 Task: Slide 11 - Number of users.
Action: Mouse moved to (30, 81)
Screenshot: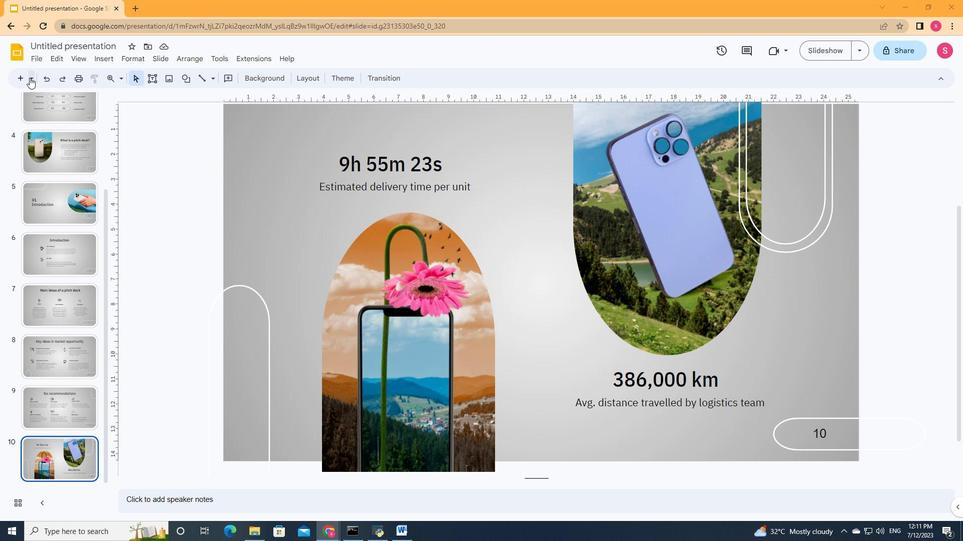 
Action: Mouse pressed left at (30, 81)
Screenshot: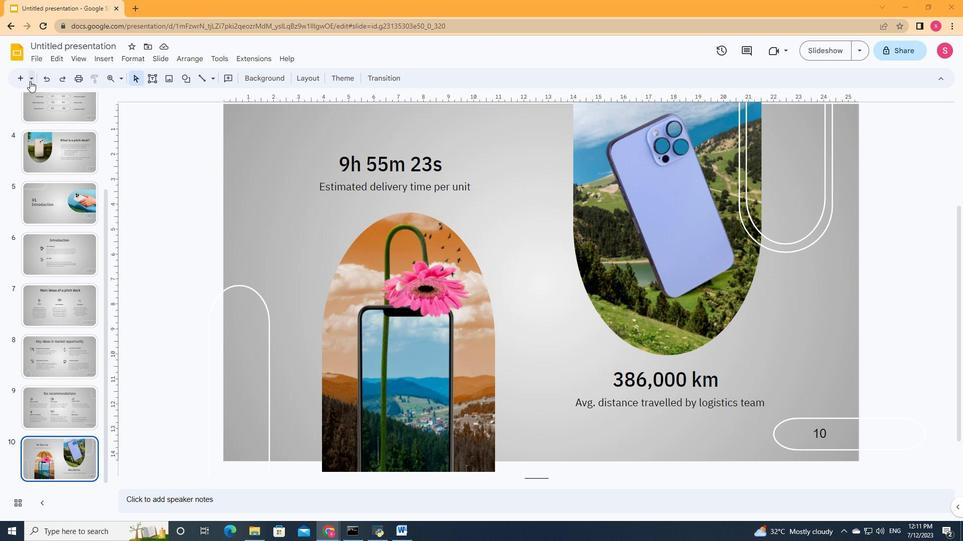 
Action: Mouse moved to (108, 262)
Screenshot: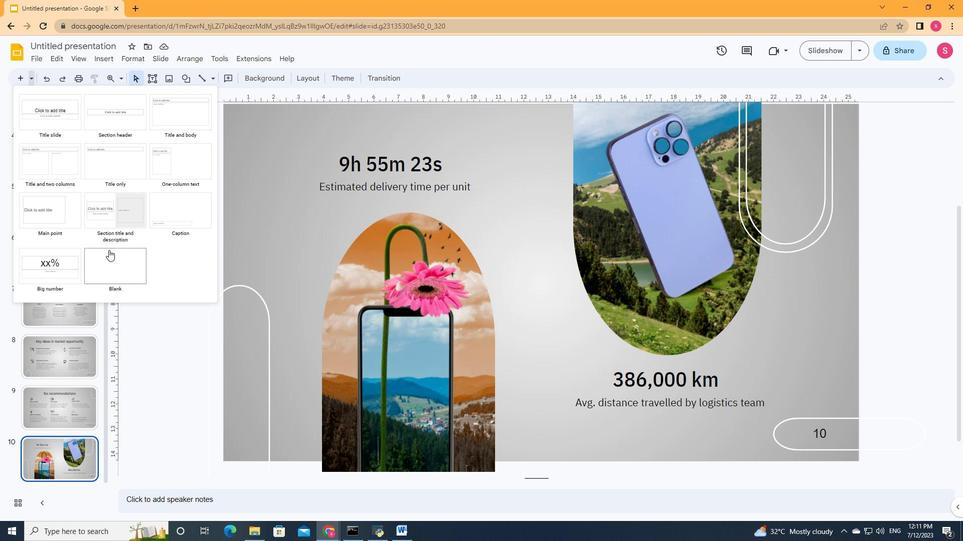 
Action: Mouse pressed left at (108, 262)
Screenshot: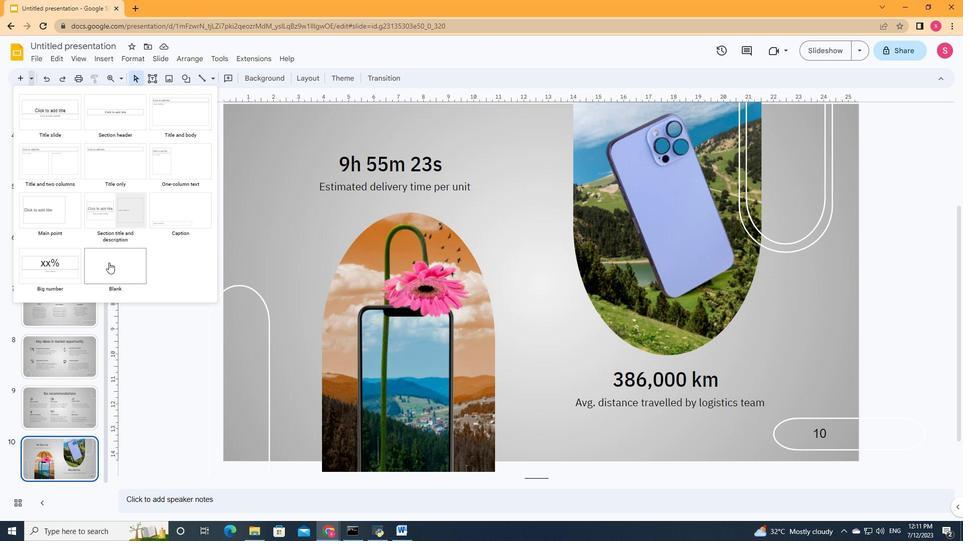
Action: Mouse moved to (152, 78)
Screenshot: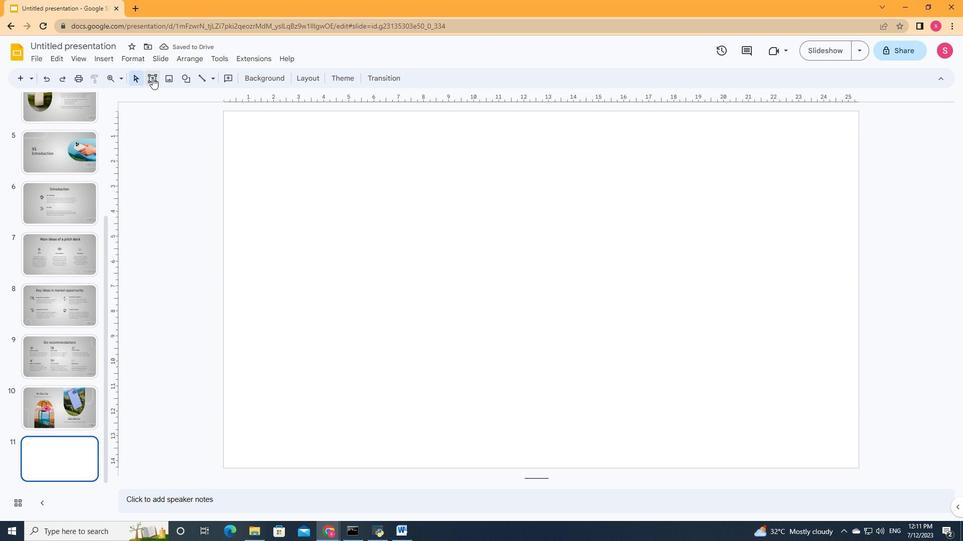 
Action: Mouse pressed left at (152, 78)
Screenshot: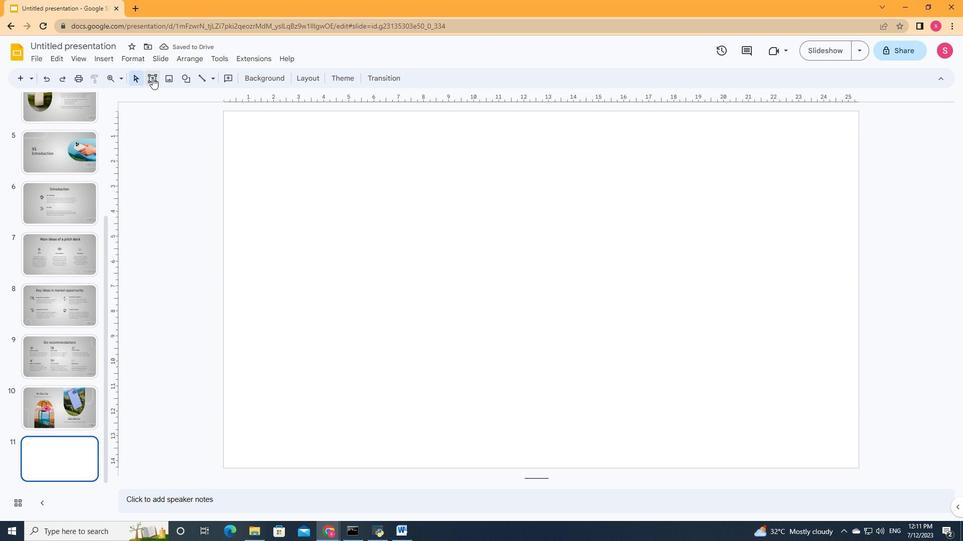 
Action: Mouse moved to (612, 235)
Screenshot: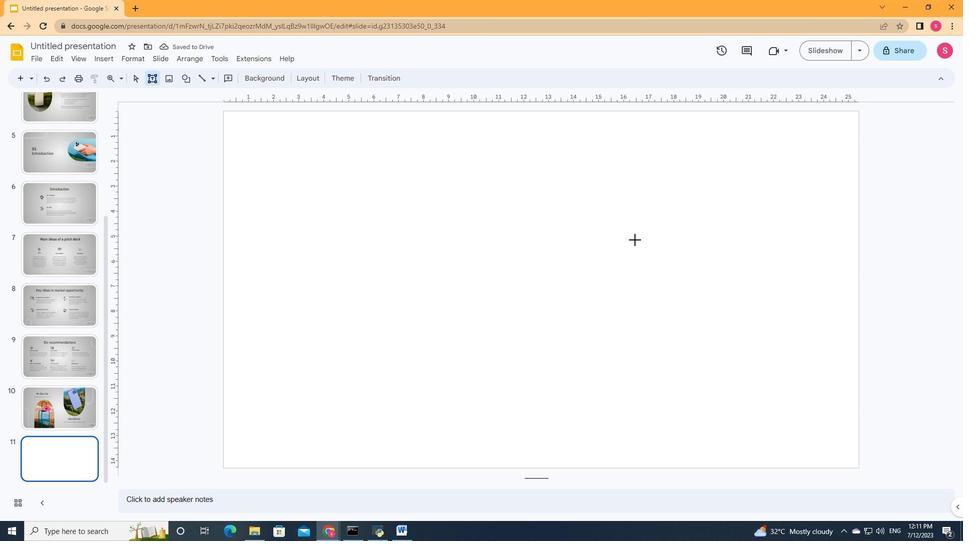 
Action: Mouse pressed left at (612, 235)
Screenshot: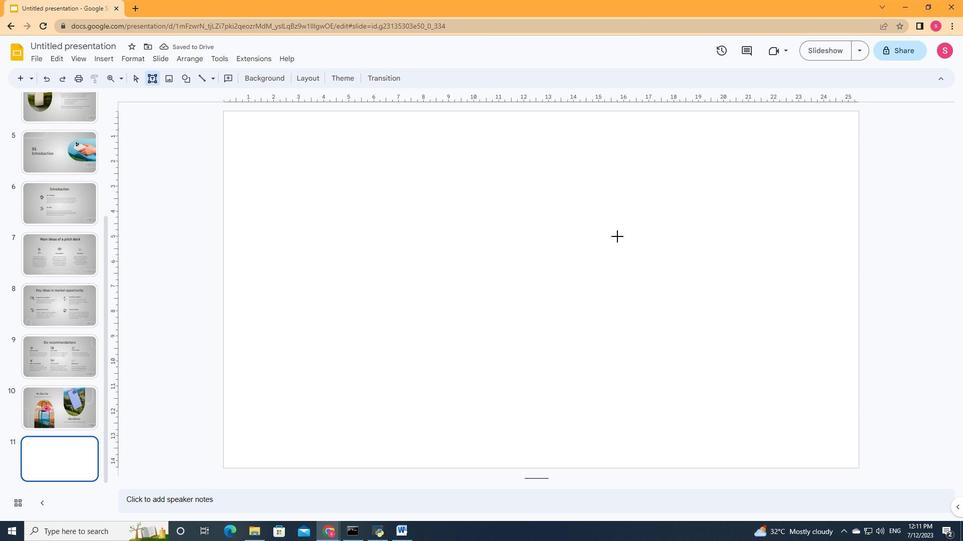 
Action: Mouse moved to (807, 322)
Screenshot: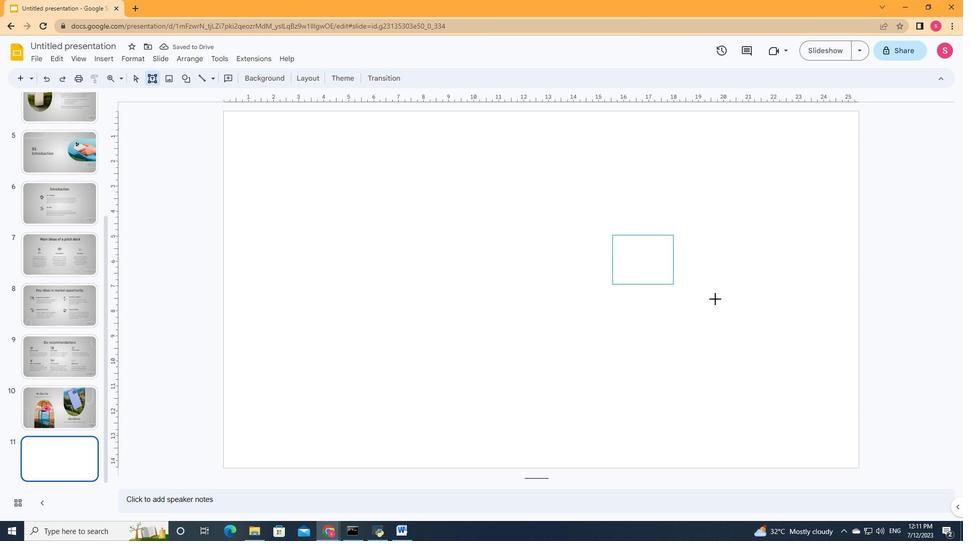 
Action: Key pressed 4,498,300ctrl+A
Screenshot: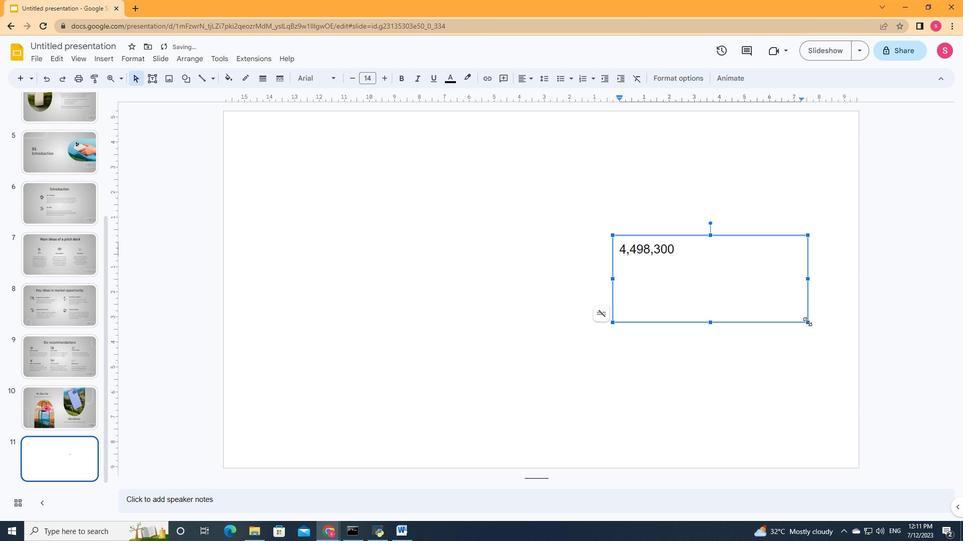 
Action: Mouse moved to (371, 80)
Screenshot: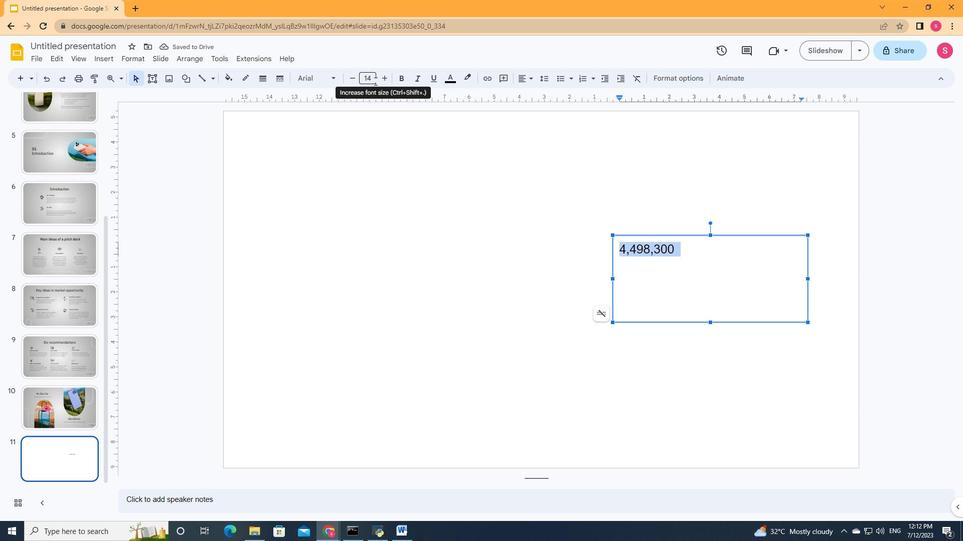 
Action: Mouse pressed left at (371, 80)
Screenshot: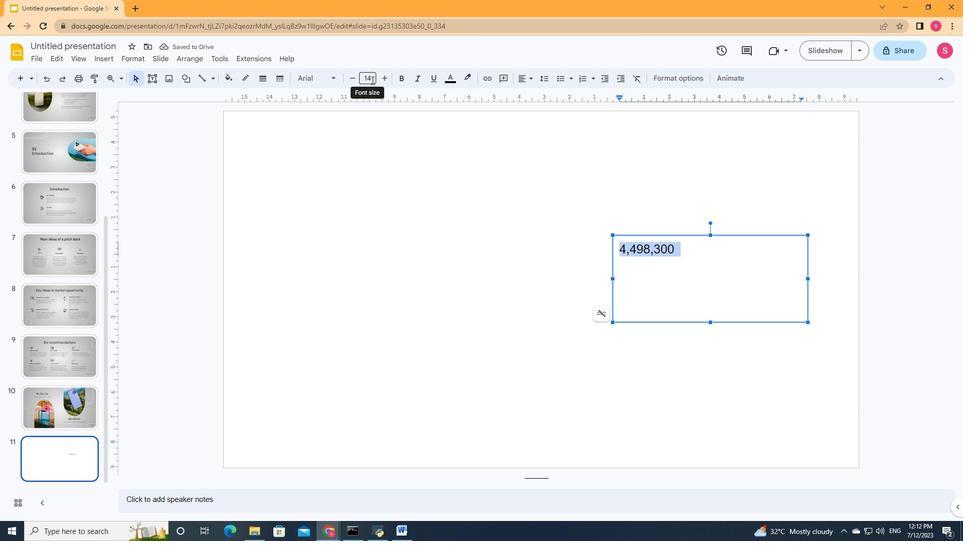 
Action: Mouse pressed left at (371, 80)
Screenshot: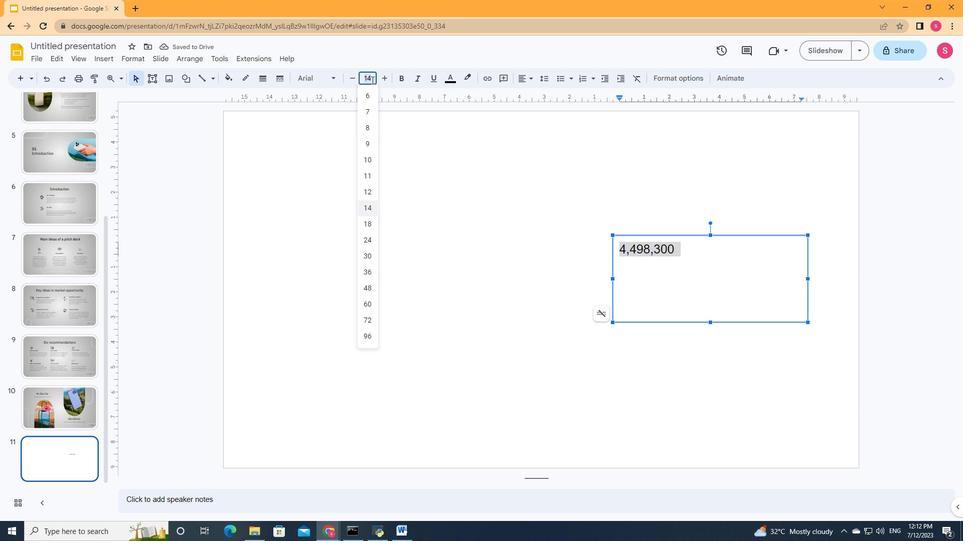 
Action: Mouse moved to (371, 79)
Screenshot: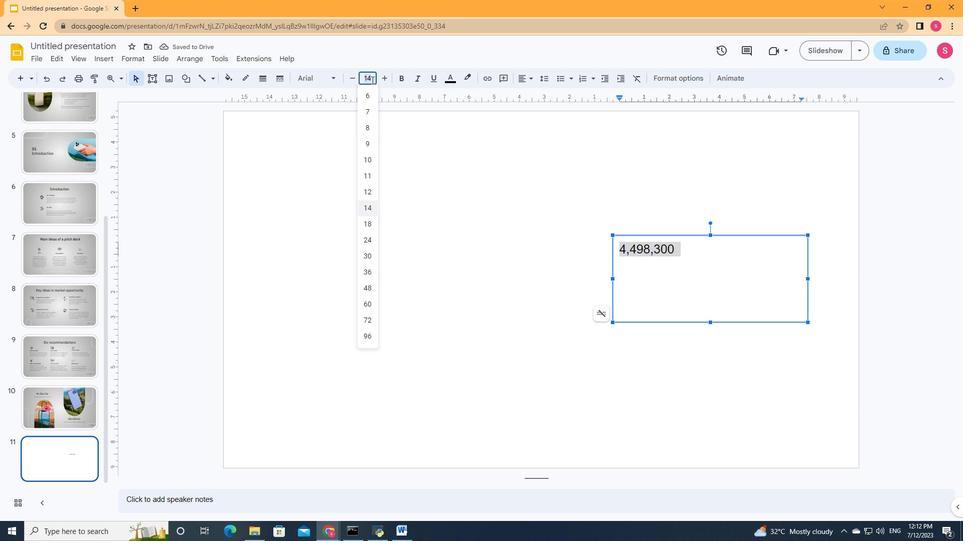 
Action: Key pressed 60<Key.enter>
Screenshot: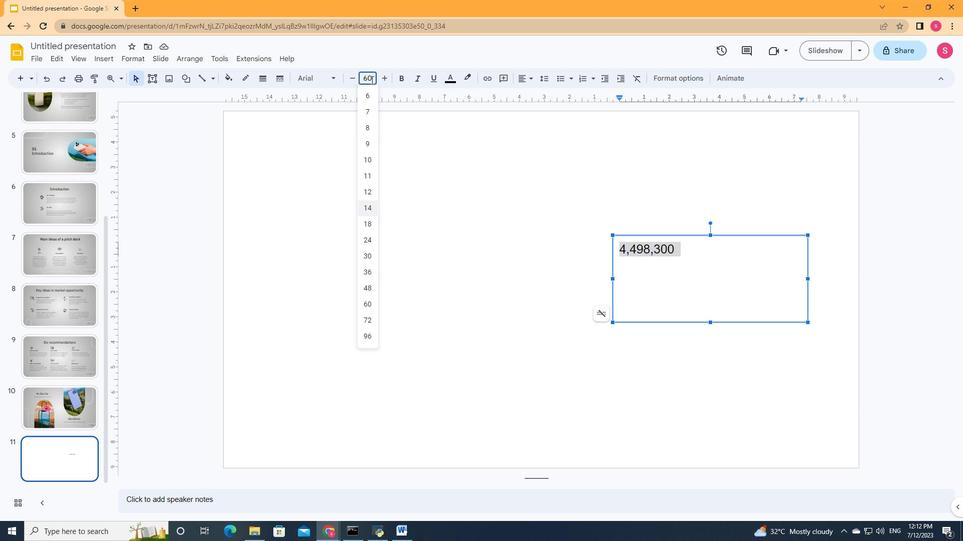 
Action: Mouse moved to (612, 279)
Screenshot: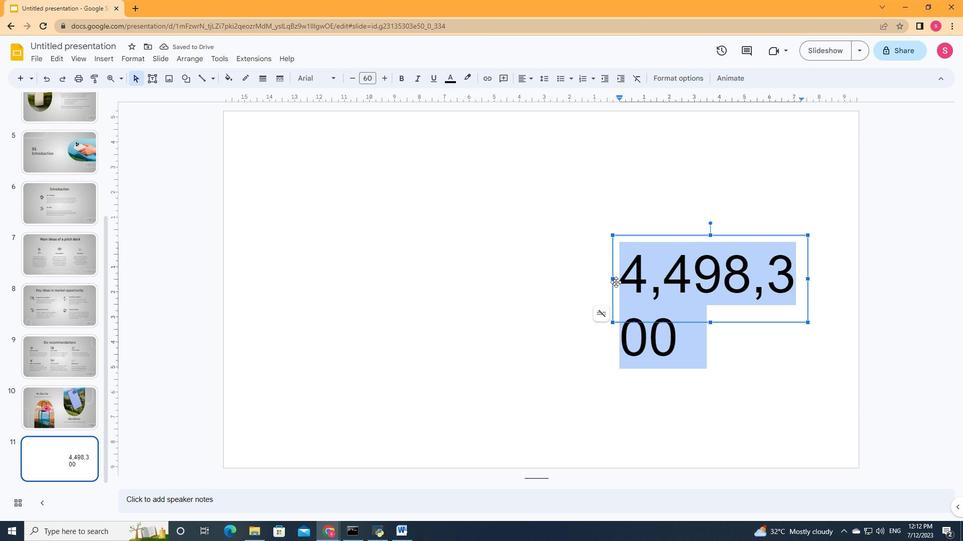 
Action: Mouse pressed left at (612, 279)
Screenshot: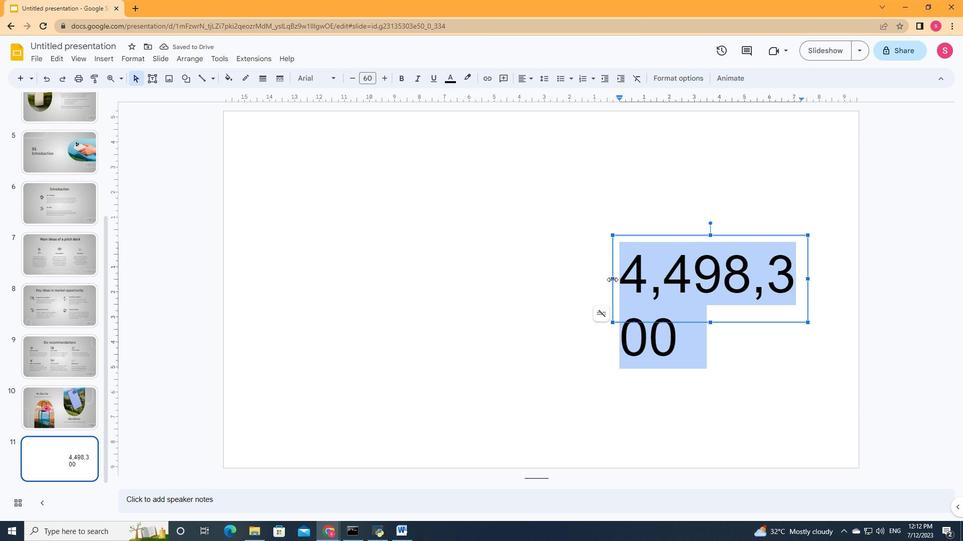 
Action: Mouse moved to (332, 81)
Screenshot: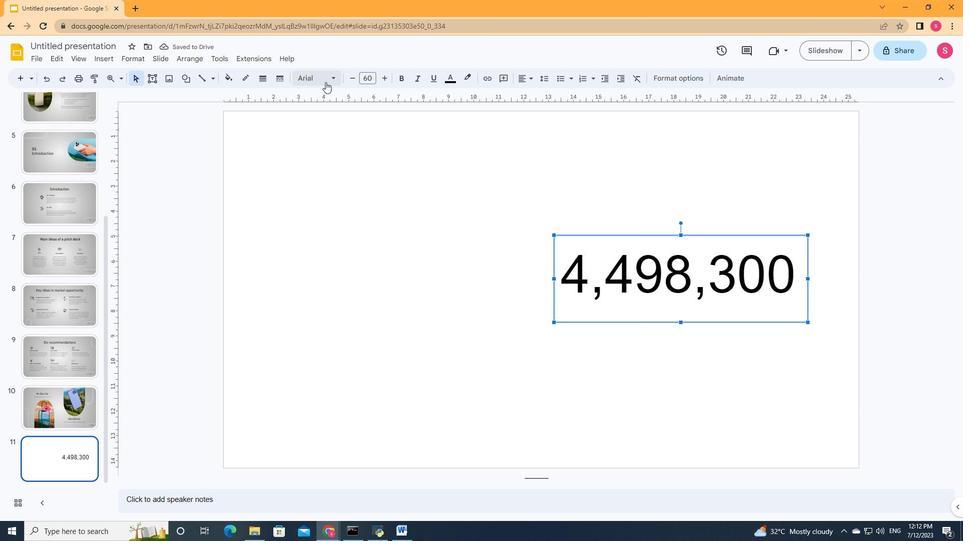 
Action: Mouse pressed left at (332, 81)
Screenshot: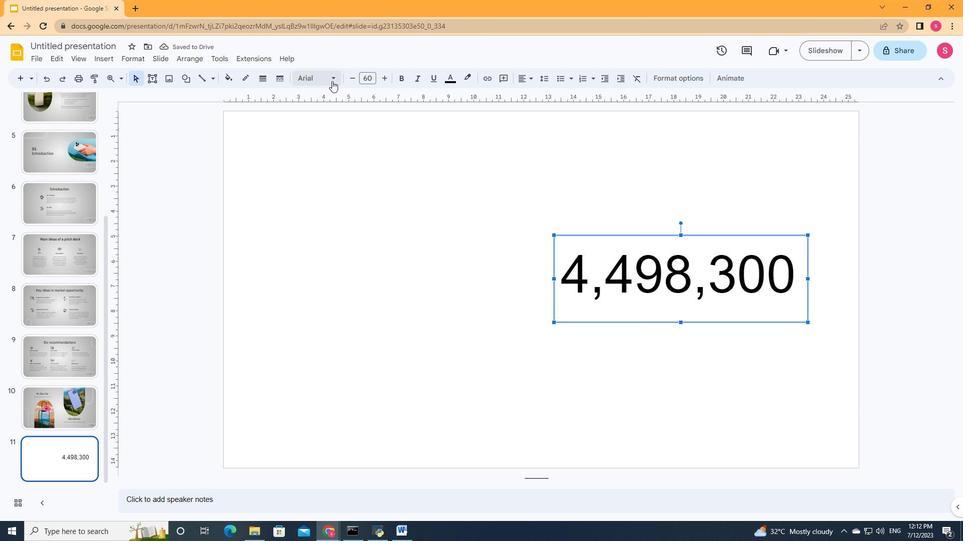 
Action: Mouse moved to (477, 263)
Screenshot: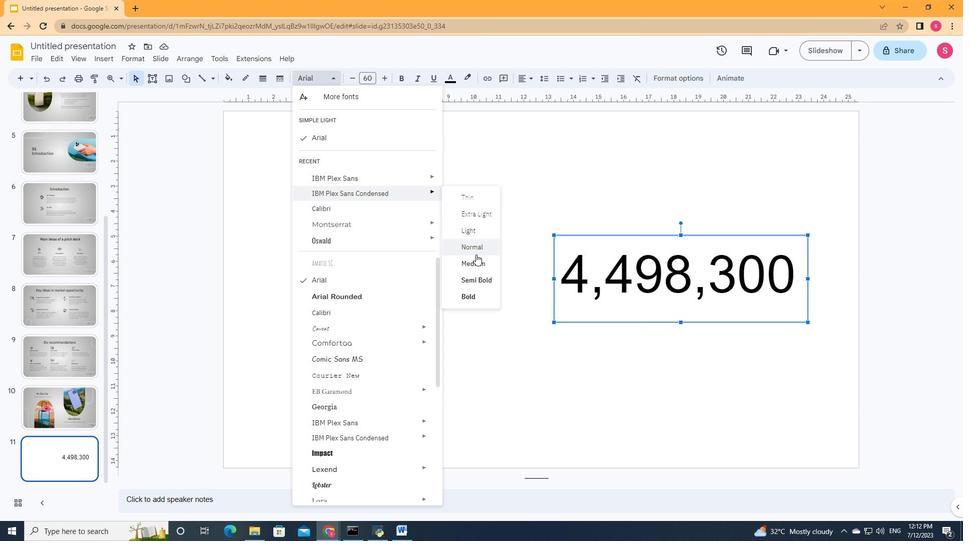 
Action: Mouse pressed left at (477, 263)
Screenshot: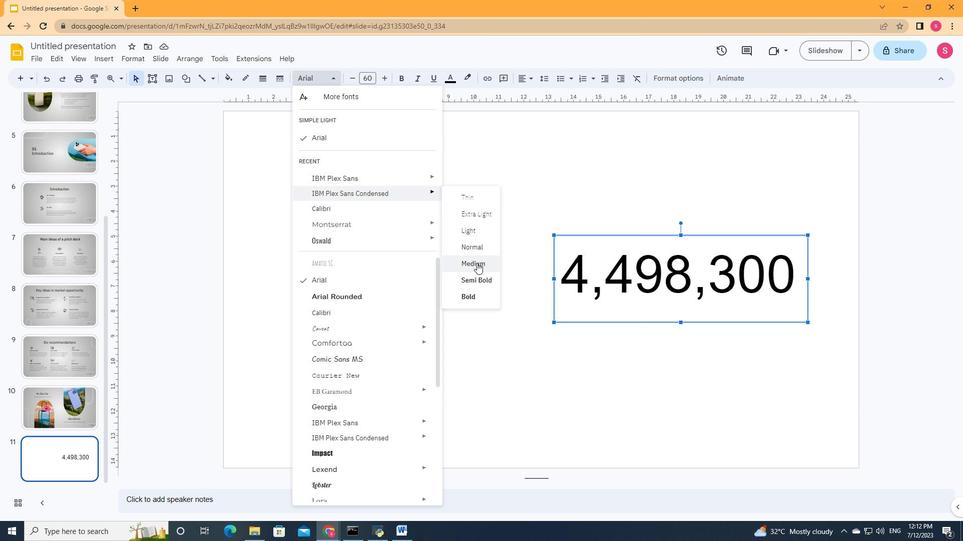 
Action: Mouse moved to (727, 305)
Screenshot: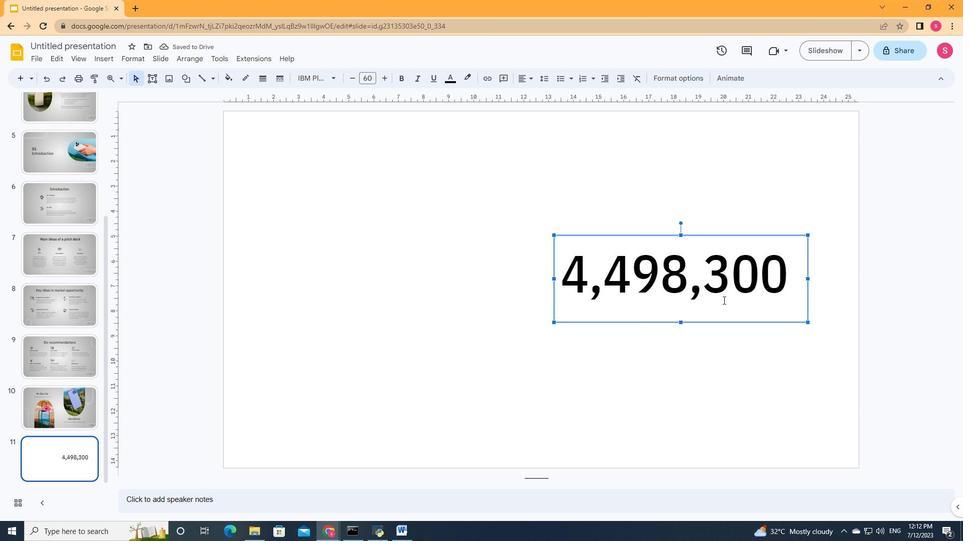 
Action: Mouse pressed left at (727, 305)
Screenshot: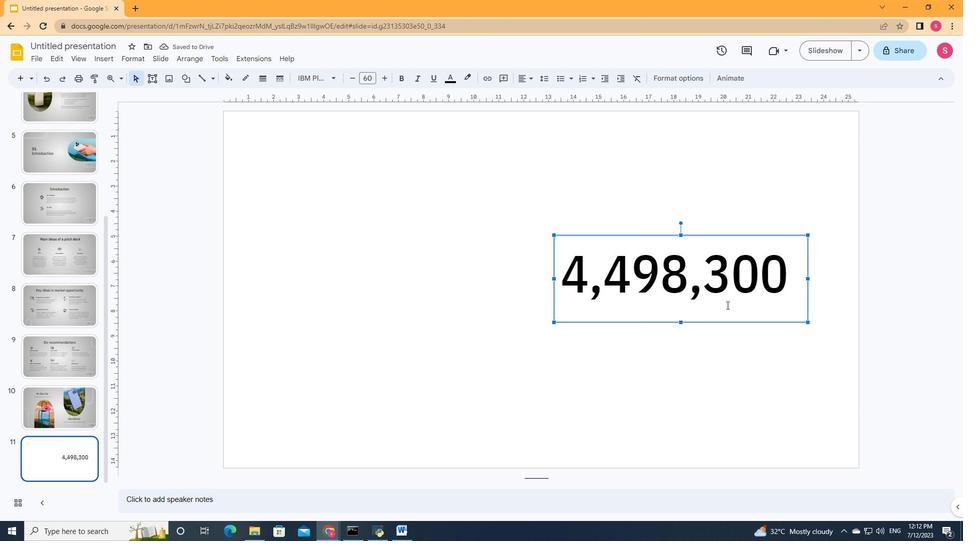 
Action: Mouse moved to (722, 337)
Screenshot: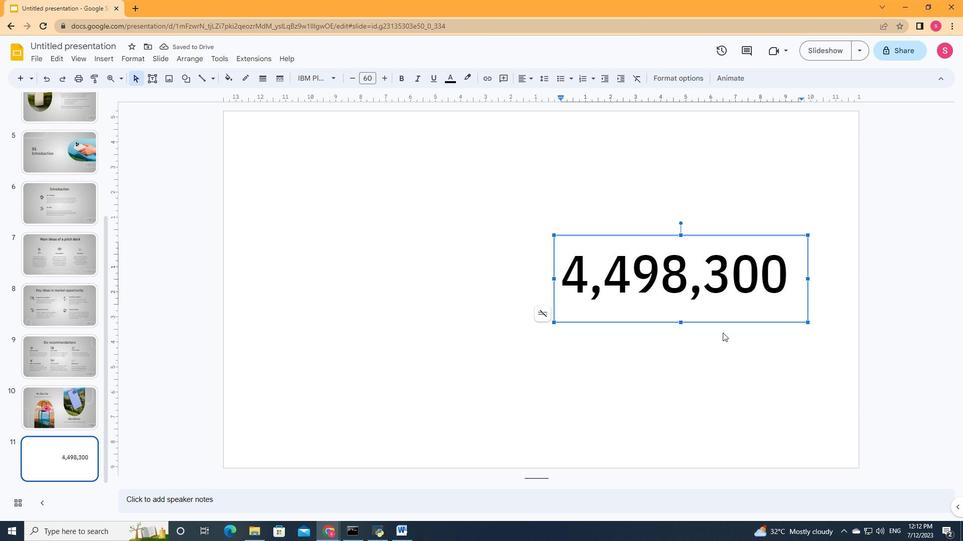 
Action: Mouse pressed left at (722, 337)
Screenshot: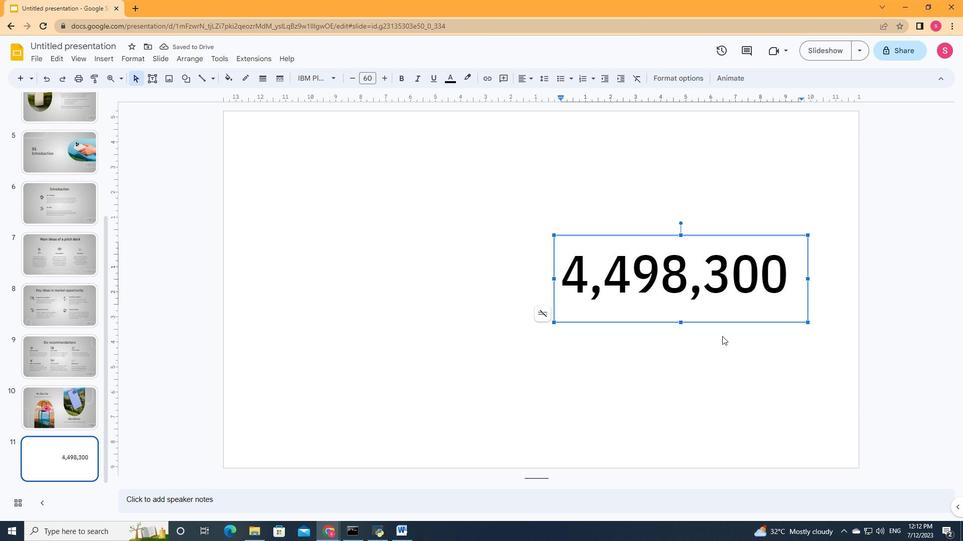 
Action: Mouse moved to (156, 77)
Screenshot: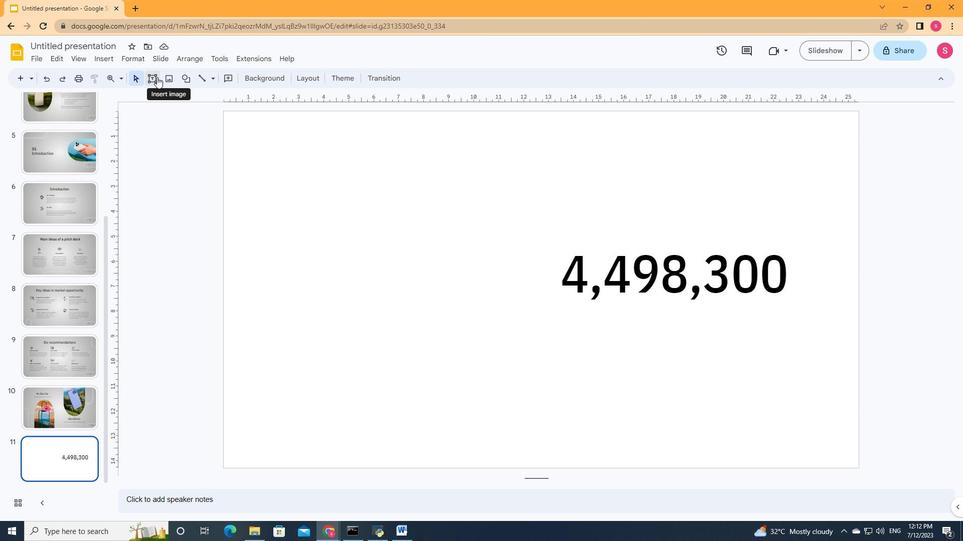 
Action: Mouse pressed left at (156, 77)
Screenshot: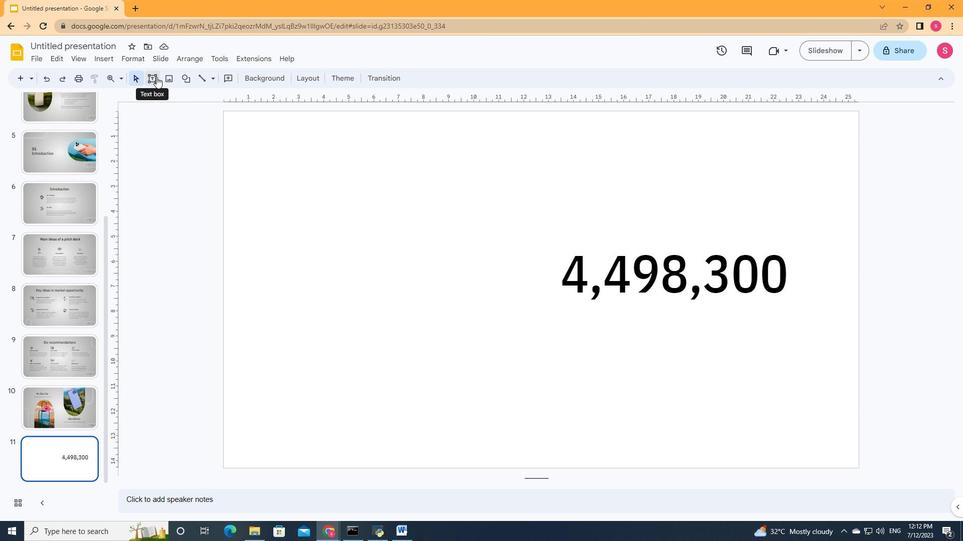 
Action: Mouse moved to (561, 322)
Screenshot: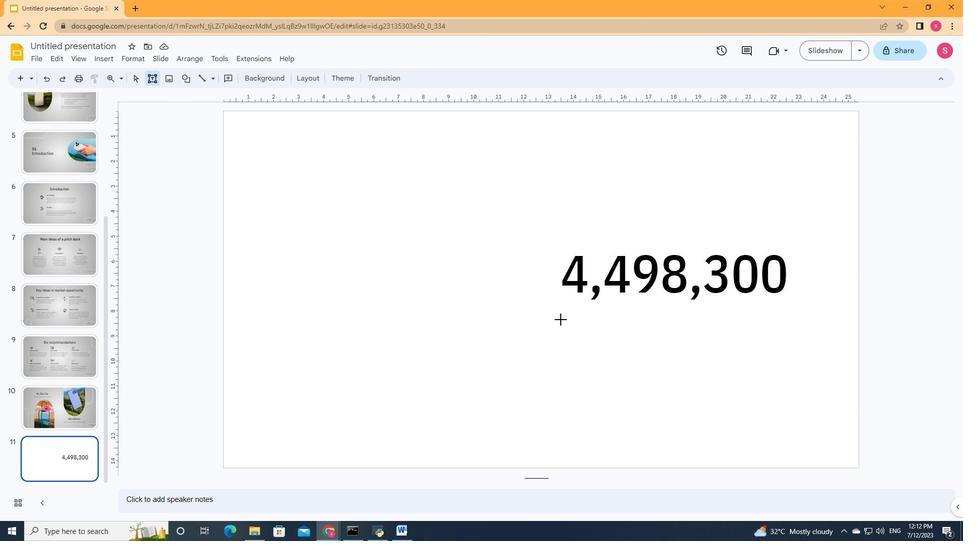 
Action: Mouse pressed left at (561, 322)
Screenshot: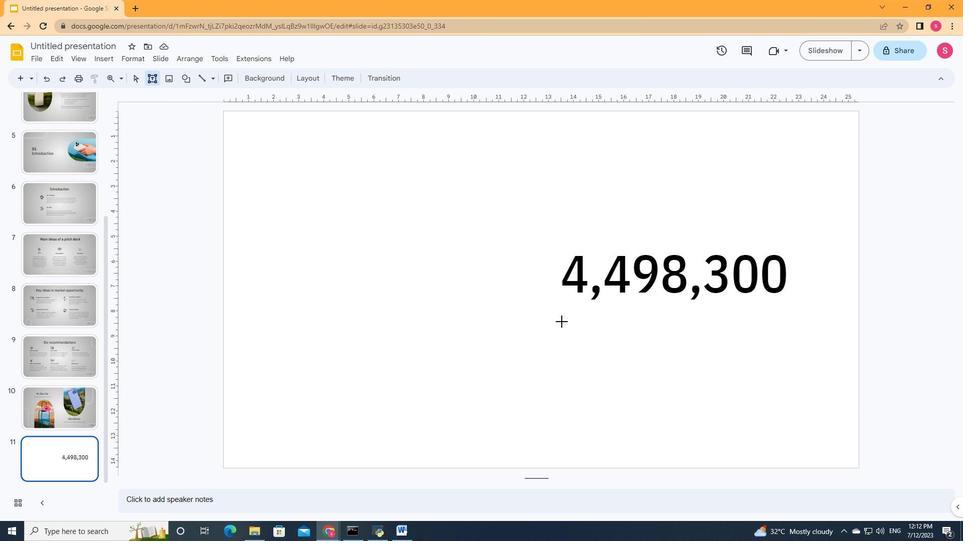 
Action: Mouse moved to (684, 364)
Screenshot: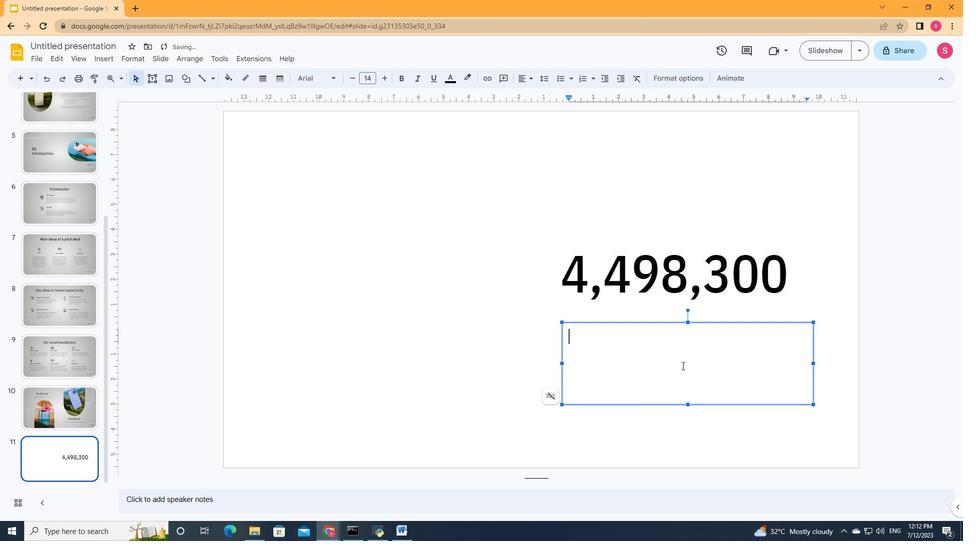 
Action: Key pressed <Key.shift><Key.shift><Key.shift><Key.shift><Key.shift><Key.shift><Key.shift><Key.shift><Key.shift><Key.shift><Key.shift><Key.shift><Key.shift><Key.shift>Number<Key.space>of<Key.space>users<Key.space>analyzed<Key.space>in<Key.space>our<Key.space>m<Key.backspace><Key.enter>market<Key.space><Key.backspace>research
Screenshot: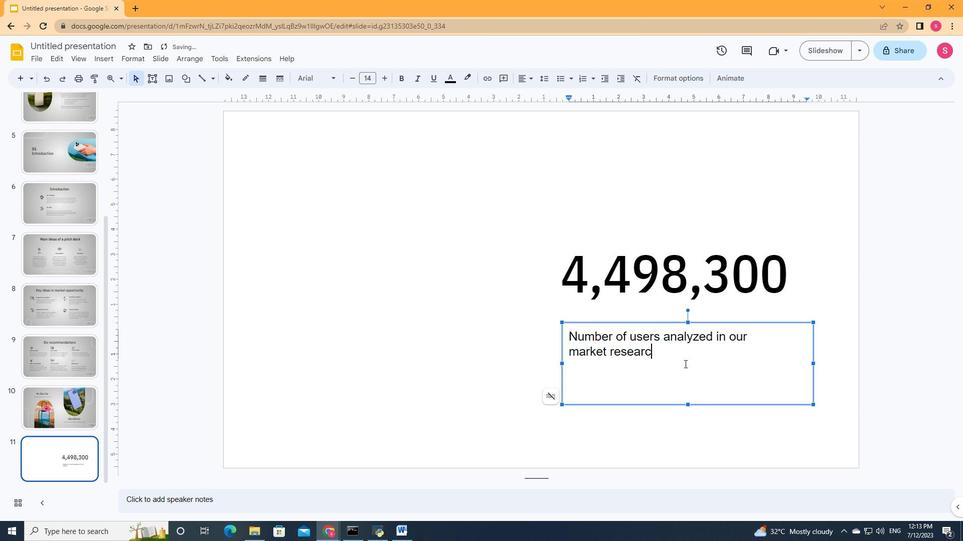 
Action: Mouse moved to (655, 385)
Screenshot: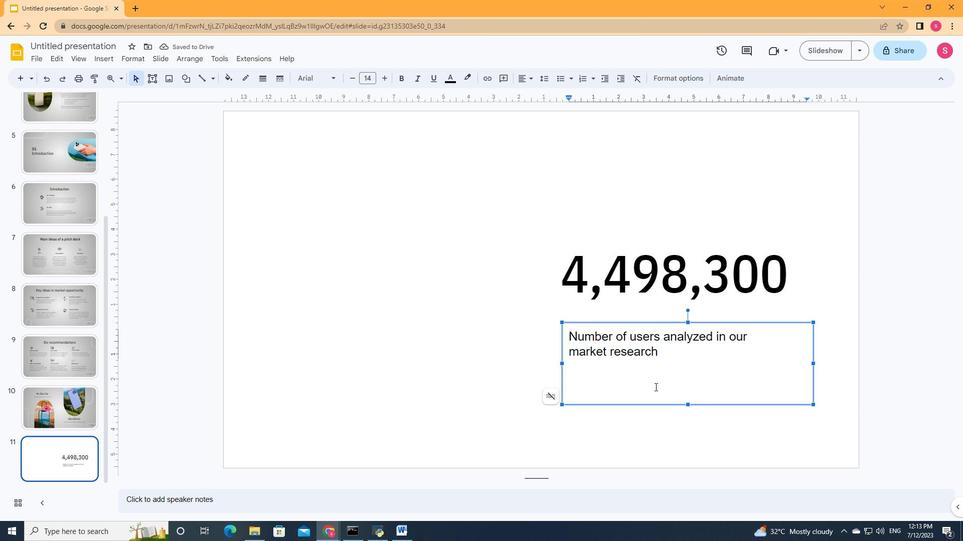 
Action: Key pressed ctrl+A
Screenshot: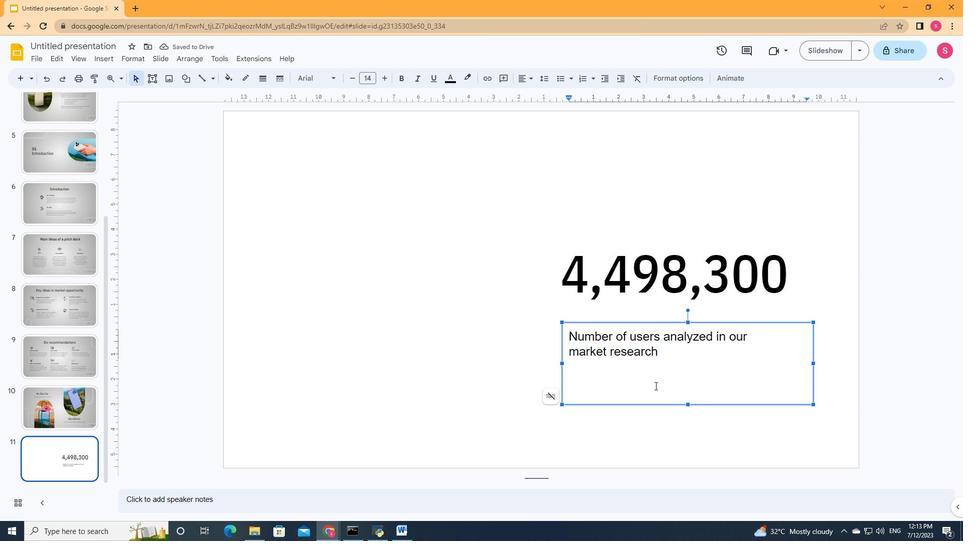 
Action: Mouse moved to (533, 80)
Screenshot: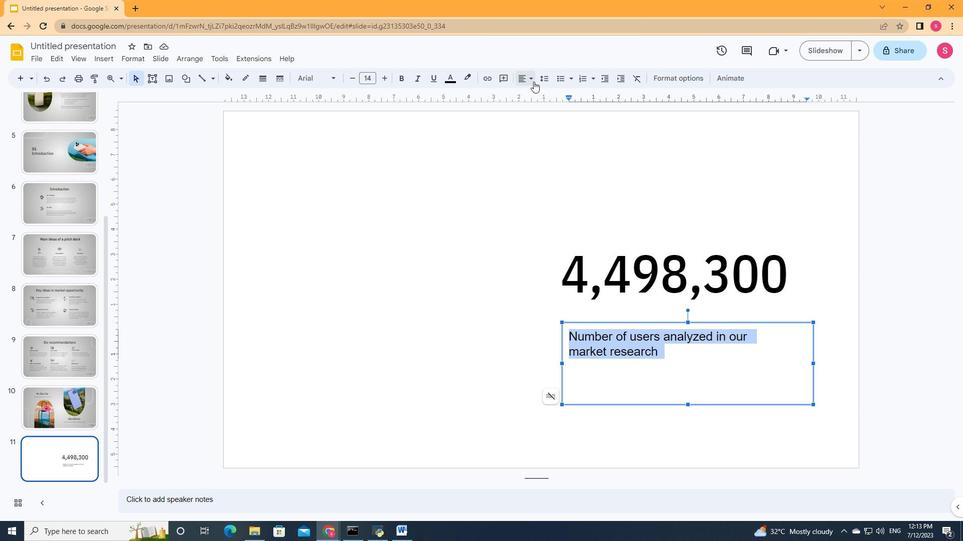 
Action: Mouse pressed left at (533, 80)
Screenshot: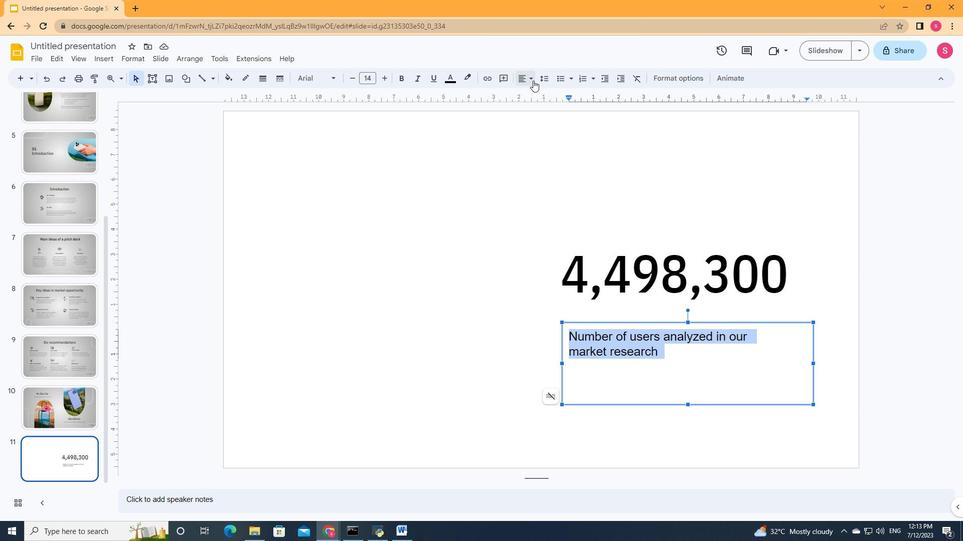 
Action: Mouse moved to (537, 97)
Screenshot: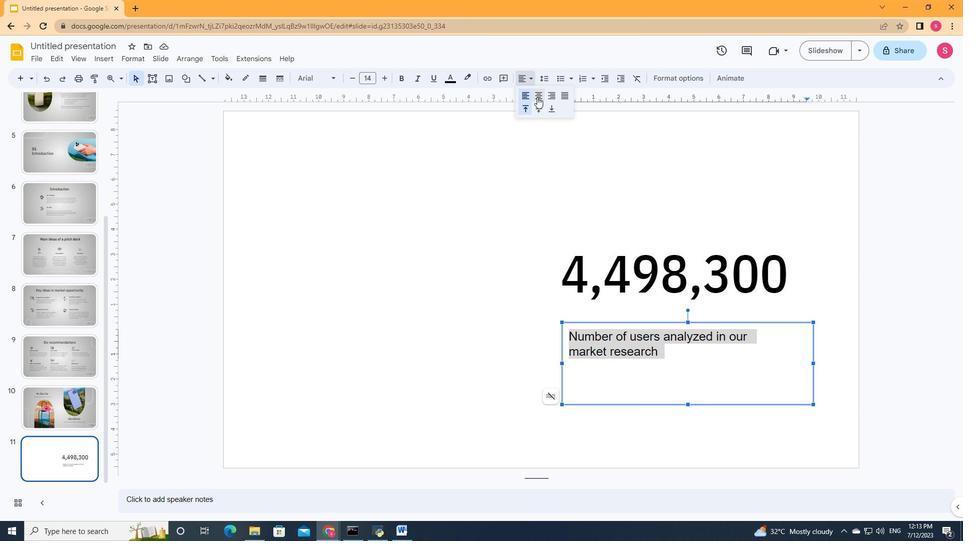 
Action: Mouse pressed left at (537, 97)
Screenshot: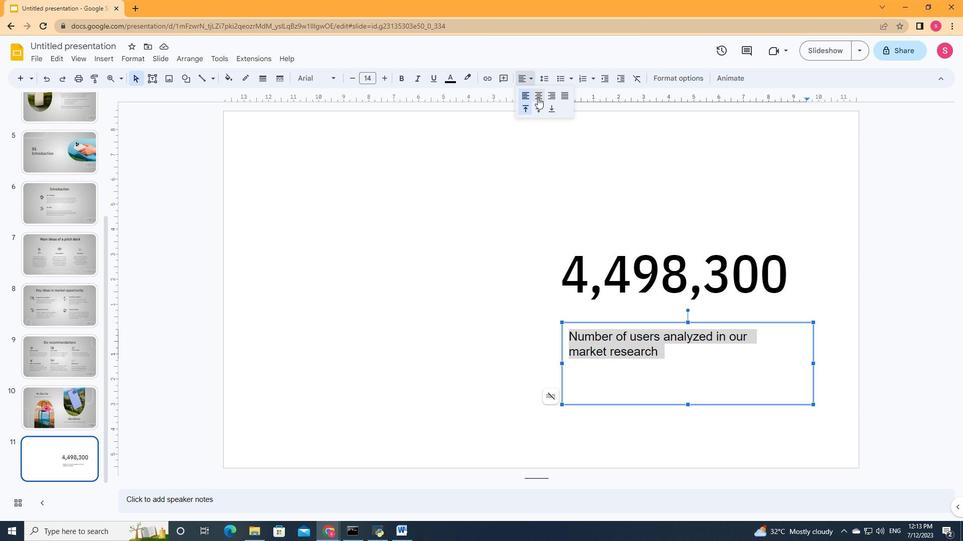 
Action: Mouse moved to (611, 322)
Screenshot: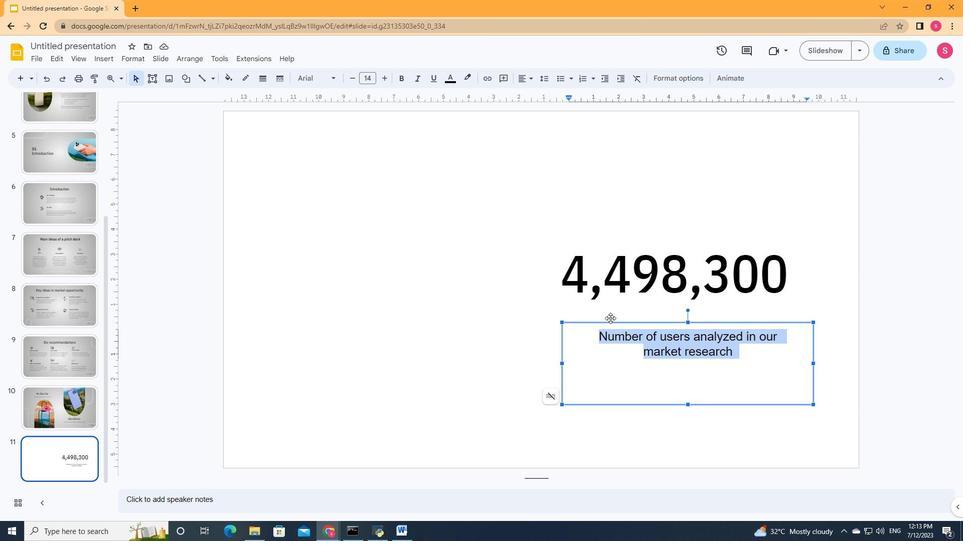 
Action: Mouse pressed left at (611, 322)
Screenshot: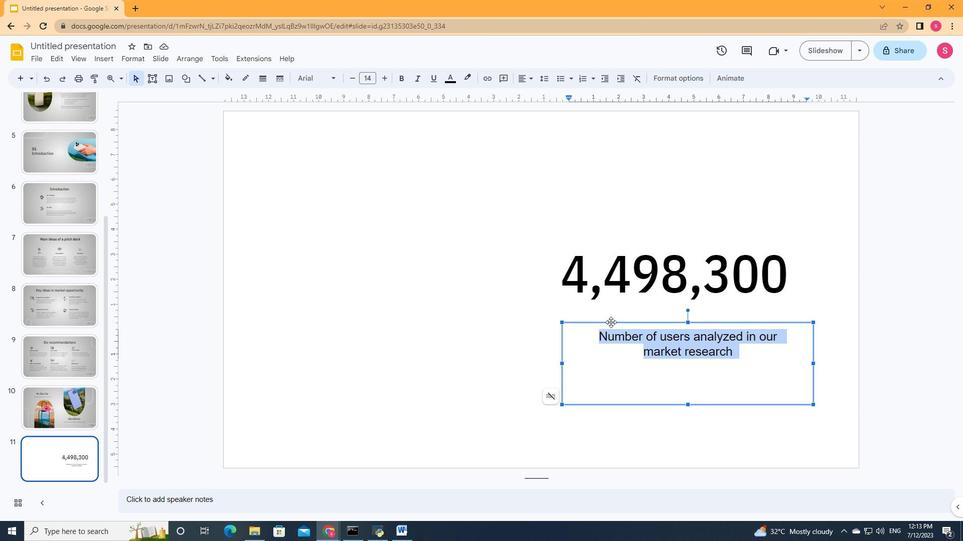 
Action: Key pressed <Key.up><Key.up><Key.up><Key.left><Key.down><Key.left><Key.left><Key.left><Key.right>
Screenshot: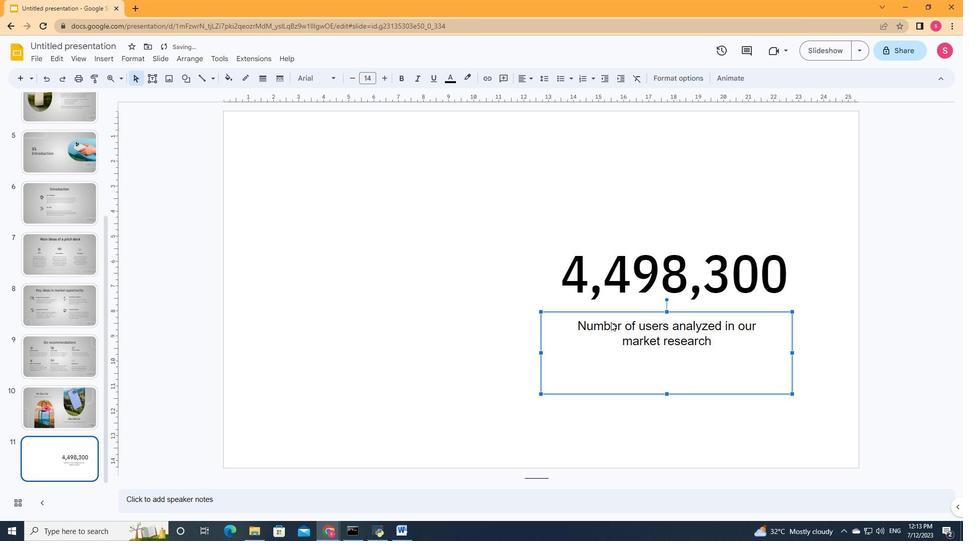 
Action: Mouse moved to (381, 76)
Screenshot: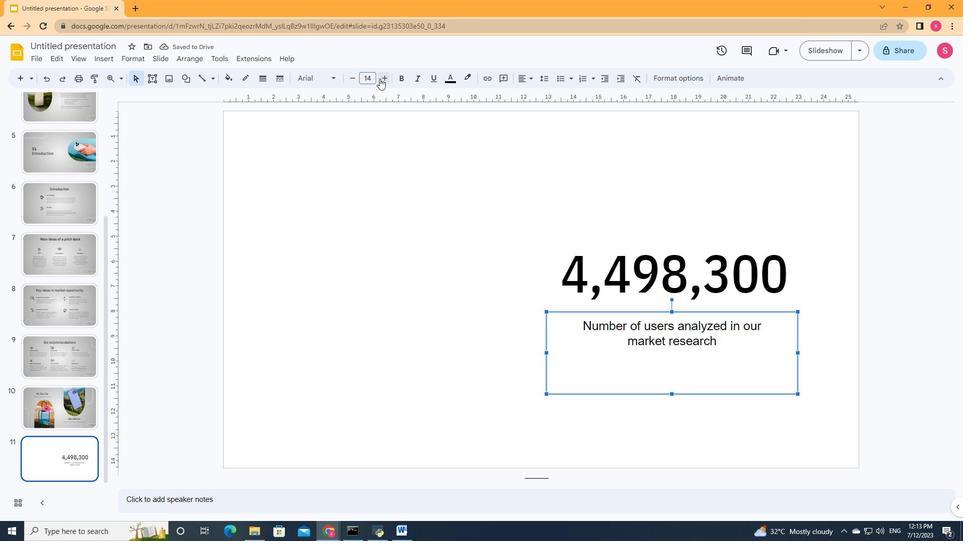 
Action: Mouse pressed left at (381, 76)
Screenshot: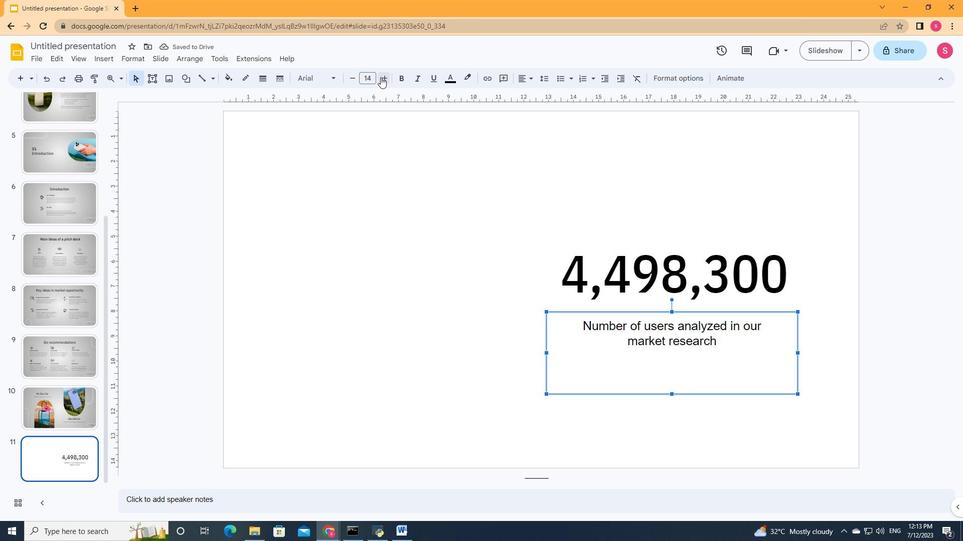 
Action: Mouse pressed left at (381, 76)
Screenshot: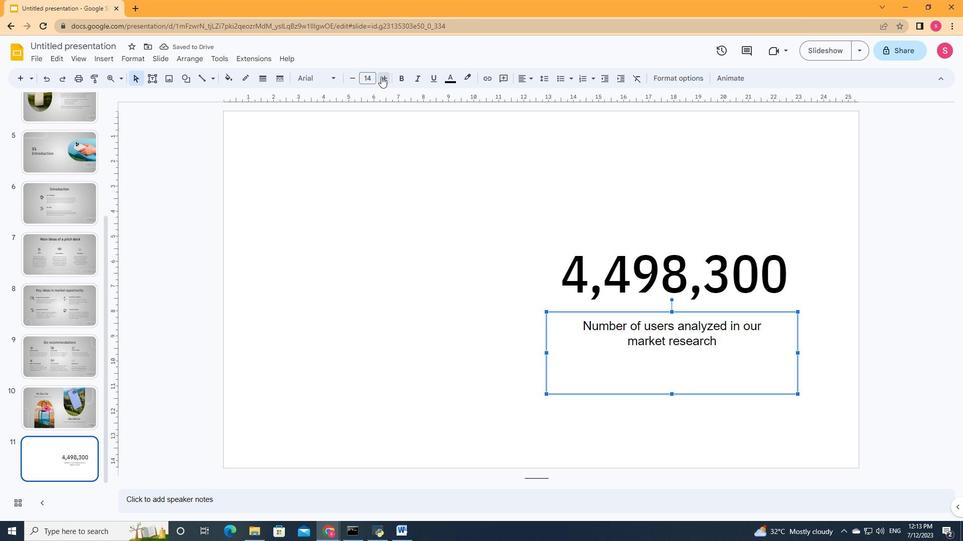 
Action: Mouse moved to (439, 214)
Screenshot: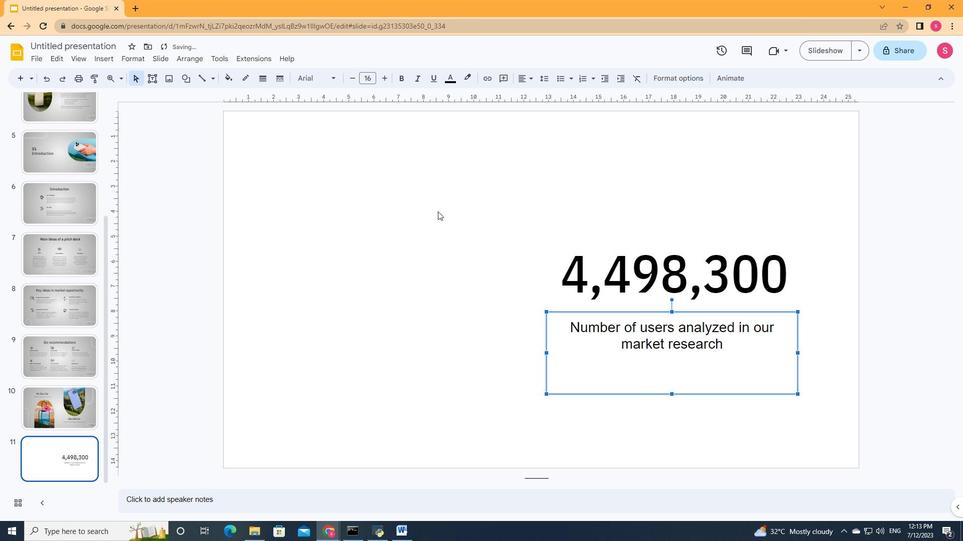 
Action: Key pressed <Key.right><Key.down>
Screenshot: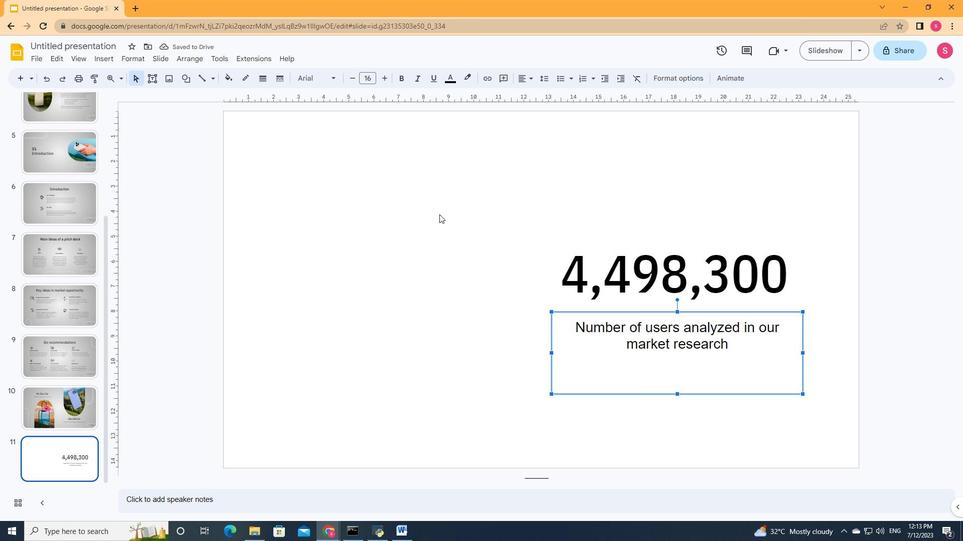 
Action: Mouse moved to (322, 238)
Screenshot: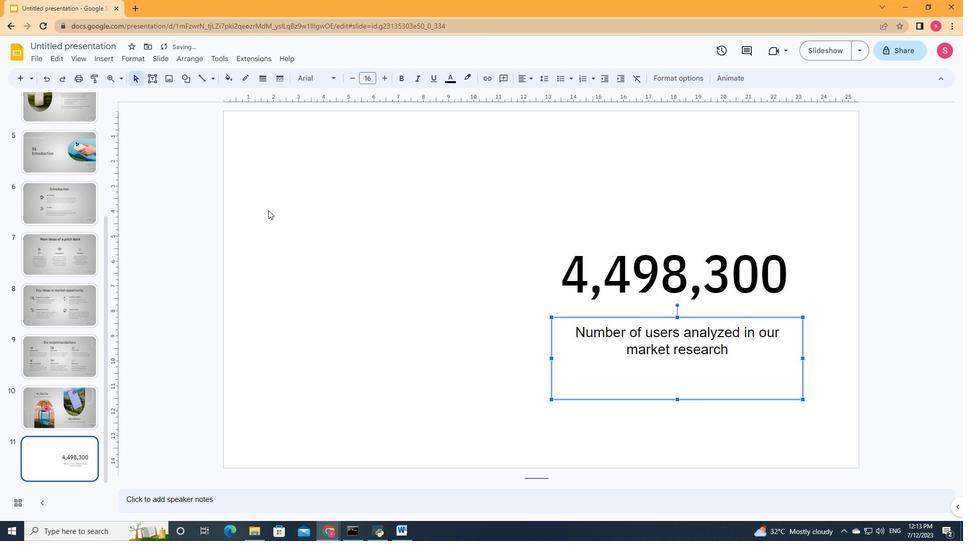 
Action: Mouse pressed left at (322, 238)
Screenshot: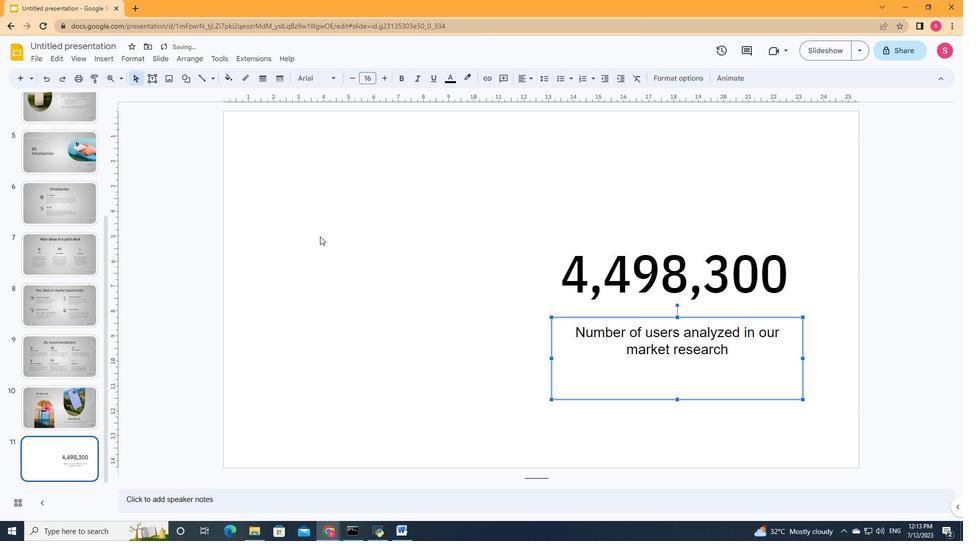 
Action: Mouse moved to (112, 56)
Screenshot: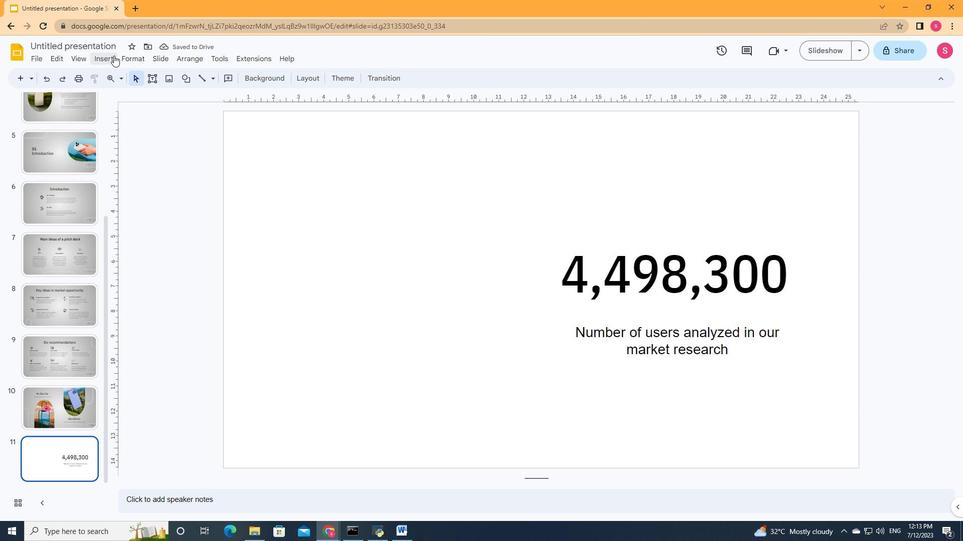 
Action: Mouse pressed left at (112, 56)
Screenshot: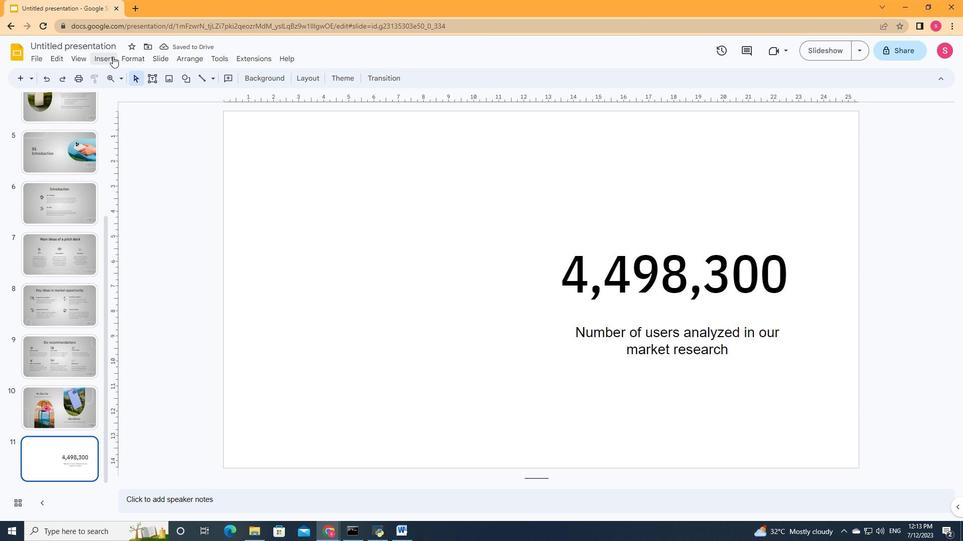 
Action: Mouse moved to (121, 76)
Screenshot: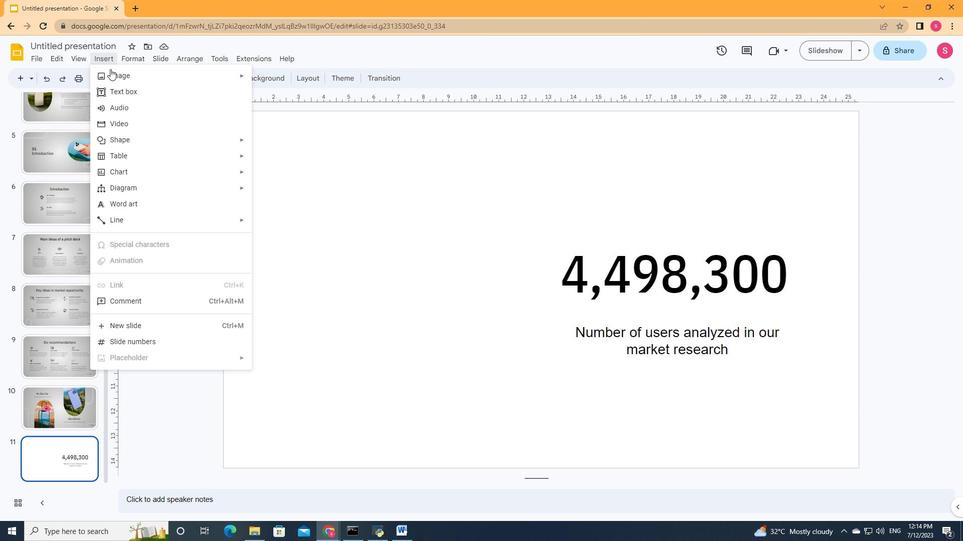 
Action: Mouse pressed left at (121, 76)
Screenshot: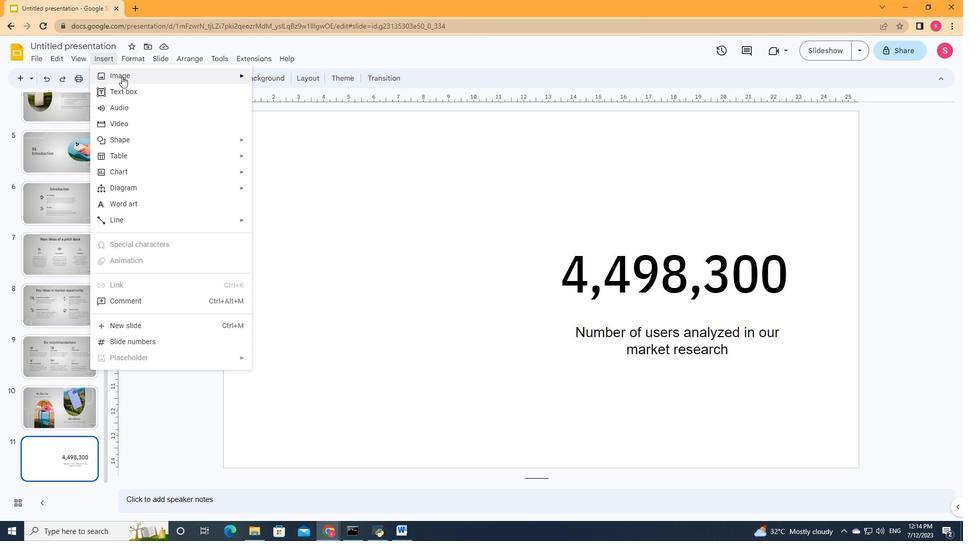 
Action: Mouse moved to (285, 82)
Screenshot: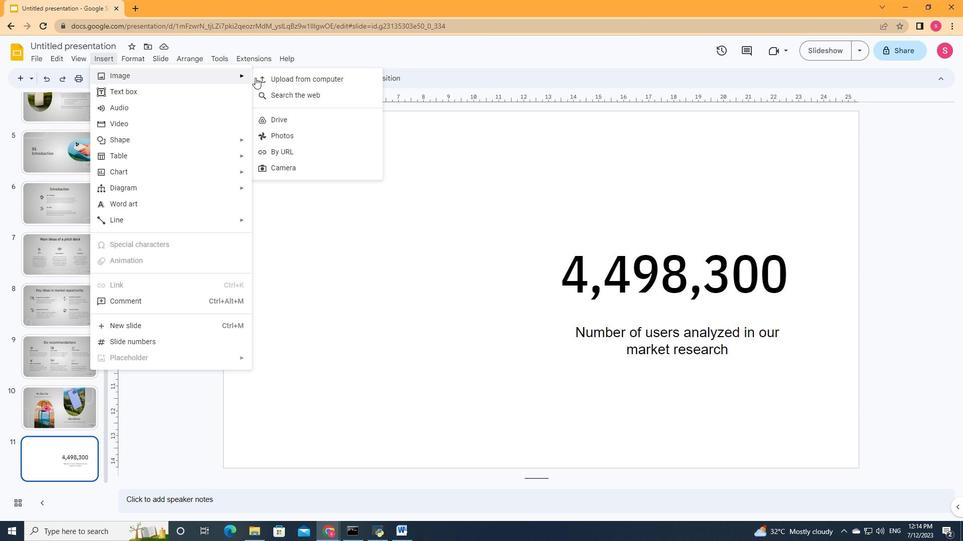 
Action: Mouse pressed left at (285, 82)
Screenshot: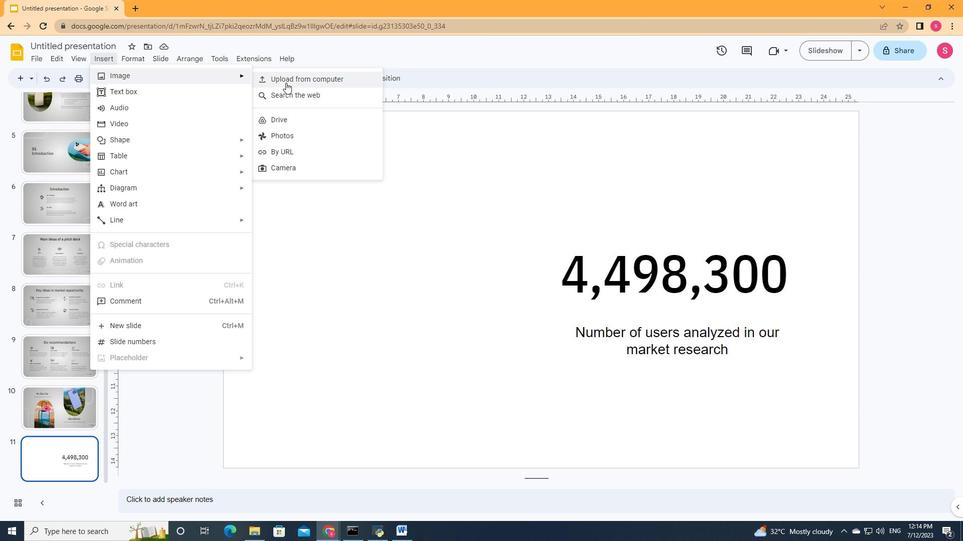 
Action: Mouse moved to (373, 269)
Screenshot: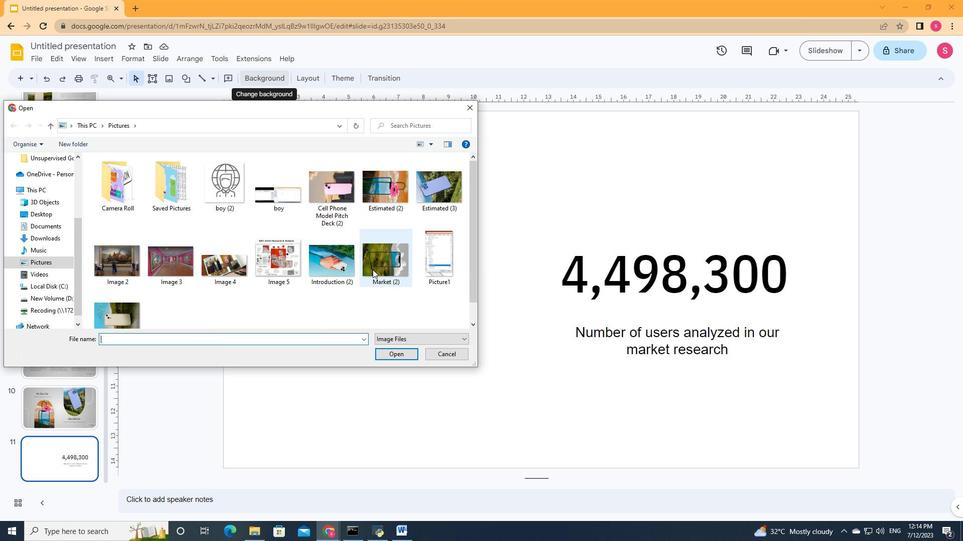 
Action: Mouse pressed left at (373, 269)
Screenshot: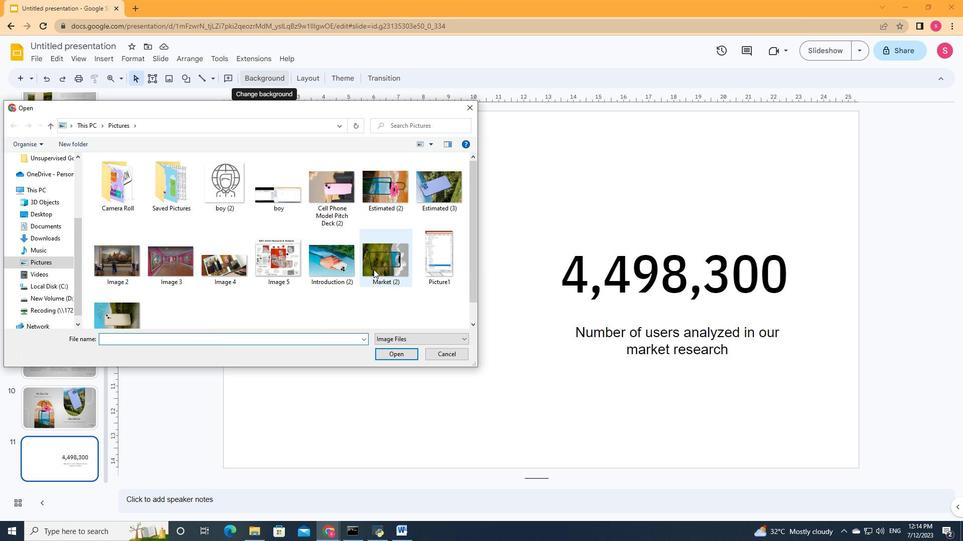 
Action: Mouse moved to (393, 358)
Screenshot: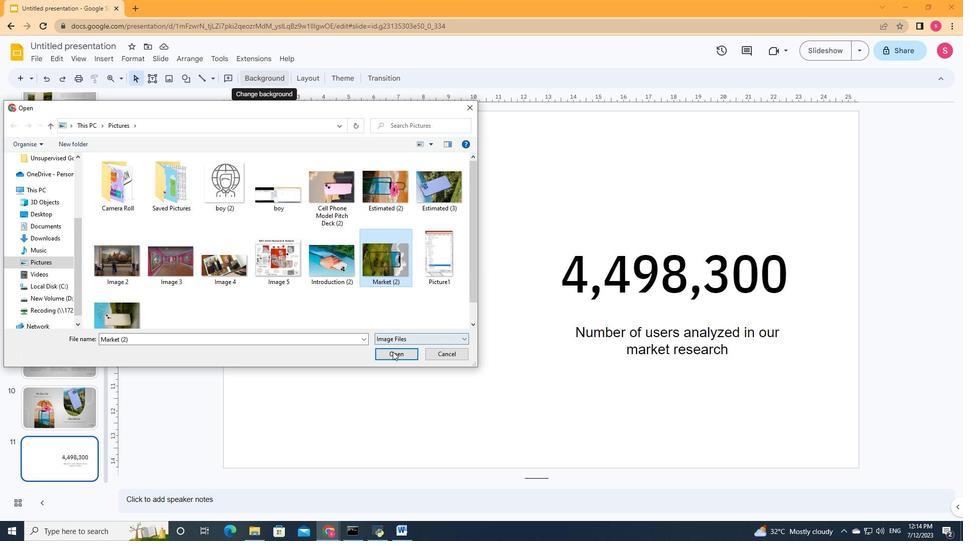 
Action: Mouse pressed left at (393, 358)
Screenshot: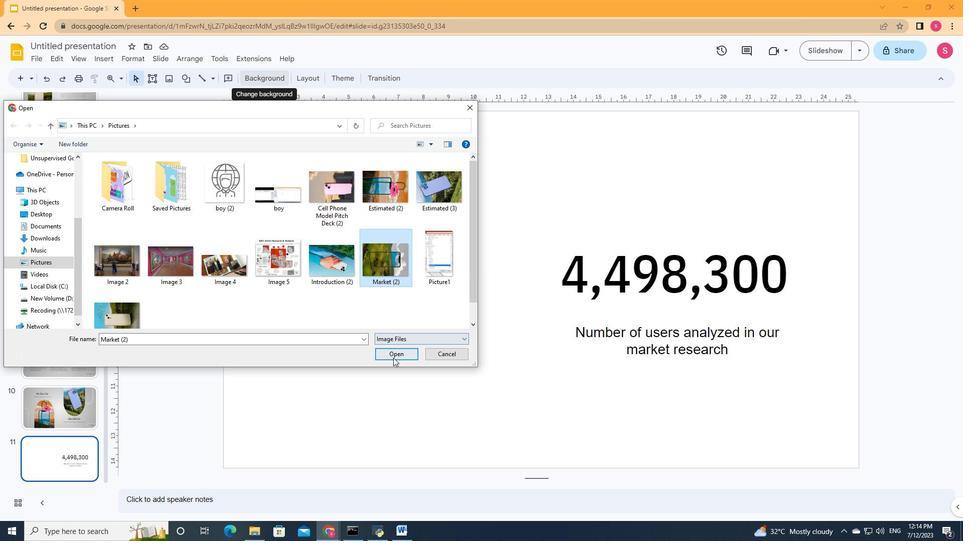
Action: Mouse moved to (330, 78)
Screenshot: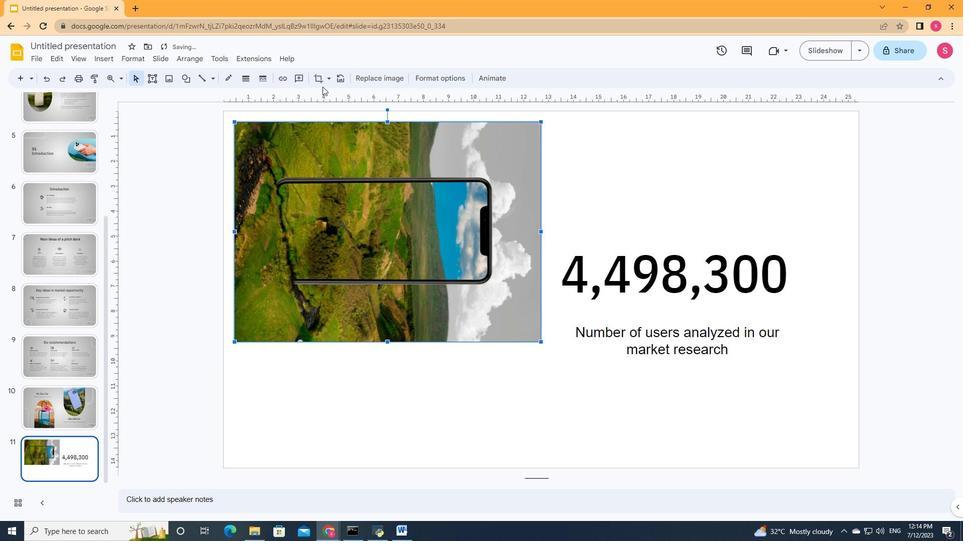 
Action: Mouse pressed left at (330, 78)
Screenshot: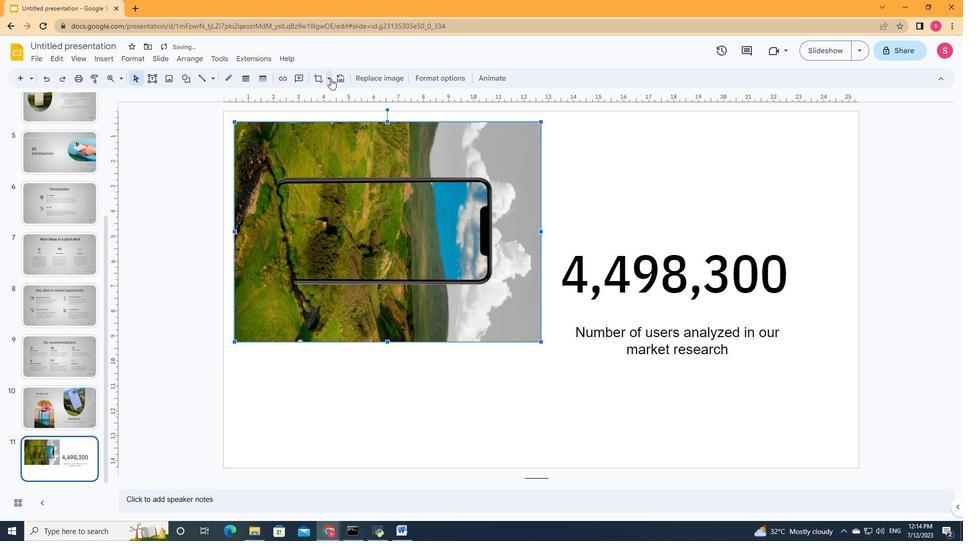 
Action: Mouse moved to (516, 173)
Screenshot: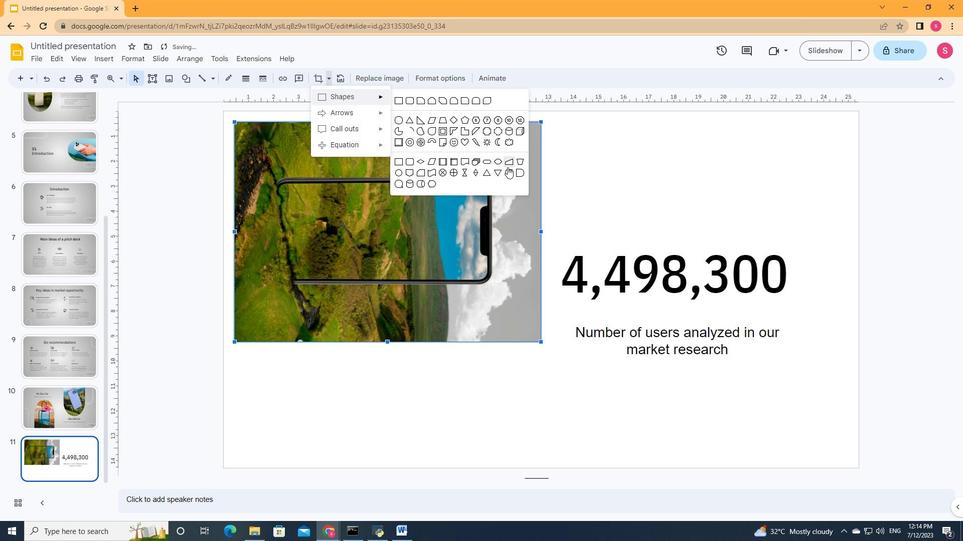 
Action: Mouse pressed left at (516, 173)
Screenshot: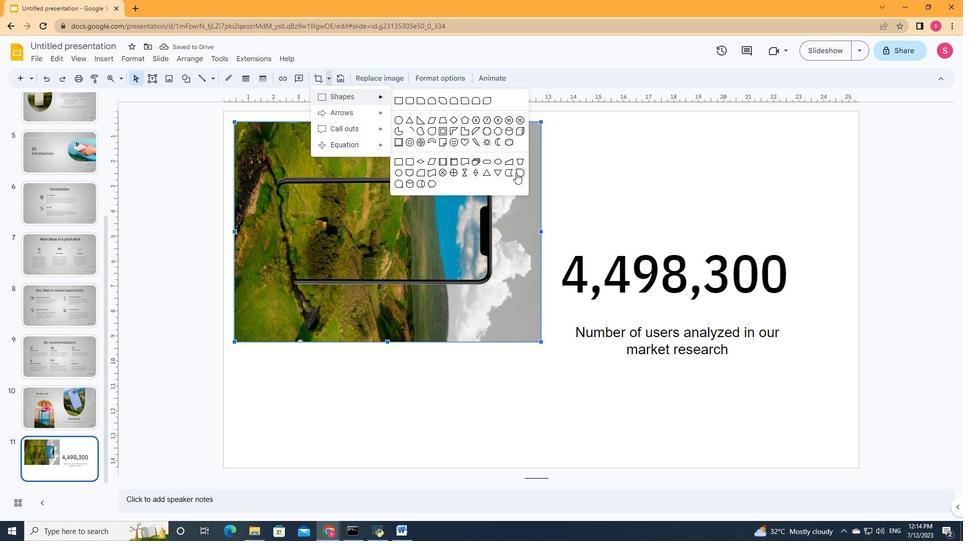 
Action: Mouse moved to (425, 77)
Screenshot: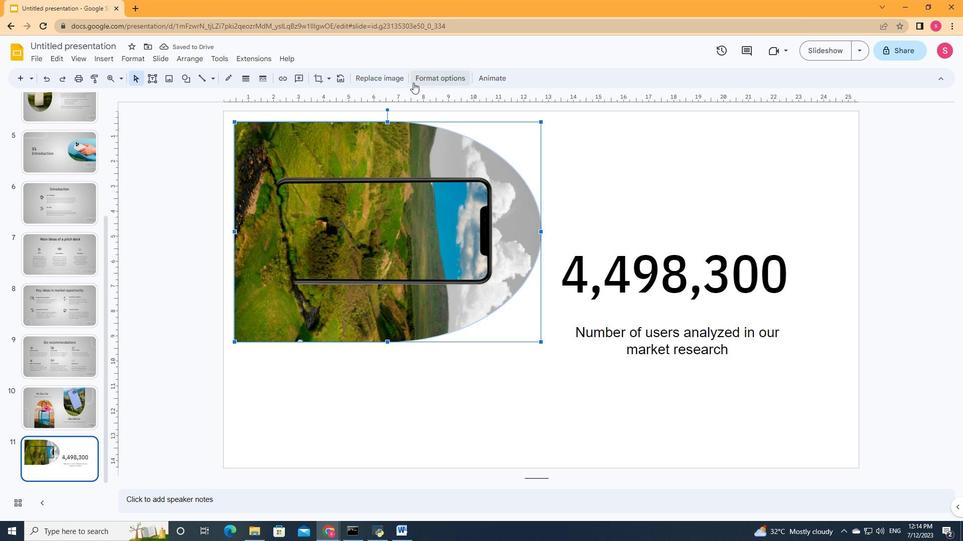 
Action: Mouse pressed left at (425, 77)
Screenshot: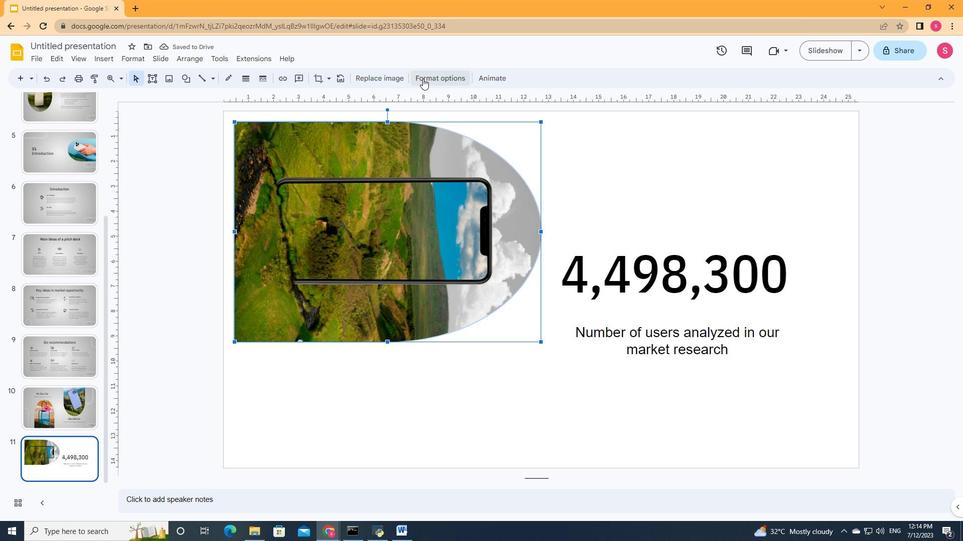 
Action: Mouse moved to (868, 274)
Screenshot: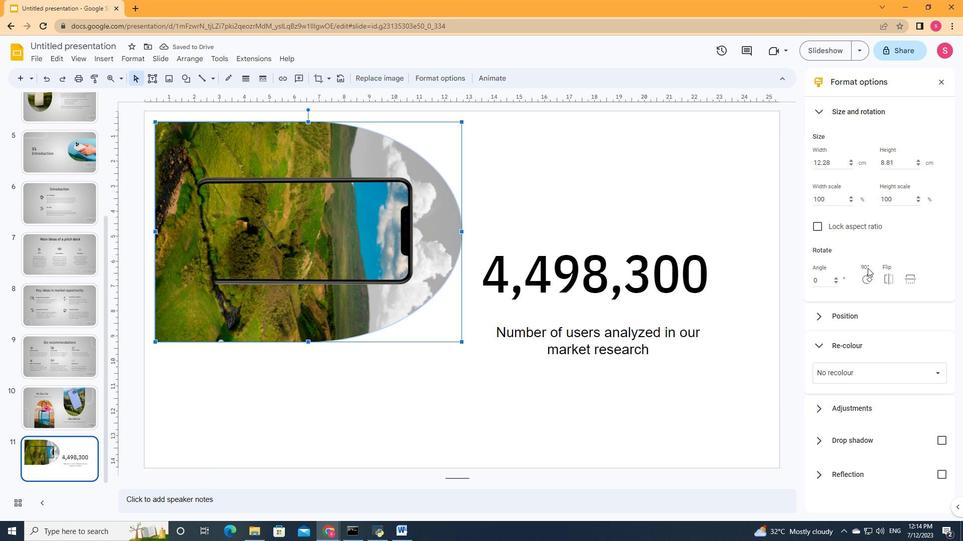 
Action: Mouse pressed left at (868, 274)
Screenshot: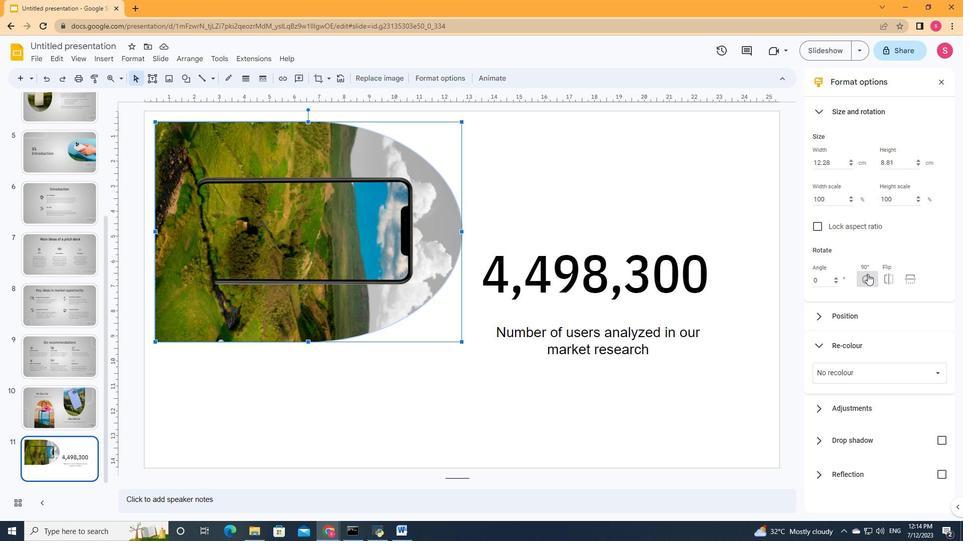 
Action: Mouse moved to (908, 279)
Screenshot: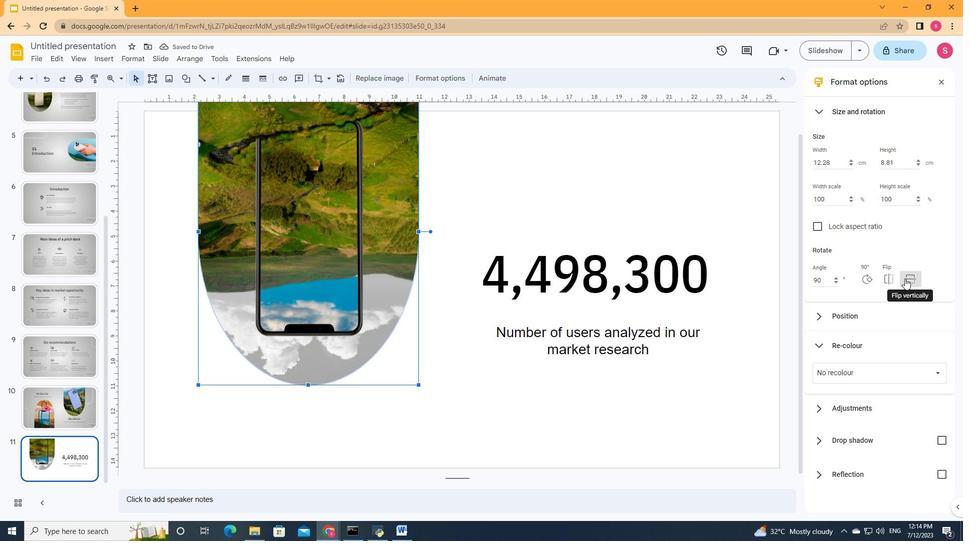 
Action: Mouse pressed left at (908, 279)
Screenshot: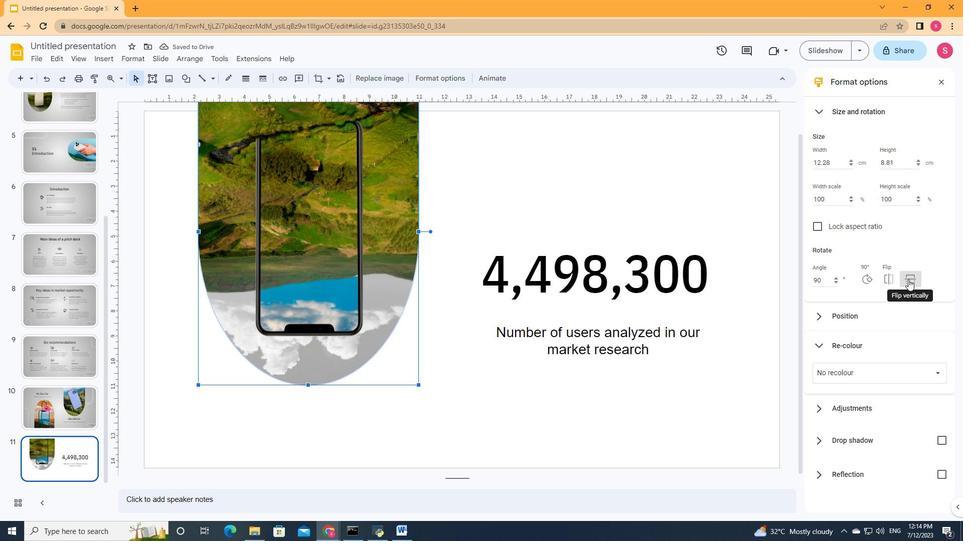 
Action: Mouse moved to (339, 268)
Screenshot: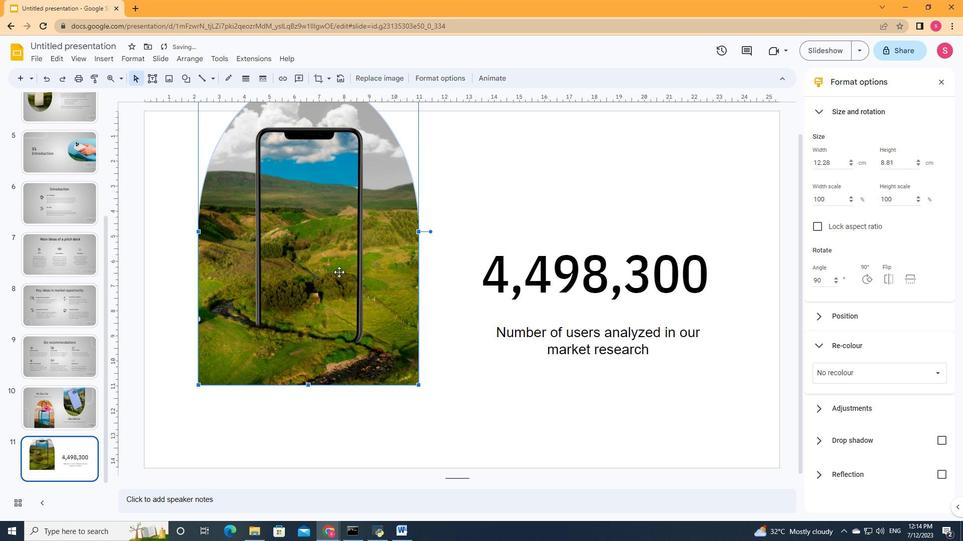 
Action: Mouse pressed left at (339, 268)
Screenshot: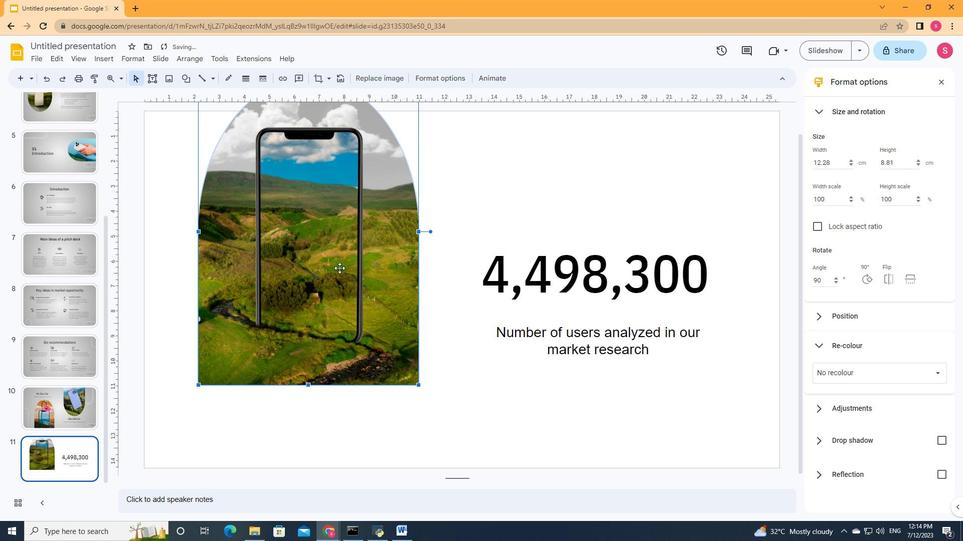 
Action: Mouse moved to (422, 316)
Screenshot: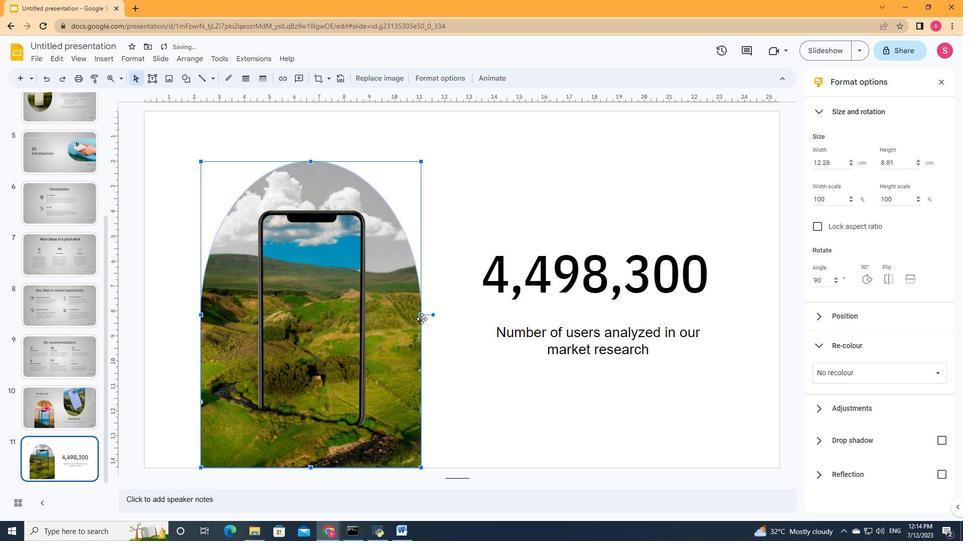 
Action: Mouse pressed left at (422, 316)
Screenshot: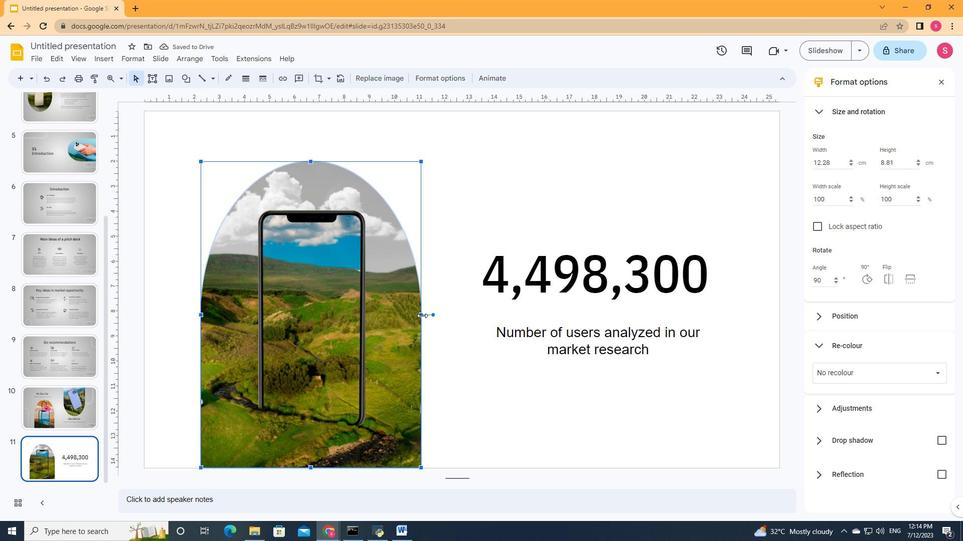 
Action: Mouse moved to (421, 315)
Screenshot: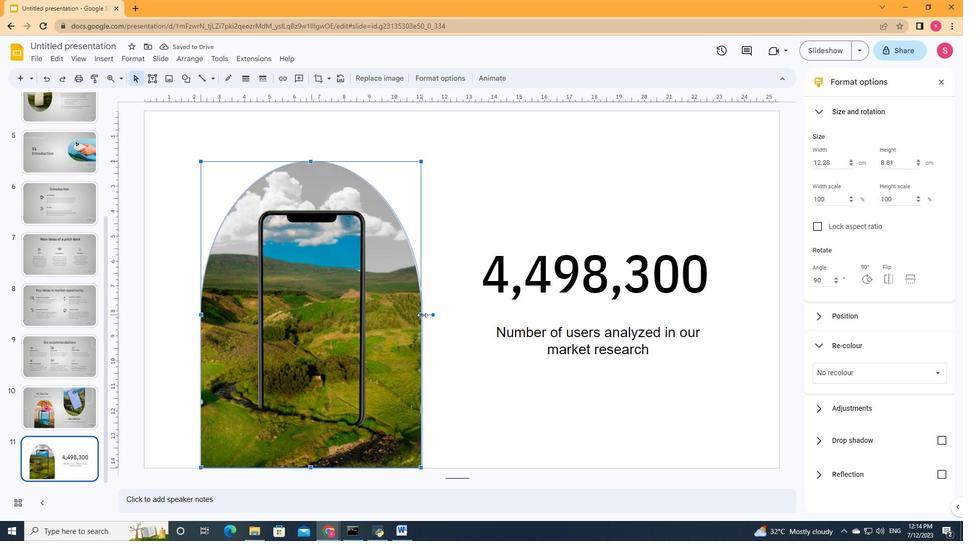 
Action: Mouse pressed left at (421, 315)
Screenshot: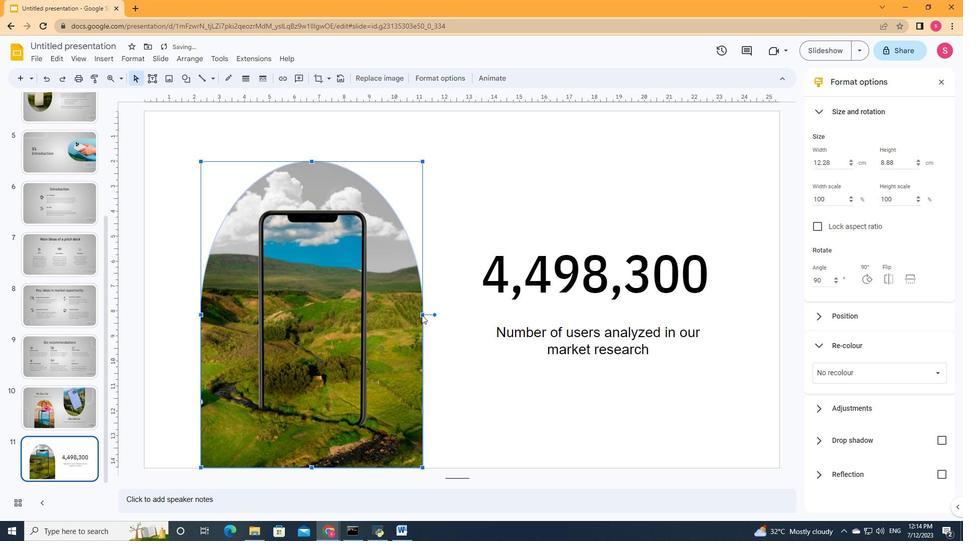 
Action: Mouse moved to (420, 315)
Screenshot: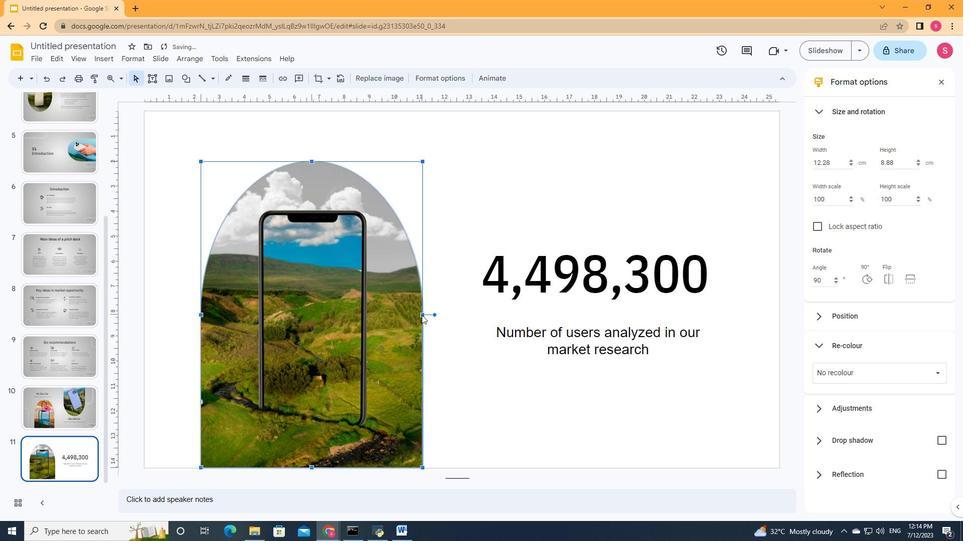 
Action: Mouse pressed left at (420, 315)
Screenshot: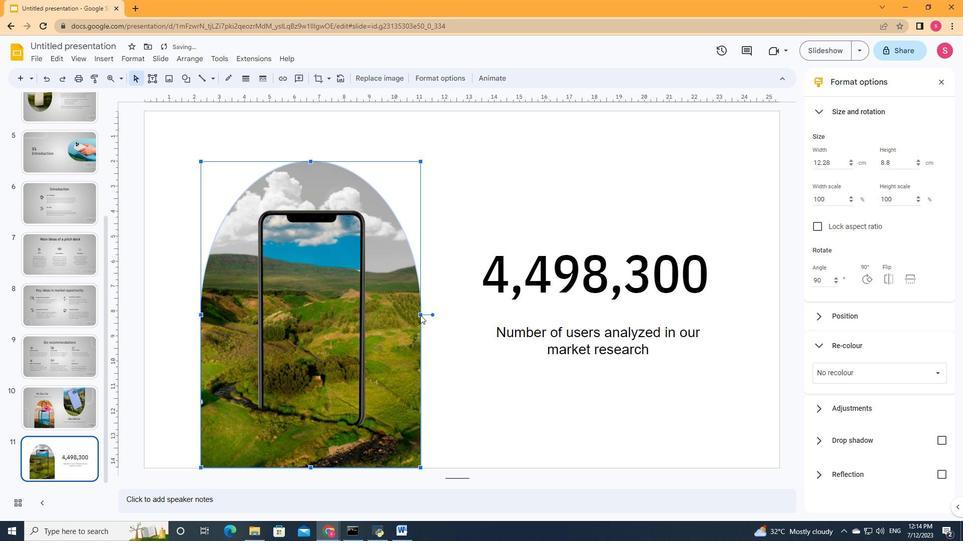 
Action: Mouse moved to (397, 318)
Screenshot: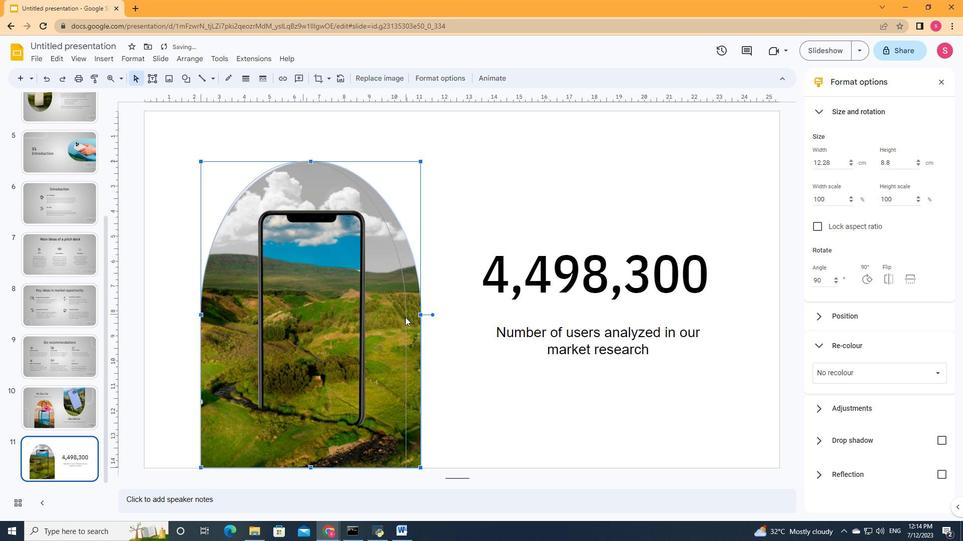
Action: Mouse pressed left at (397, 318)
Screenshot: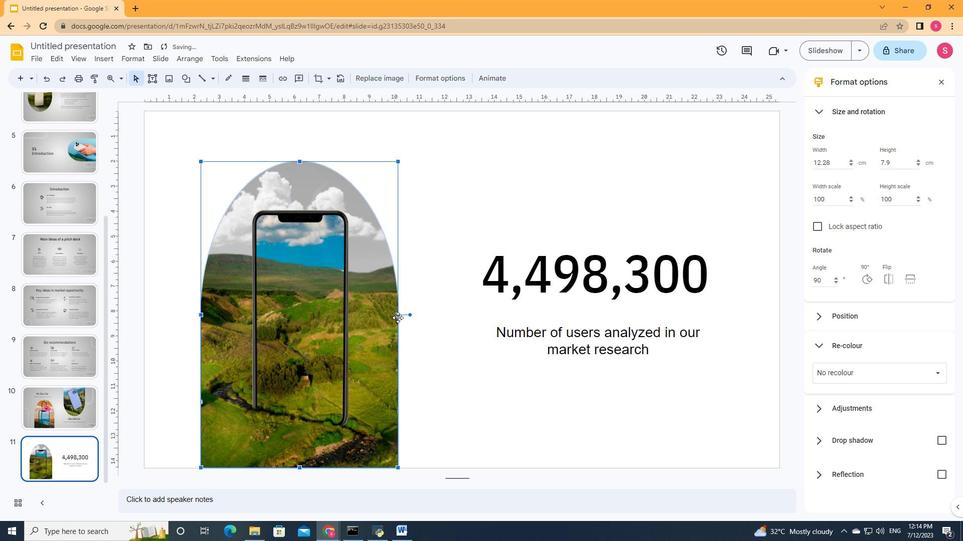 
Action: Mouse moved to (238, 324)
Screenshot: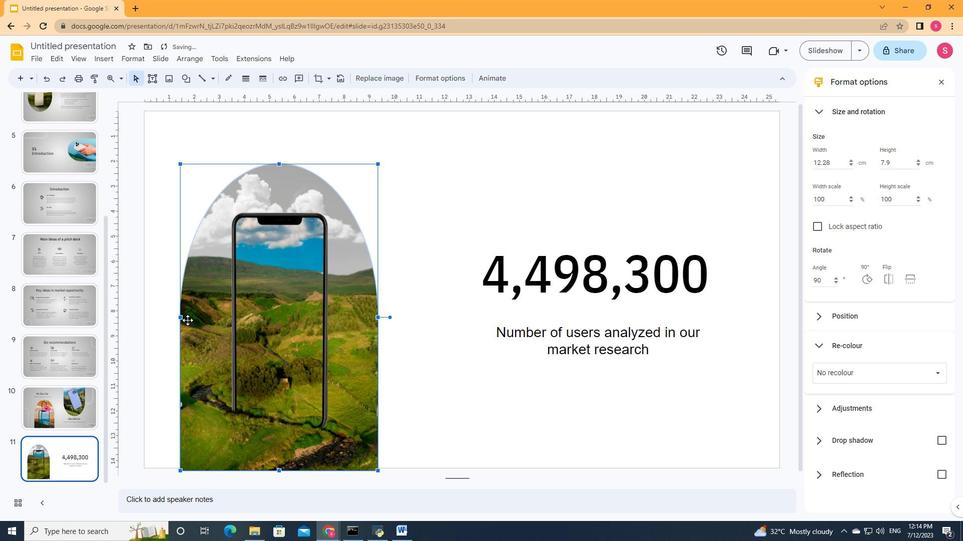 
Action: Mouse pressed left at (238, 324)
Screenshot: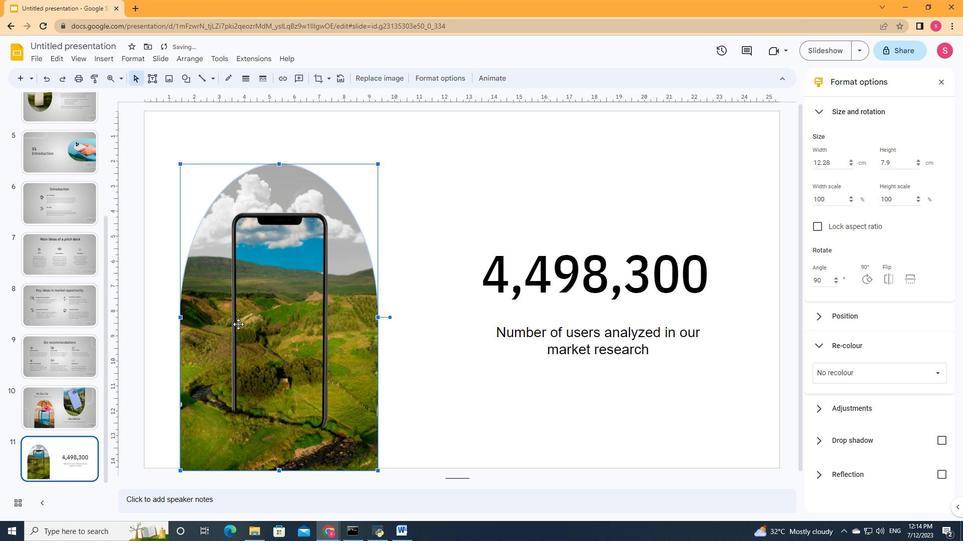 
Action: Mouse moved to (282, 312)
Screenshot: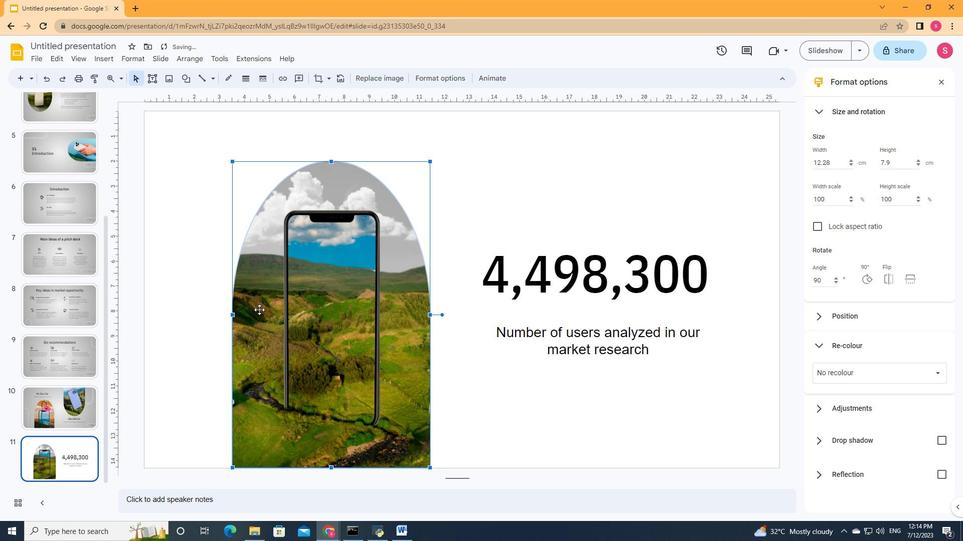 
Action: Mouse pressed left at (282, 312)
Screenshot: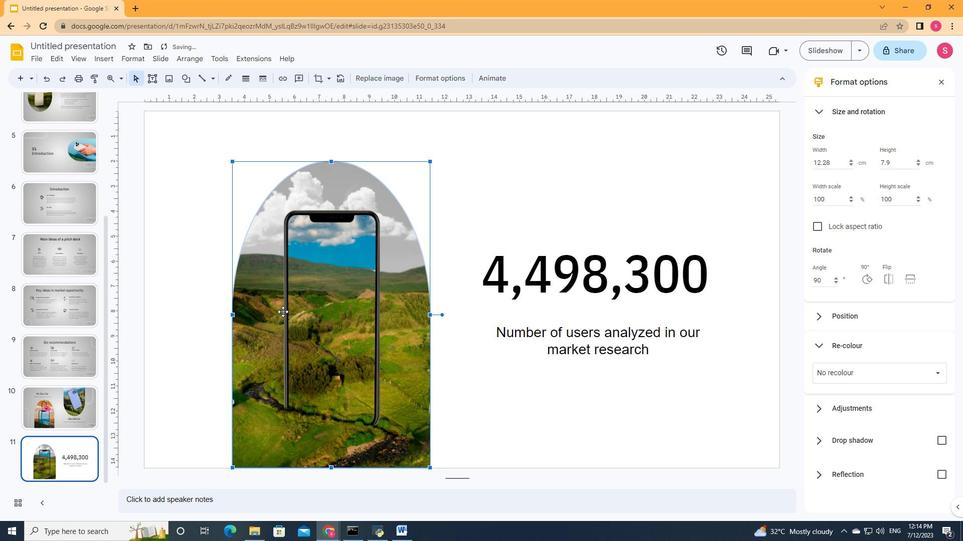 
Action: Mouse moved to (271, 312)
Screenshot: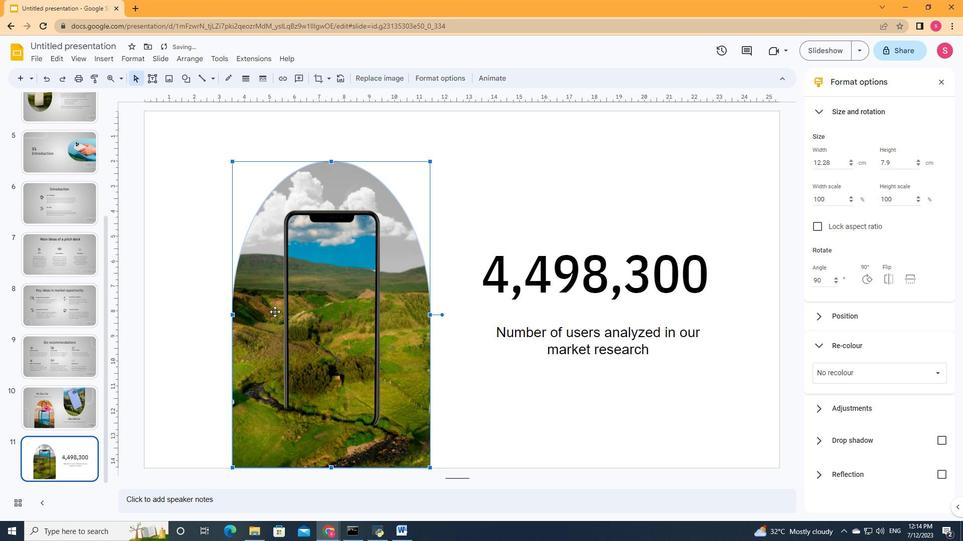 
Action: Mouse pressed left at (271, 312)
Screenshot: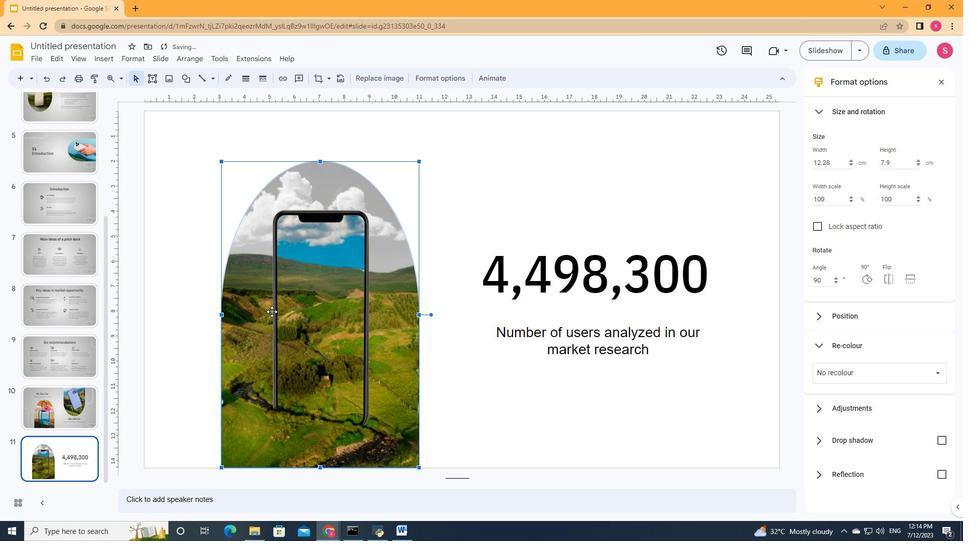 
Action: Mouse moved to (267, 311)
Screenshot: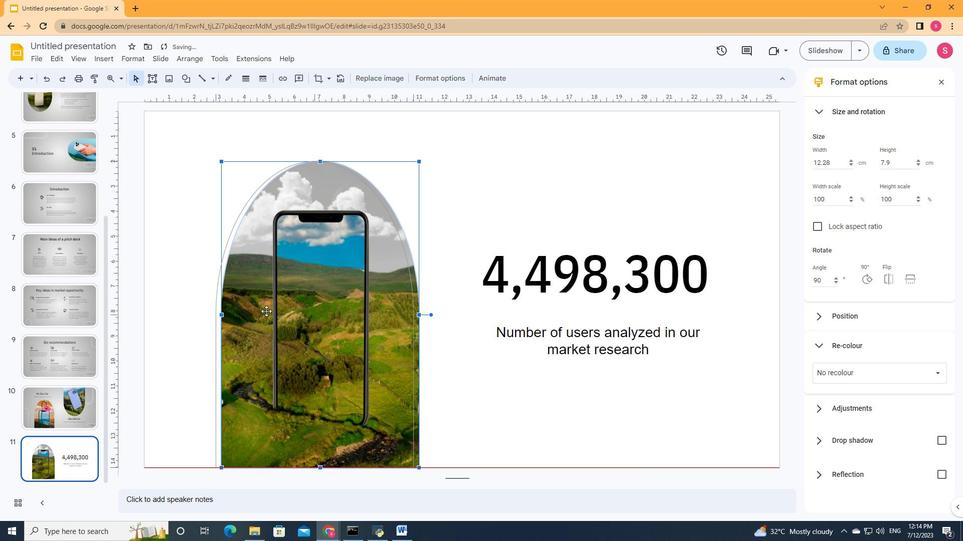 
Action: Mouse pressed left at (267, 311)
Screenshot: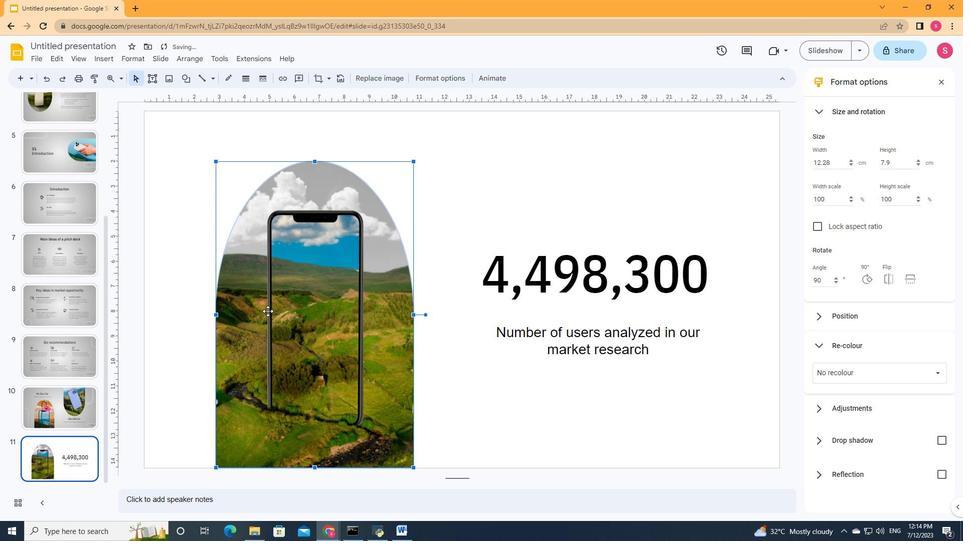 
Action: Mouse moved to (455, 331)
Screenshot: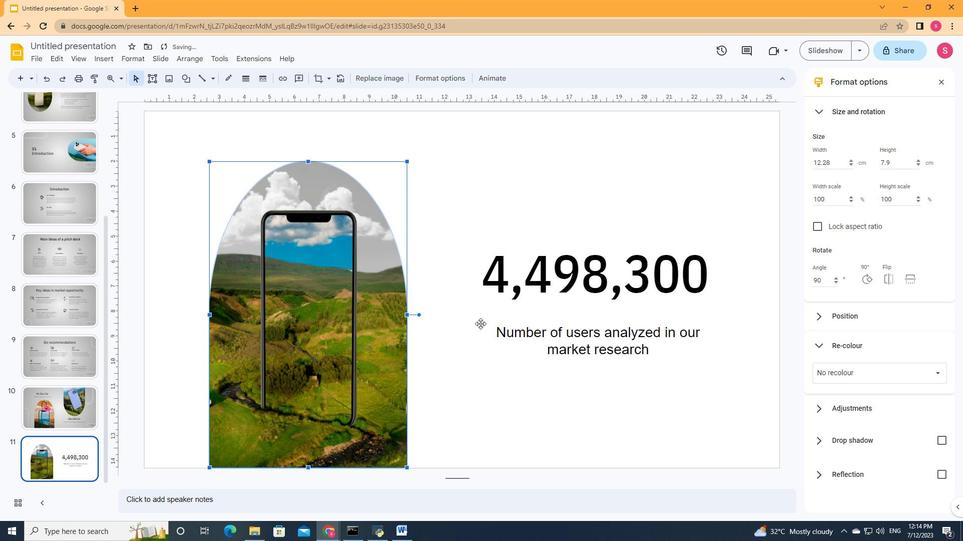 
Action: Mouse pressed left at (455, 331)
Screenshot: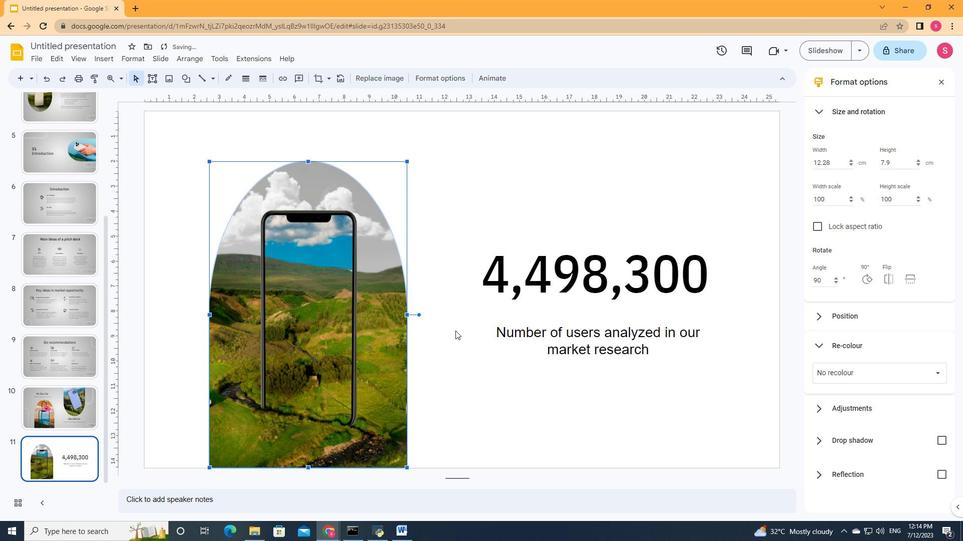 
Action: Mouse moved to (342, 226)
Screenshot: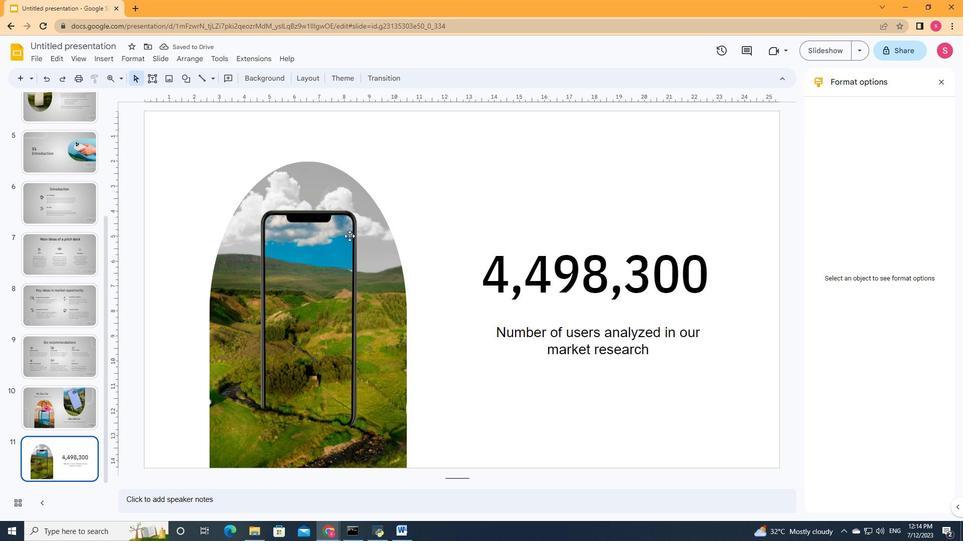 
Action: Mouse pressed left at (342, 226)
Screenshot: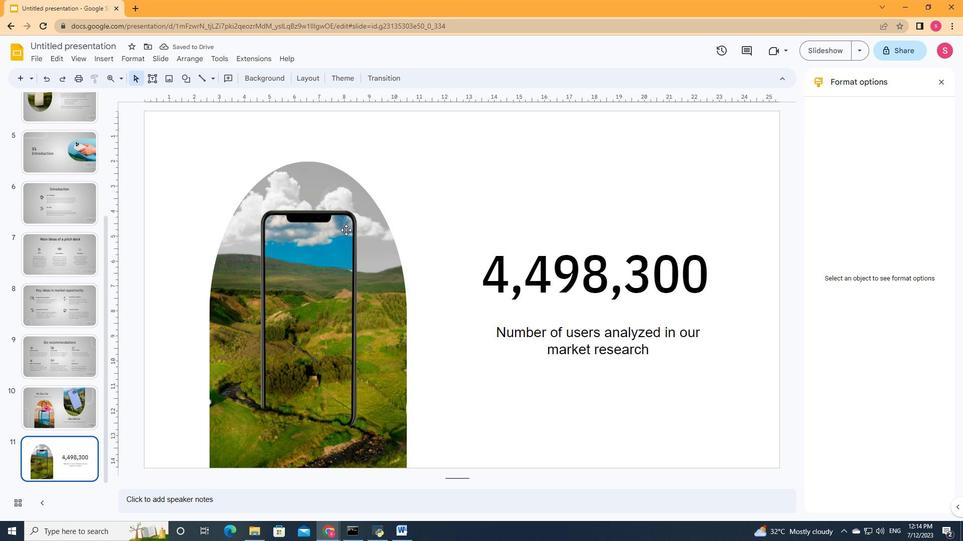 
Action: Mouse moved to (307, 161)
Screenshot: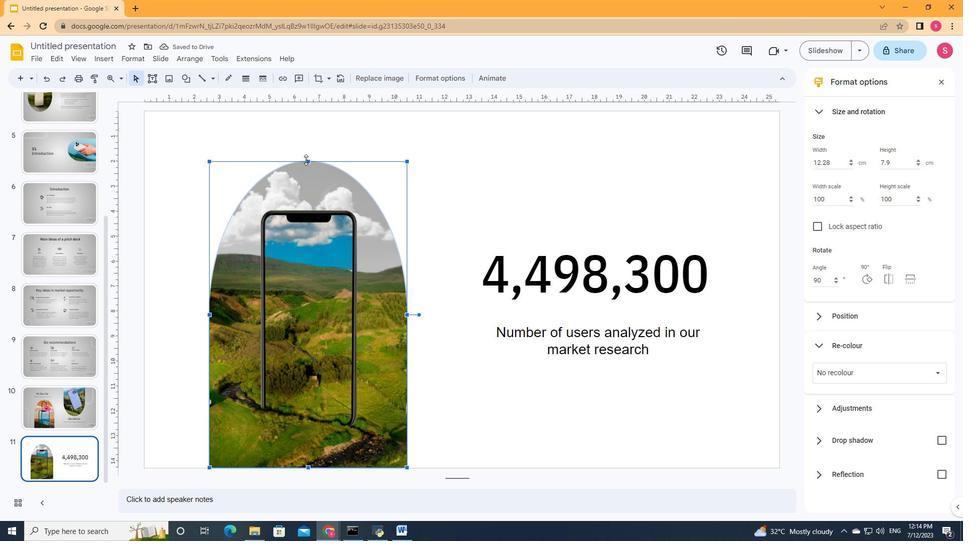 
Action: Mouse pressed left at (307, 161)
Screenshot: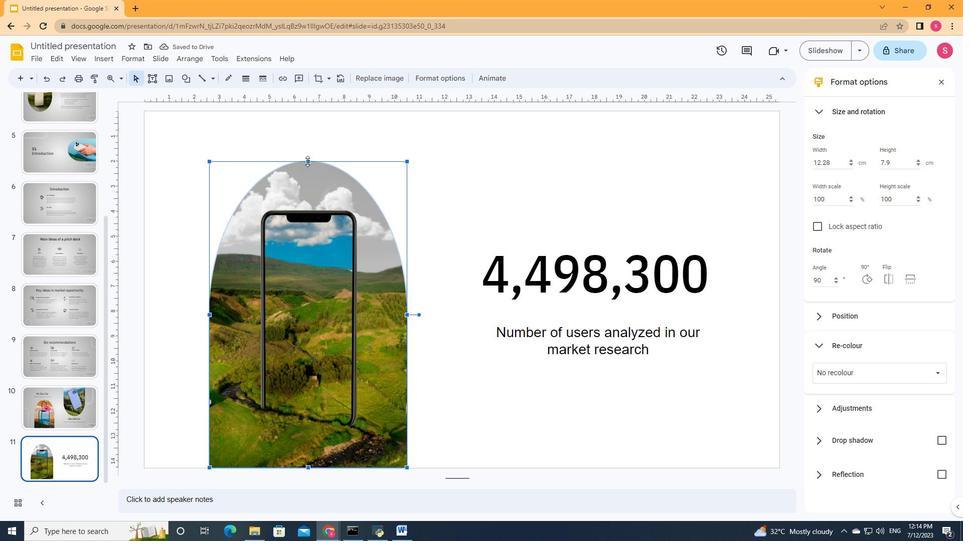 
Action: Mouse moved to (305, 176)
Screenshot: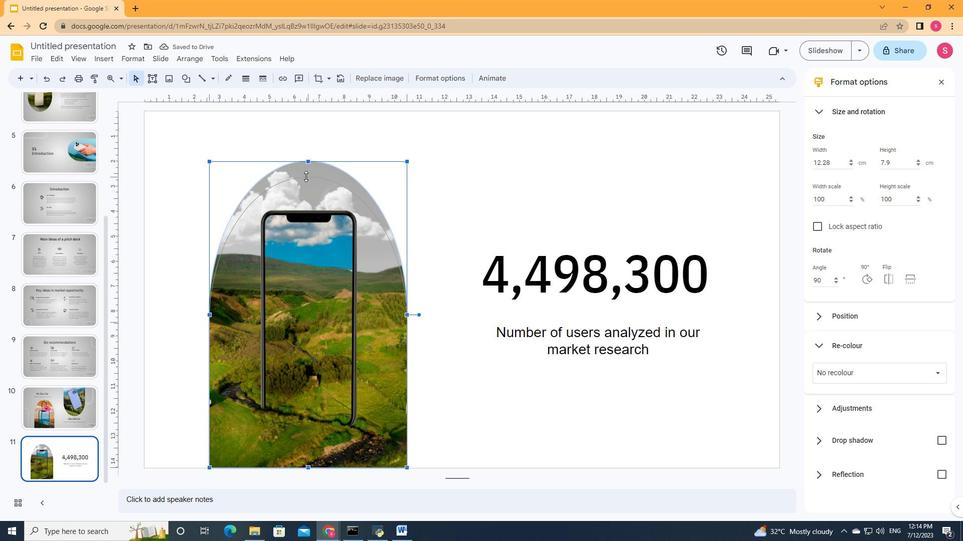
Action: Mouse pressed left at (305, 176)
Screenshot: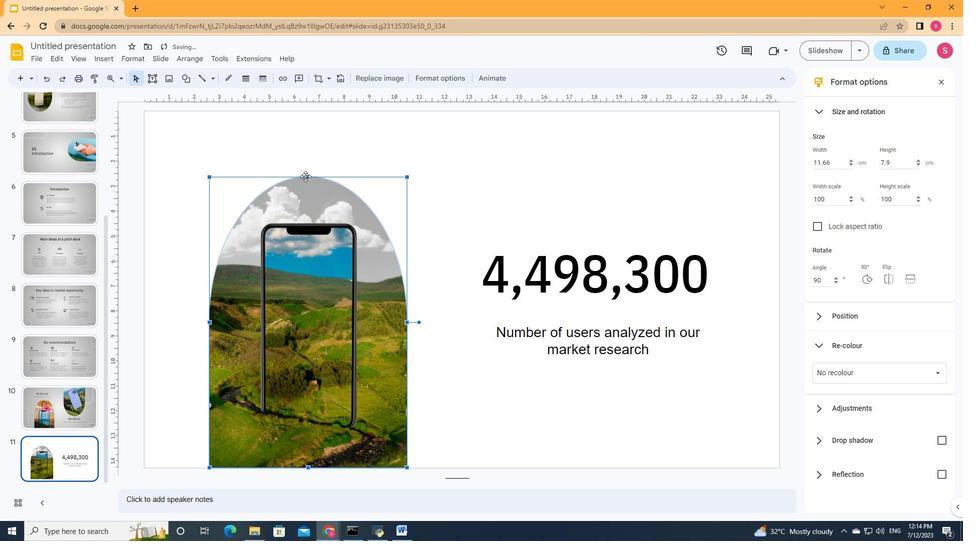 
Action: Mouse moved to (303, 229)
Screenshot: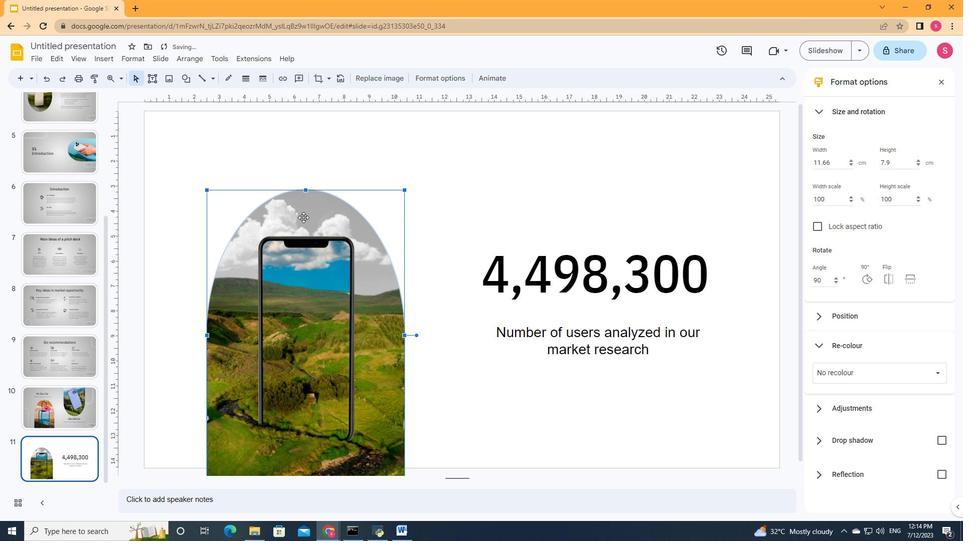 
Action: Mouse pressed left at (303, 229)
Screenshot: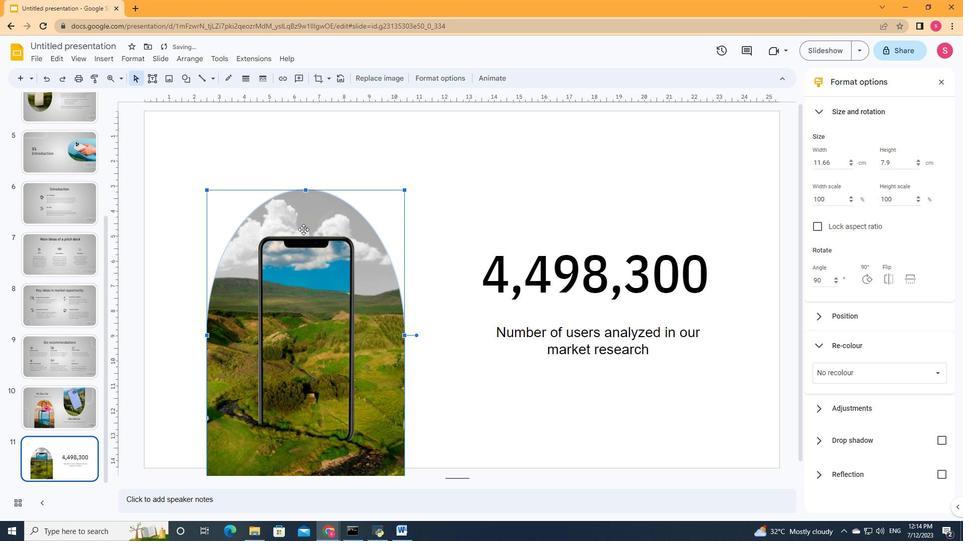 
Action: Mouse moved to (307, 214)
Screenshot: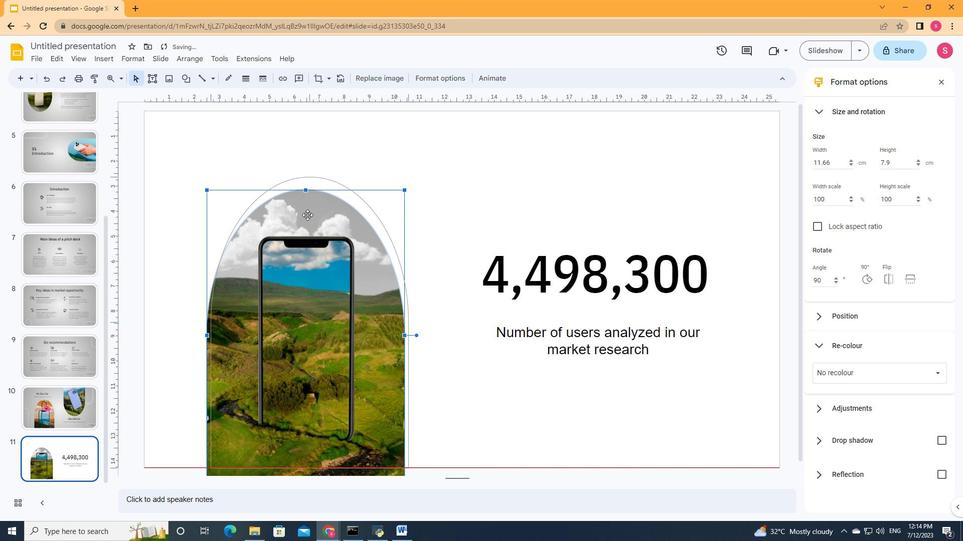 
Action: Mouse pressed left at (307, 214)
Screenshot: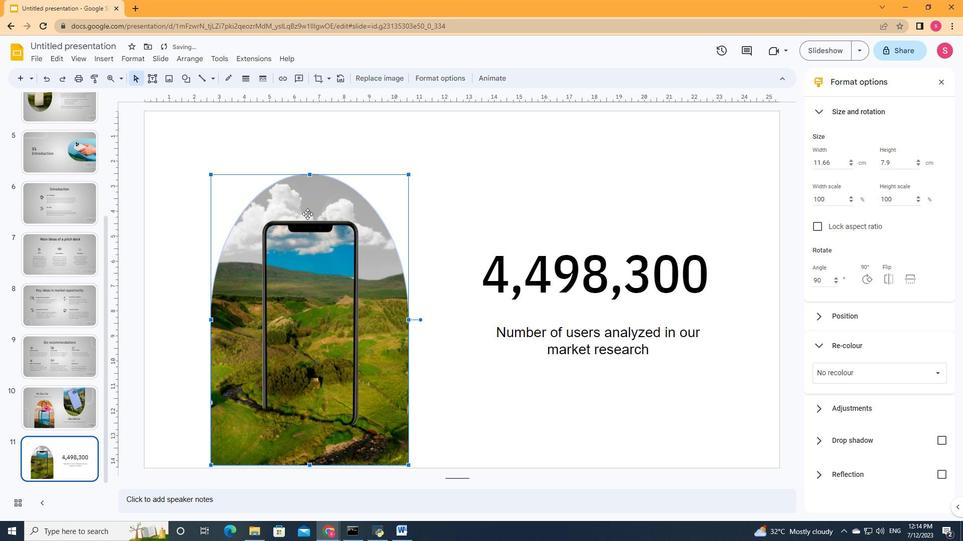 
Action: Mouse moved to (307, 213)
Screenshot: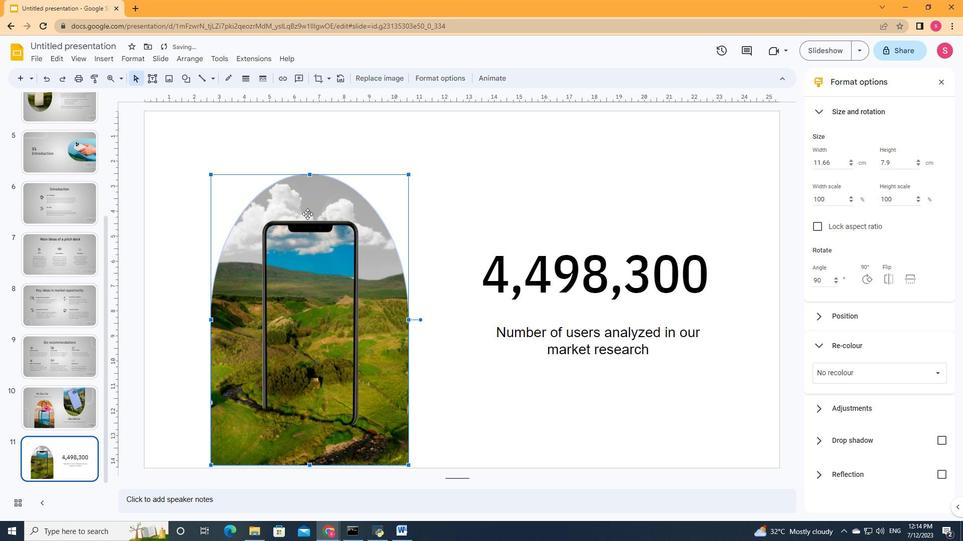 
Action: Key pressed <Key.down>
Screenshot: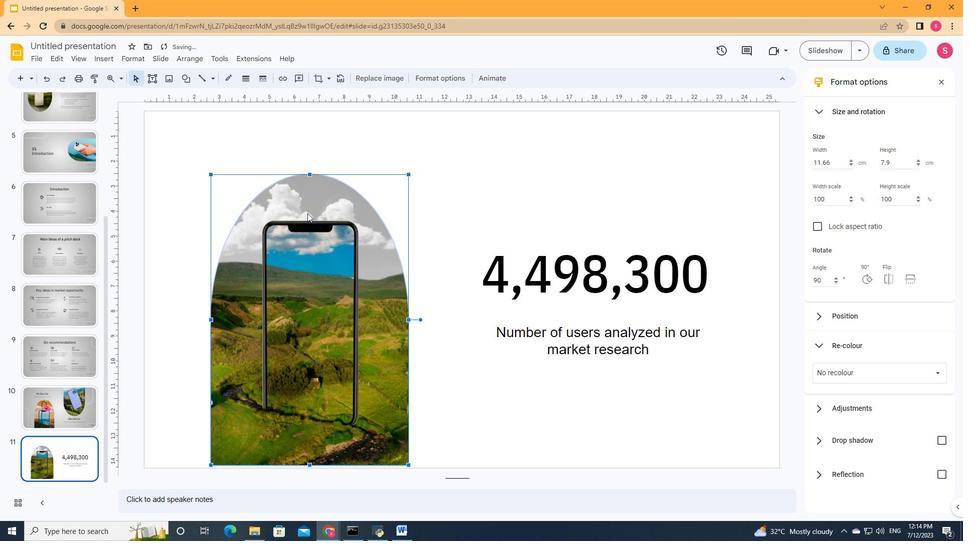 
Action: Mouse pressed left at (307, 213)
Screenshot: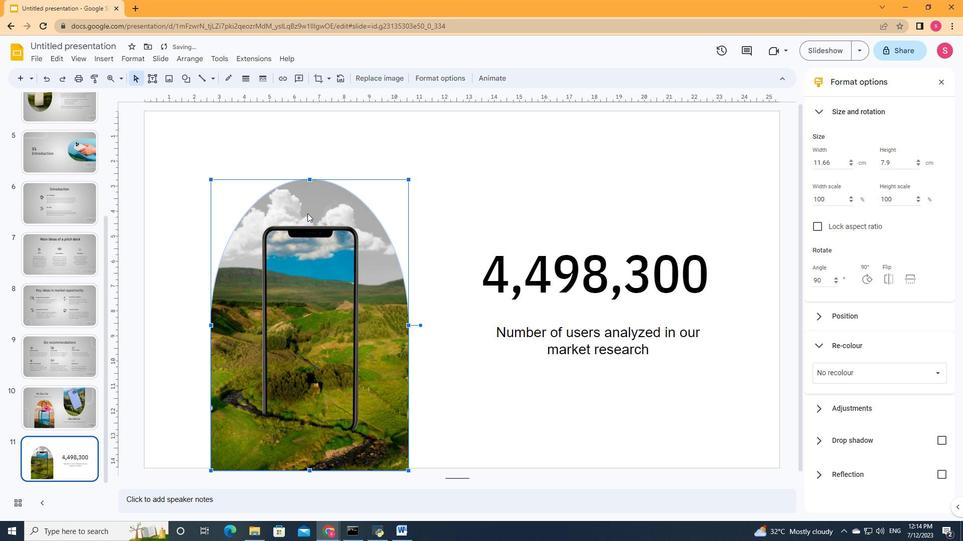 
Action: Mouse moved to (426, 218)
Screenshot: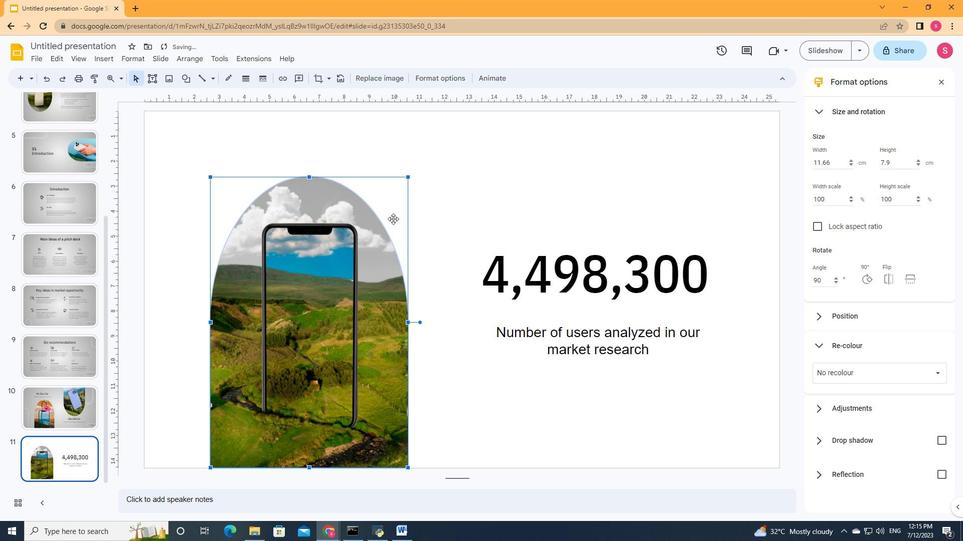 
Action: Mouse pressed left at (426, 218)
Screenshot: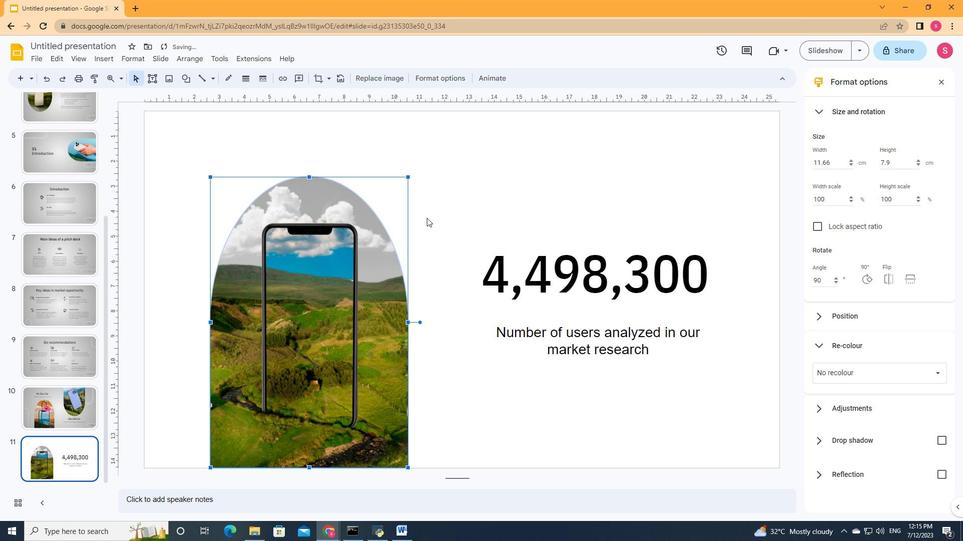 
Action: Mouse moved to (181, 83)
Screenshot: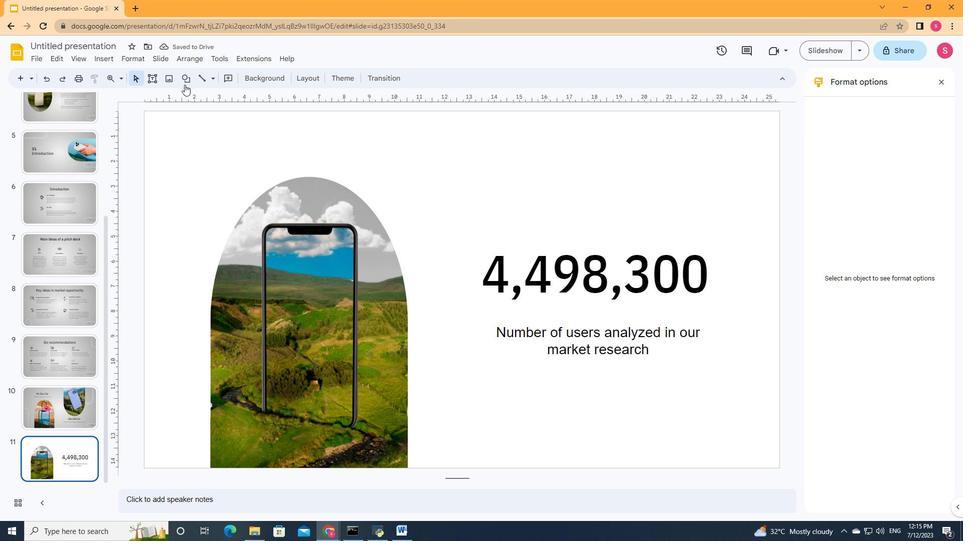 
Action: Mouse pressed left at (181, 83)
Screenshot: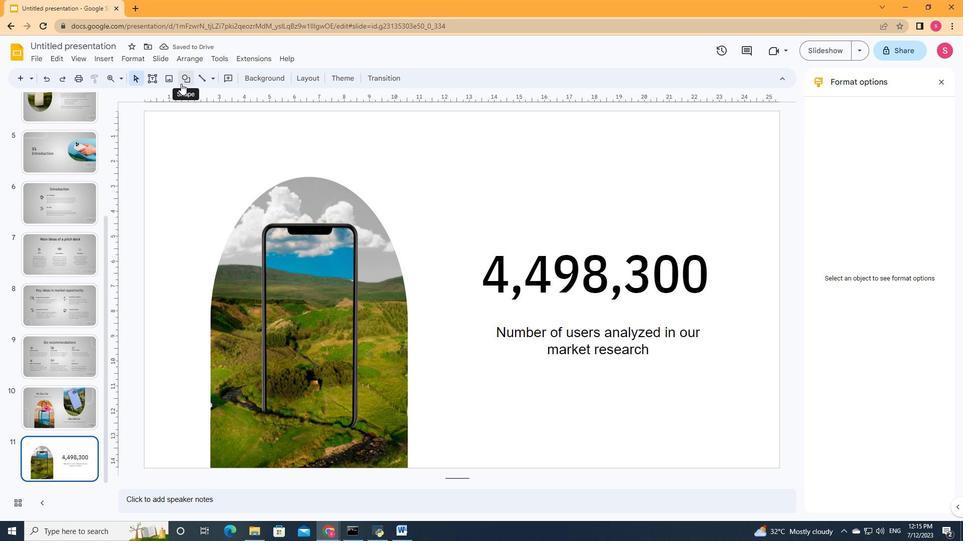 
Action: Mouse moved to (401, 160)
Screenshot: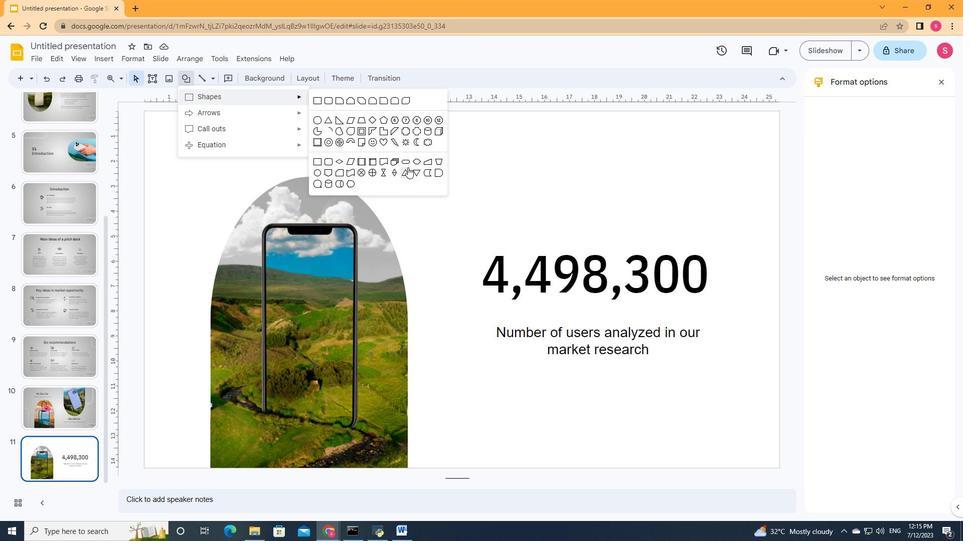 
Action: Mouse pressed left at (401, 160)
Screenshot: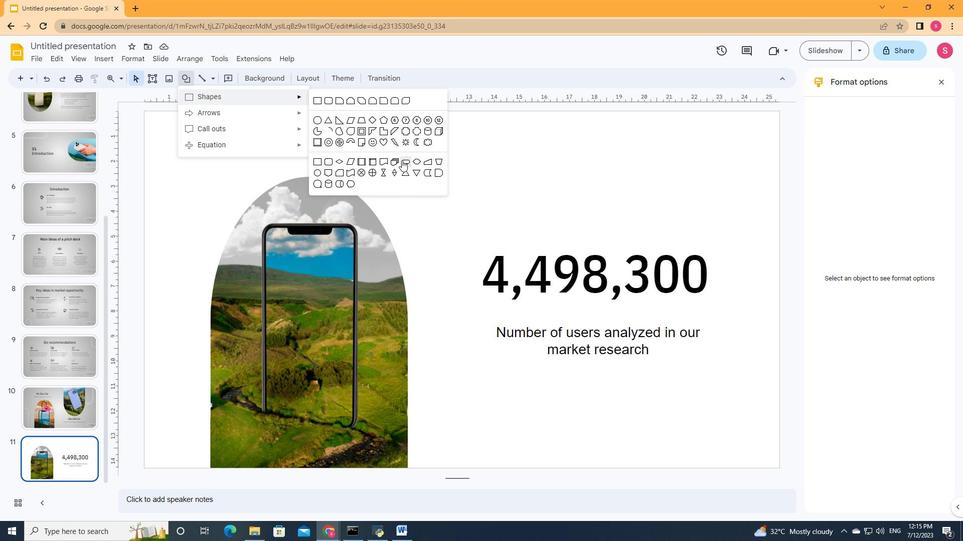
Action: Mouse moved to (427, 158)
Screenshot: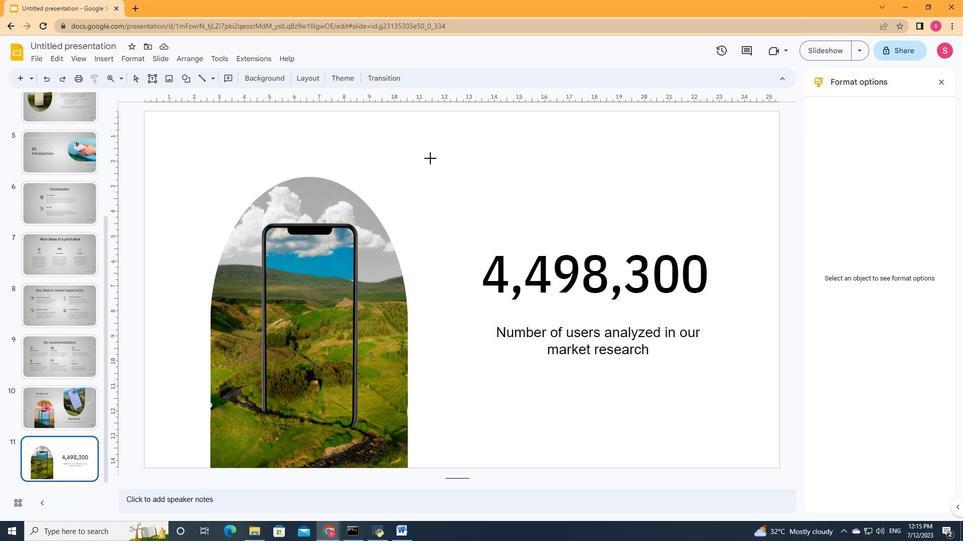 
Action: Mouse pressed left at (427, 158)
Screenshot: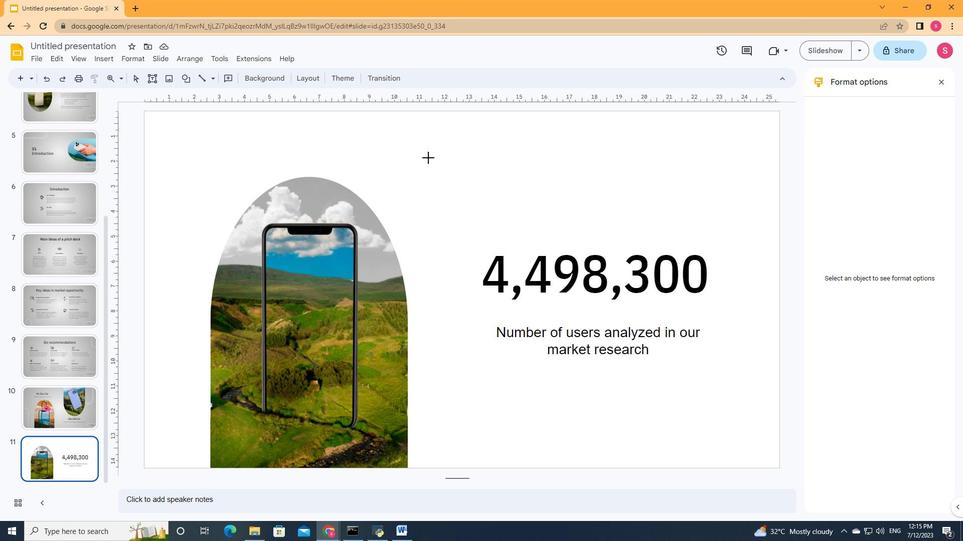 
Action: Mouse moved to (230, 77)
Screenshot: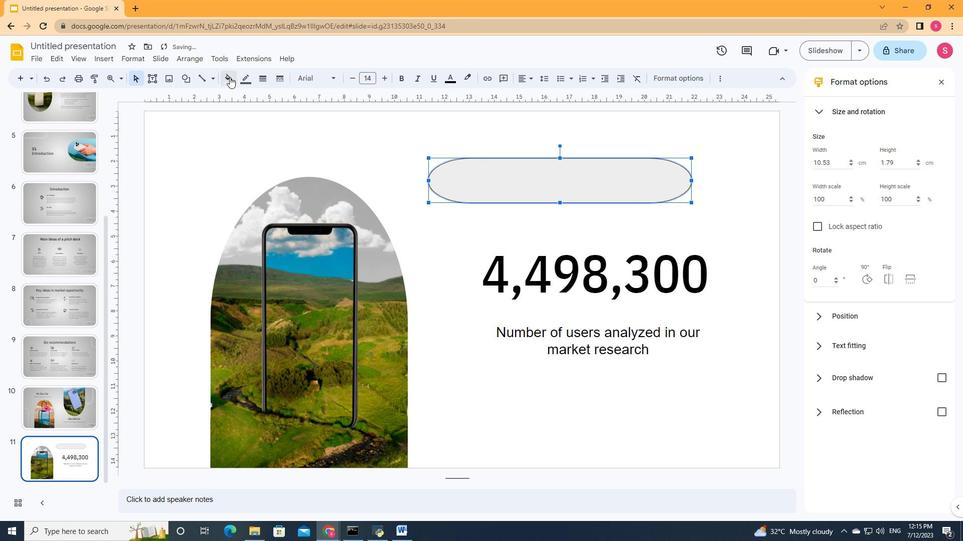 
Action: Mouse pressed left at (230, 77)
Screenshot: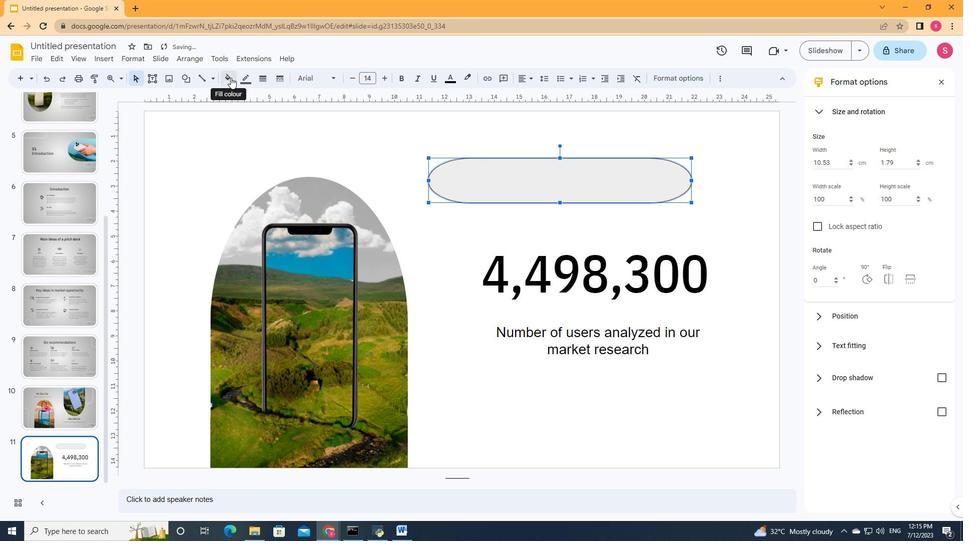 
Action: Mouse moved to (268, 277)
Screenshot: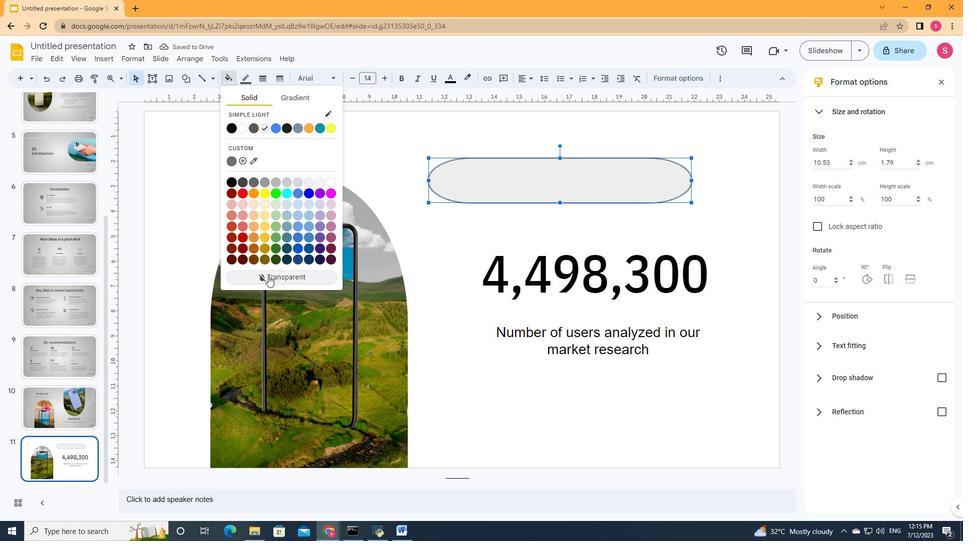 
Action: Mouse pressed left at (268, 277)
Screenshot: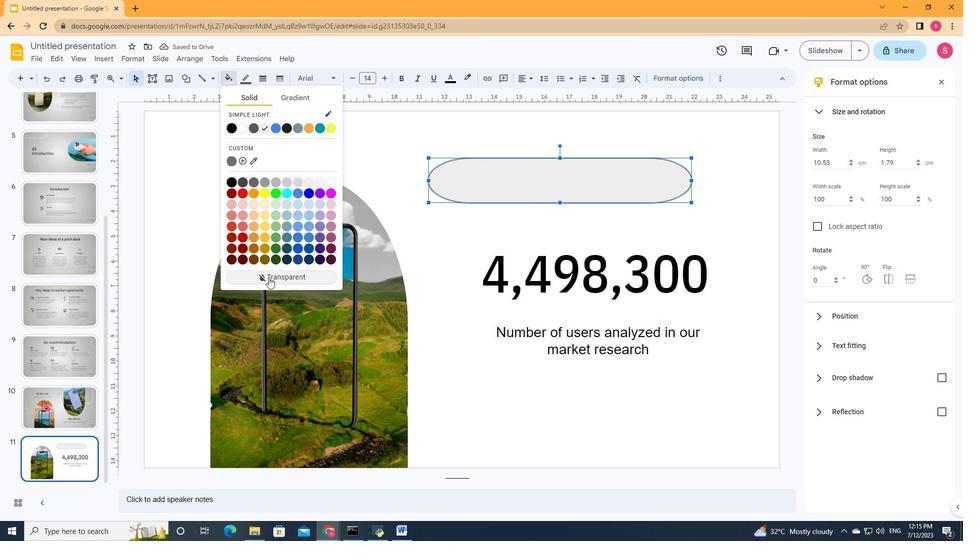 
Action: Mouse moved to (248, 80)
Screenshot: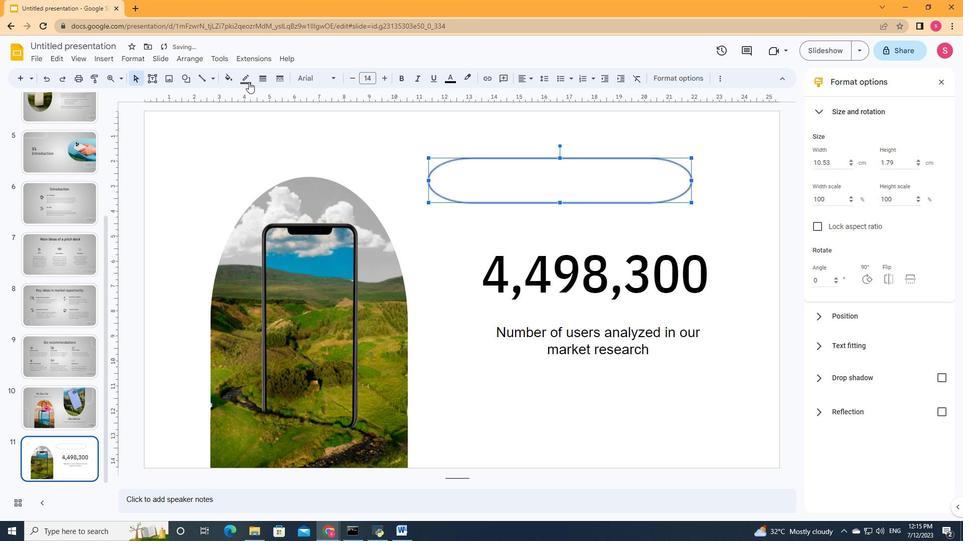 
Action: Mouse pressed left at (248, 80)
Screenshot: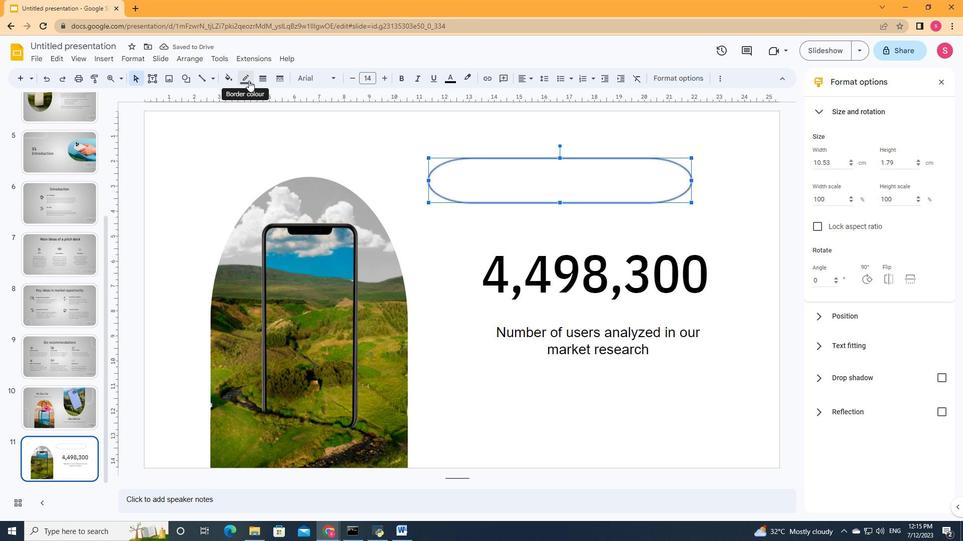 
Action: Mouse moved to (260, 111)
Screenshot: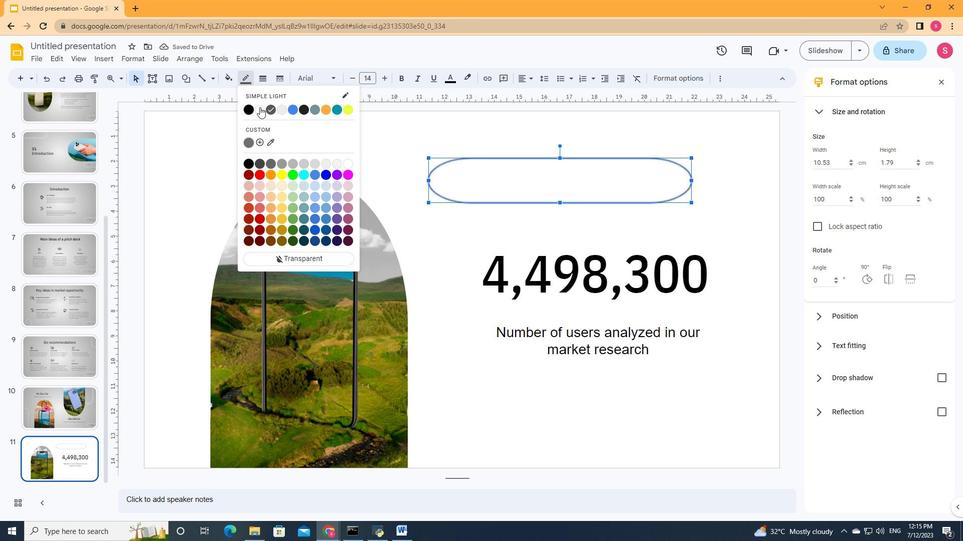 
Action: Mouse pressed left at (260, 111)
Screenshot: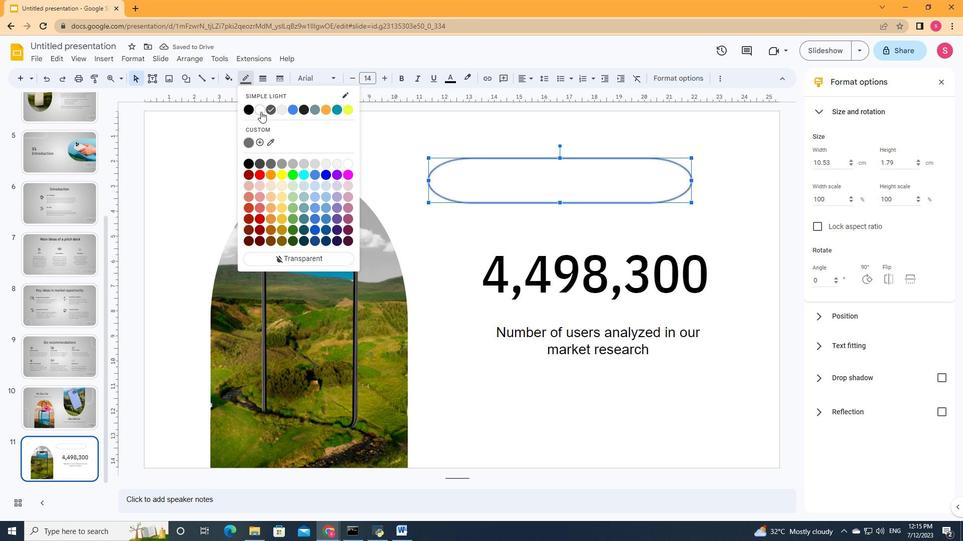 
Action: Mouse moved to (259, 78)
Screenshot: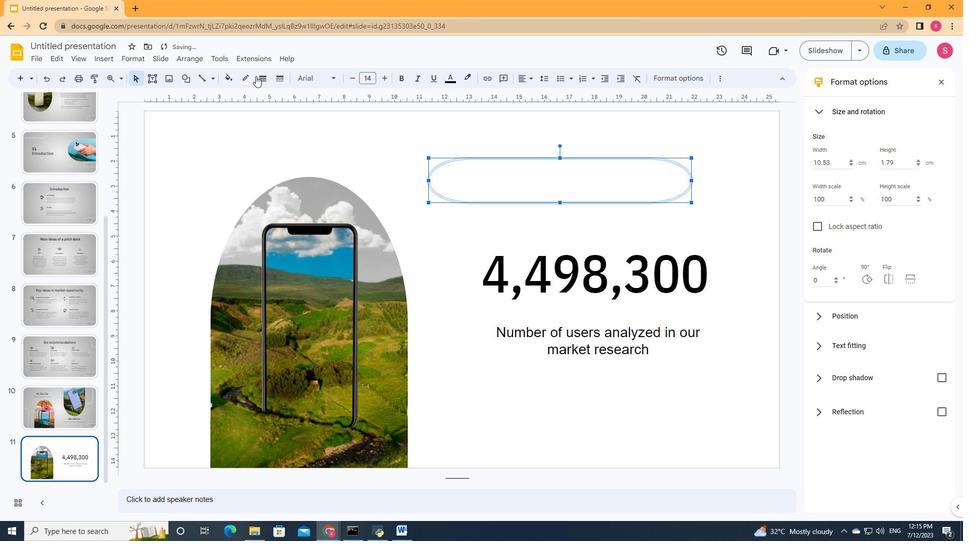 
Action: Mouse pressed left at (259, 78)
Screenshot: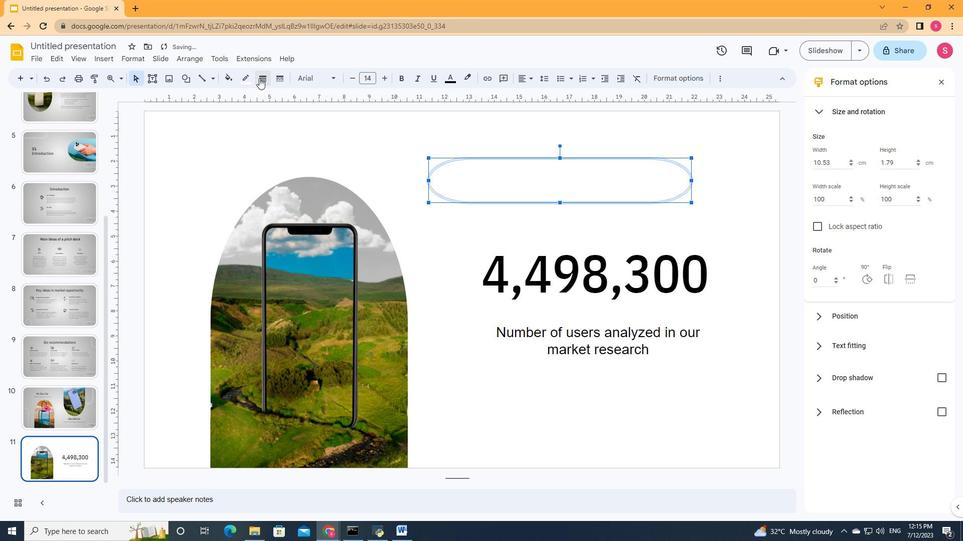 
Action: Mouse moved to (271, 109)
Screenshot: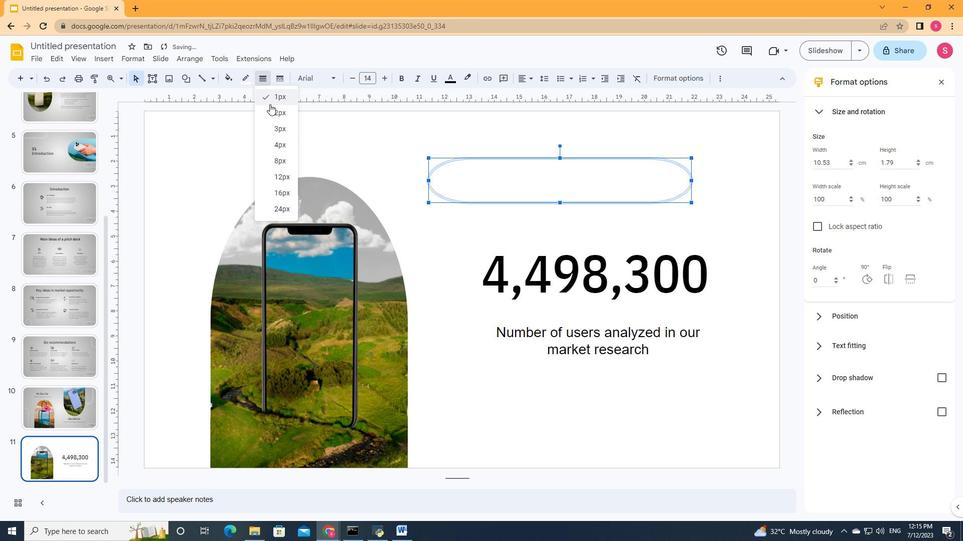 
Action: Mouse pressed left at (271, 109)
Screenshot: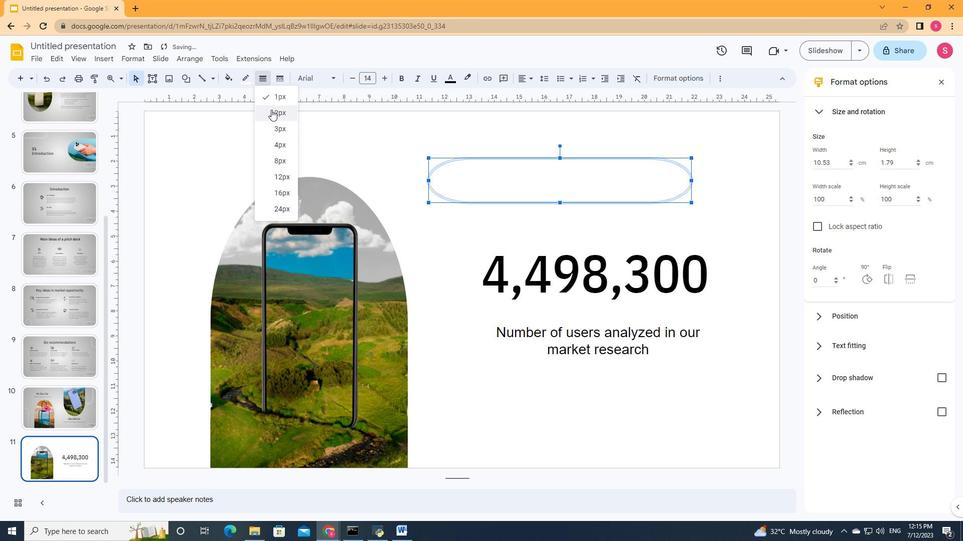 
Action: Mouse moved to (867, 276)
Screenshot: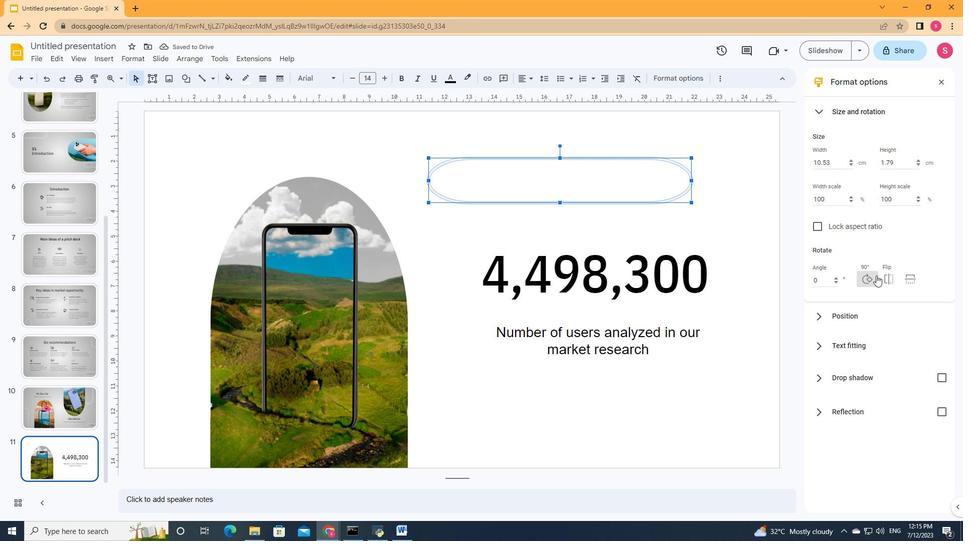 
Action: Mouse pressed left at (867, 276)
Screenshot: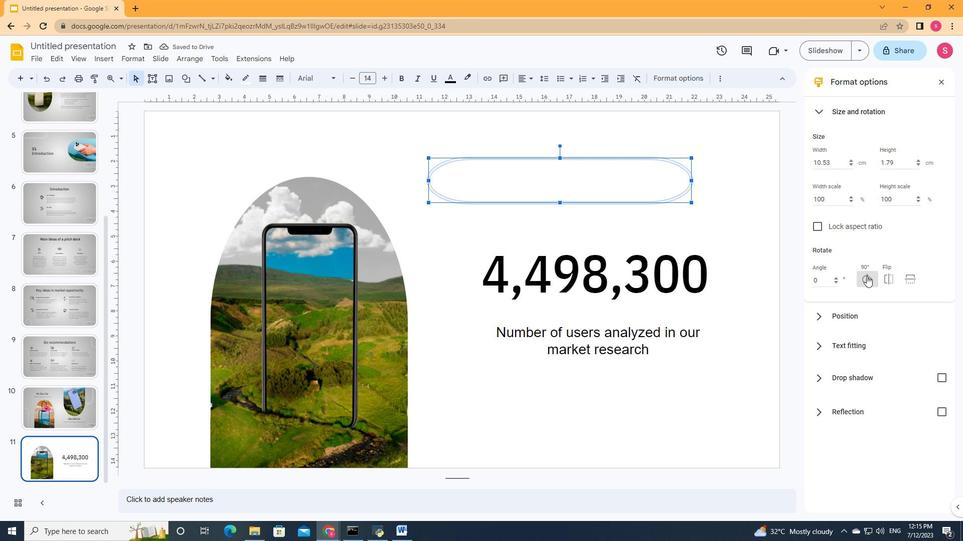 
Action: Mouse moved to (538, 182)
Screenshot: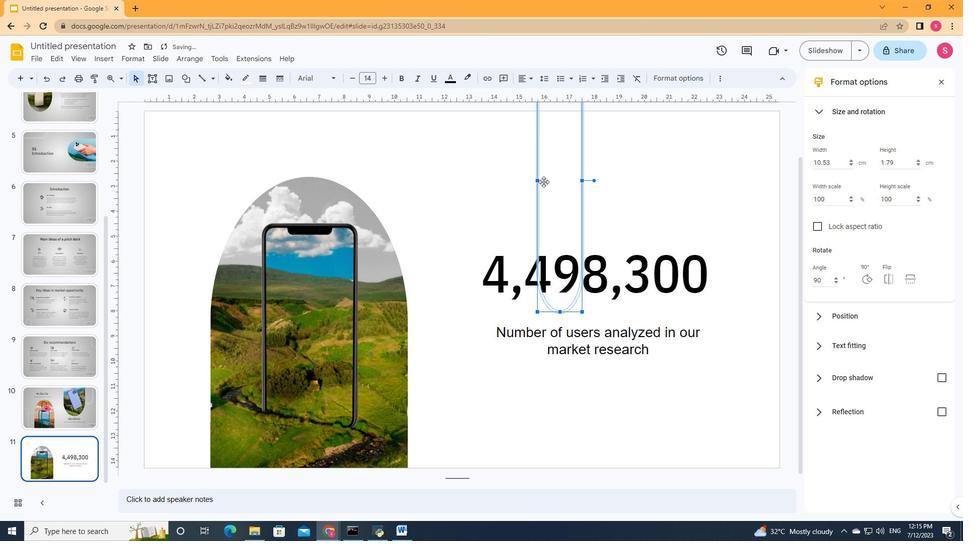 
Action: Mouse pressed left at (538, 182)
Screenshot: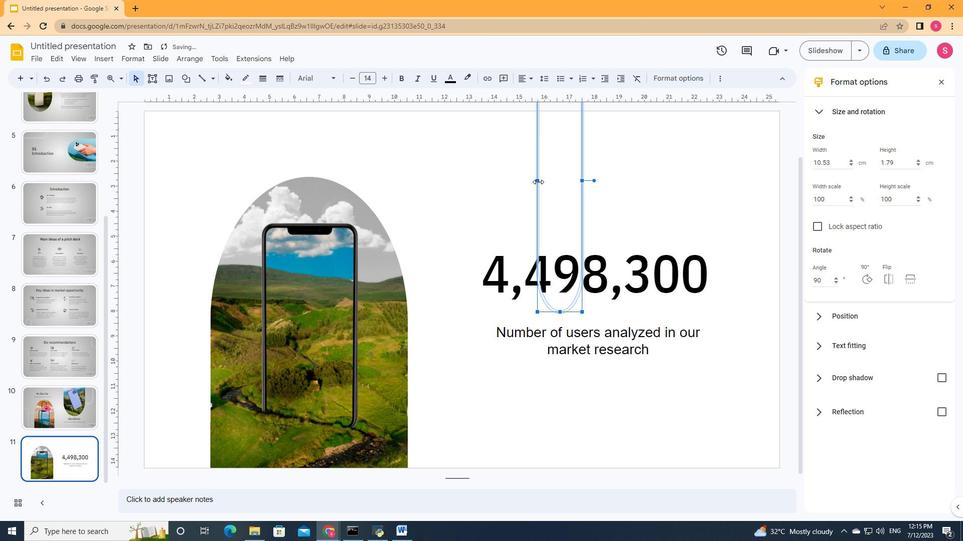
Action: Mouse moved to (509, 314)
Screenshot: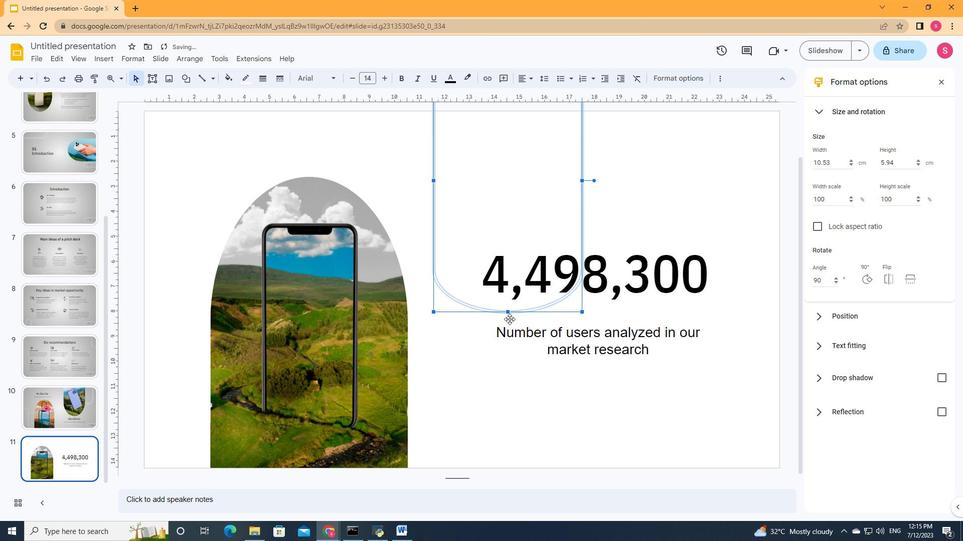
Action: Mouse pressed left at (509, 314)
Screenshot: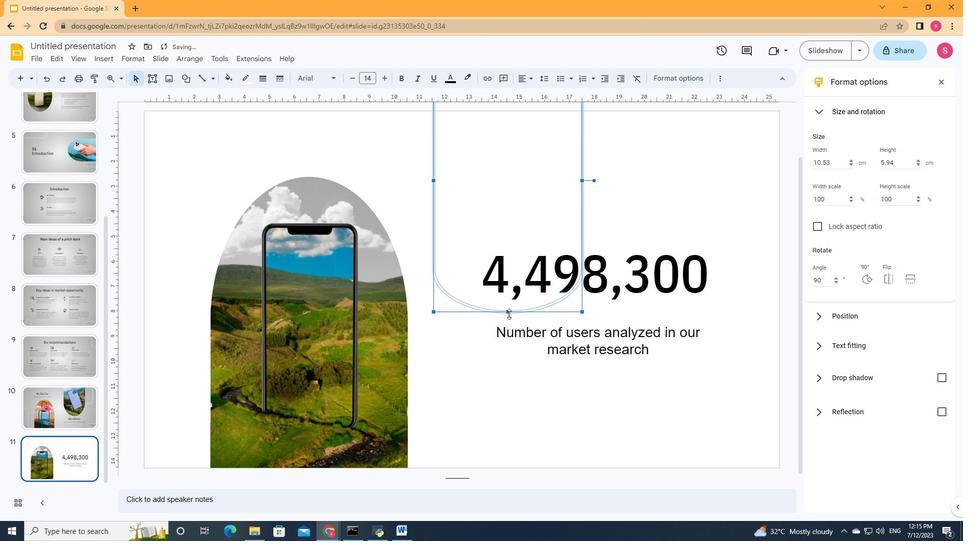 
Action: Mouse moved to (583, 213)
Screenshot: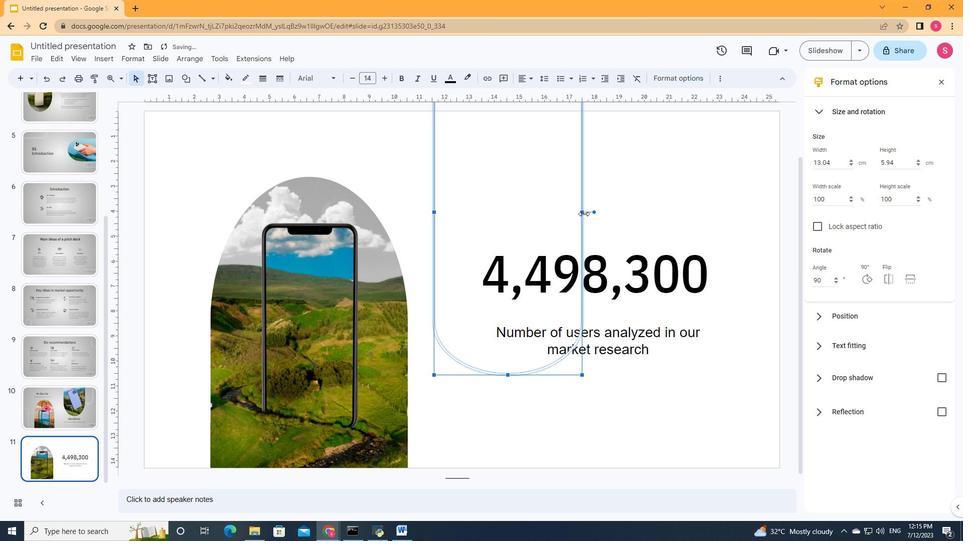 
Action: Mouse pressed left at (583, 213)
Screenshot: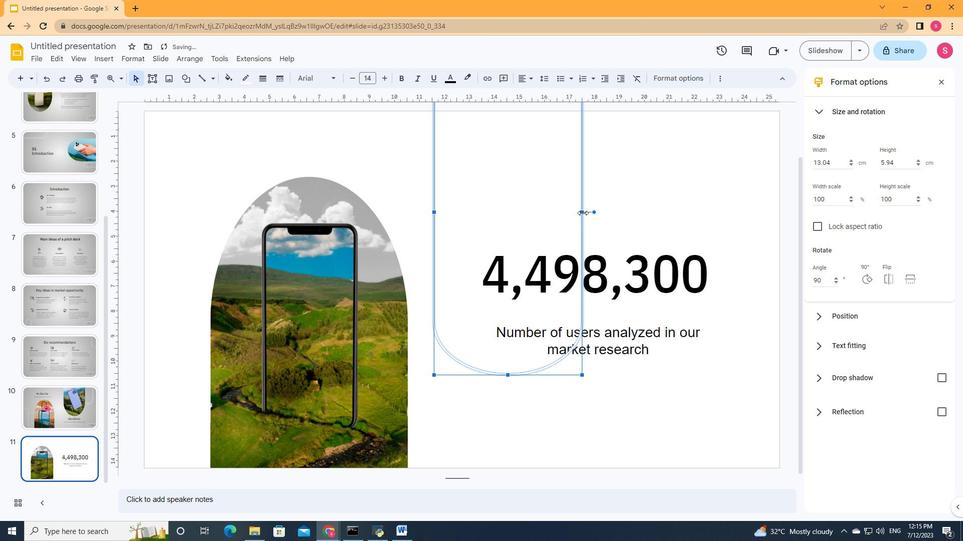 
Action: Mouse moved to (486, 373)
Screenshot: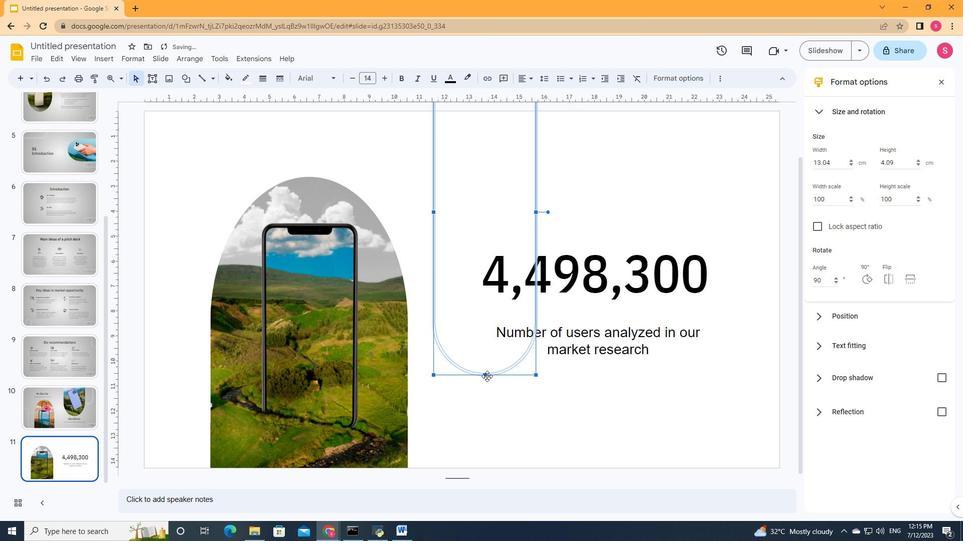 
Action: Mouse pressed left at (486, 373)
Screenshot: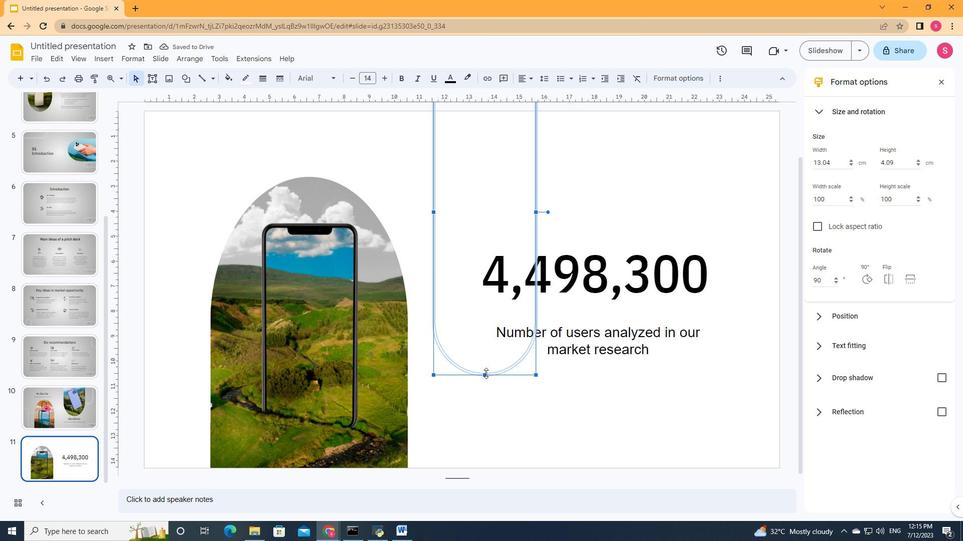 
Action: Mouse moved to (496, 212)
Screenshot: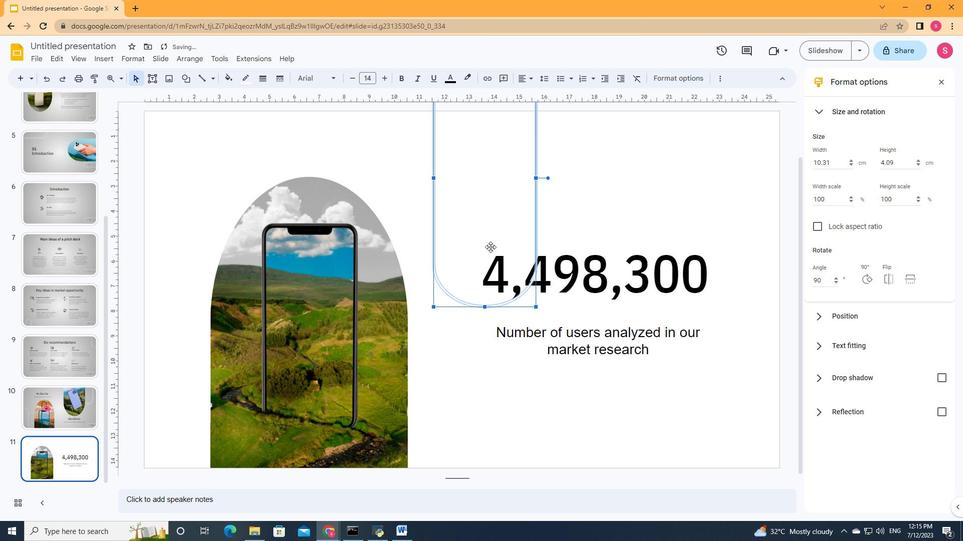 
Action: Mouse pressed left at (496, 212)
Screenshot: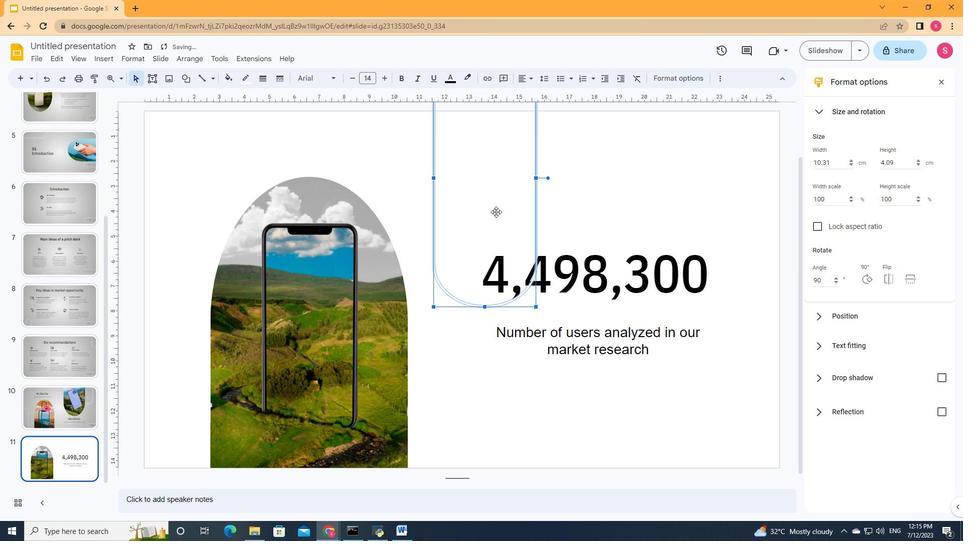 
Action: Mouse moved to (240, 270)
Screenshot: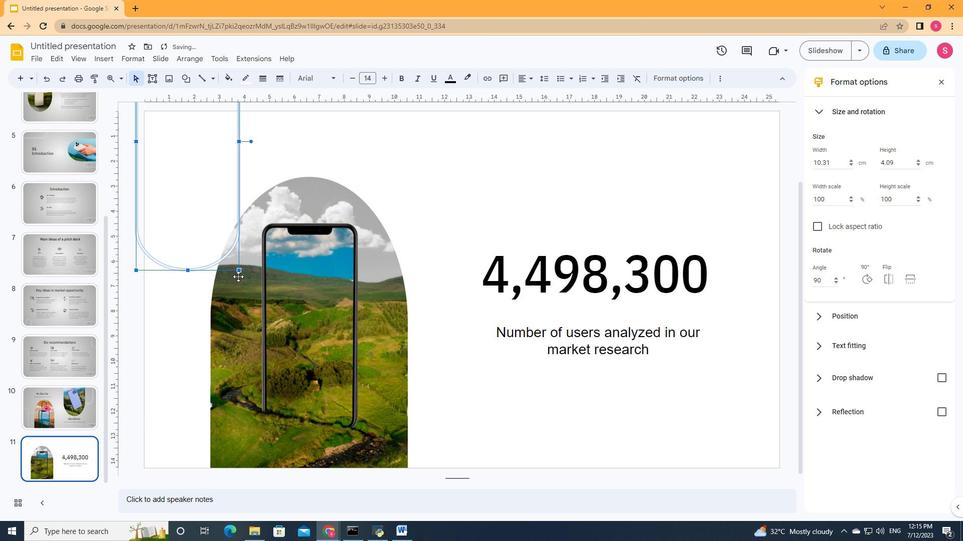 
Action: Mouse pressed left at (240, 270)
Screenshot: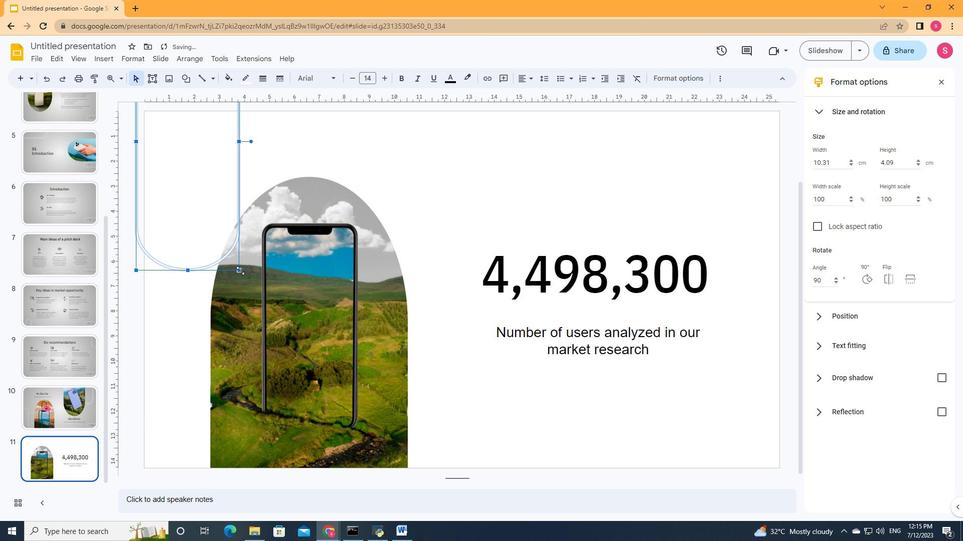 
Action: Mouse moved to (238, 255)
Screenshot: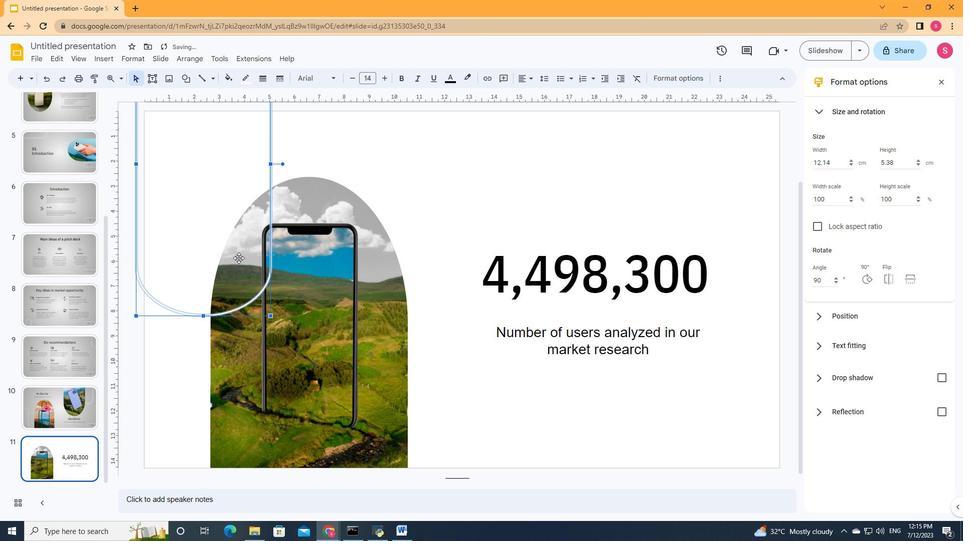 
Action: Mouse pressed left at (238, 255)
Screenshot: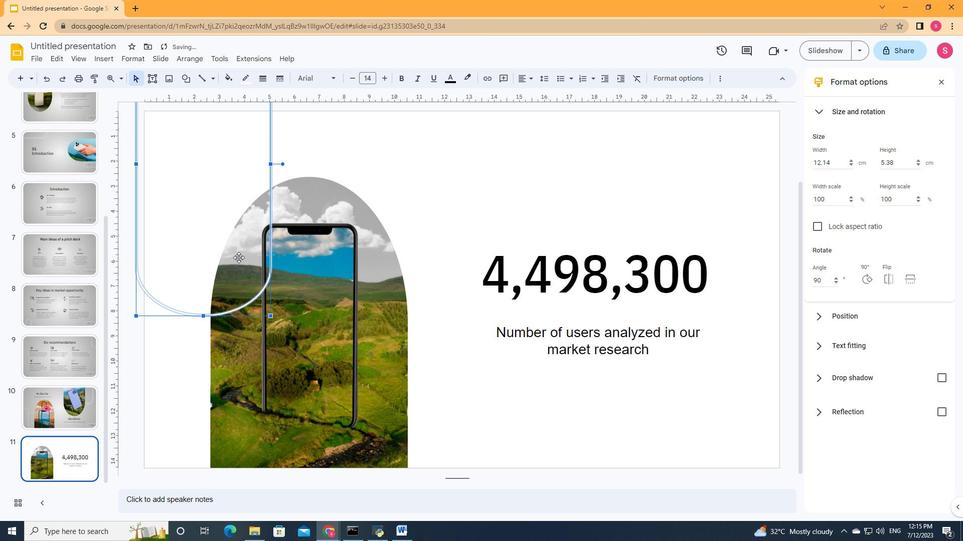 
Action: Mouse moved to (231, 222)
Screenshot: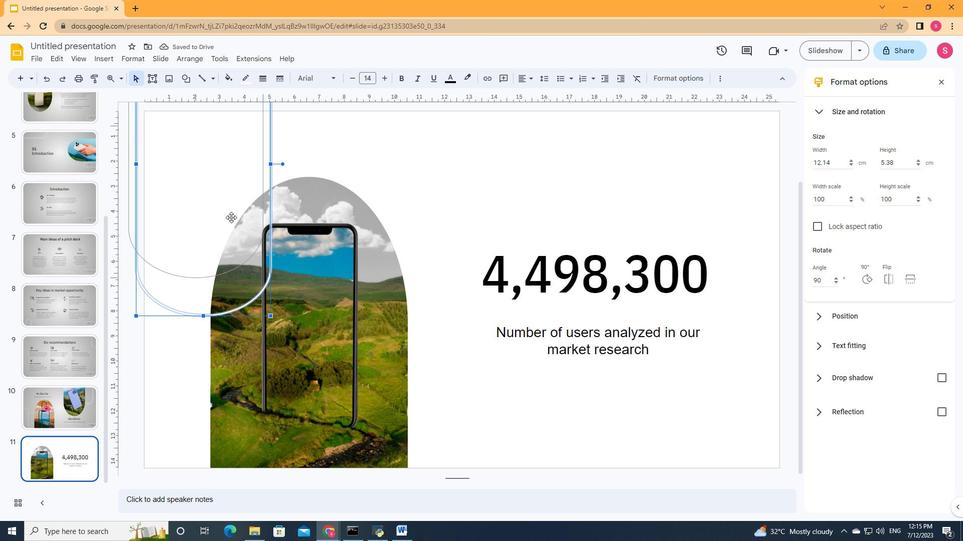 
Action: Mouse pressed left at (231, 222)
Screenshot: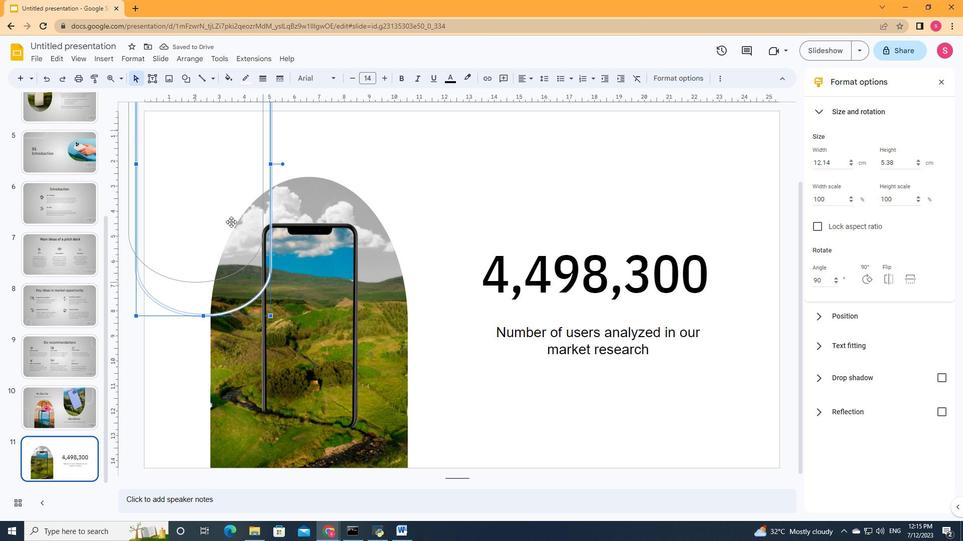 
Action: Mouse moved to (196, 282)
Screenshot: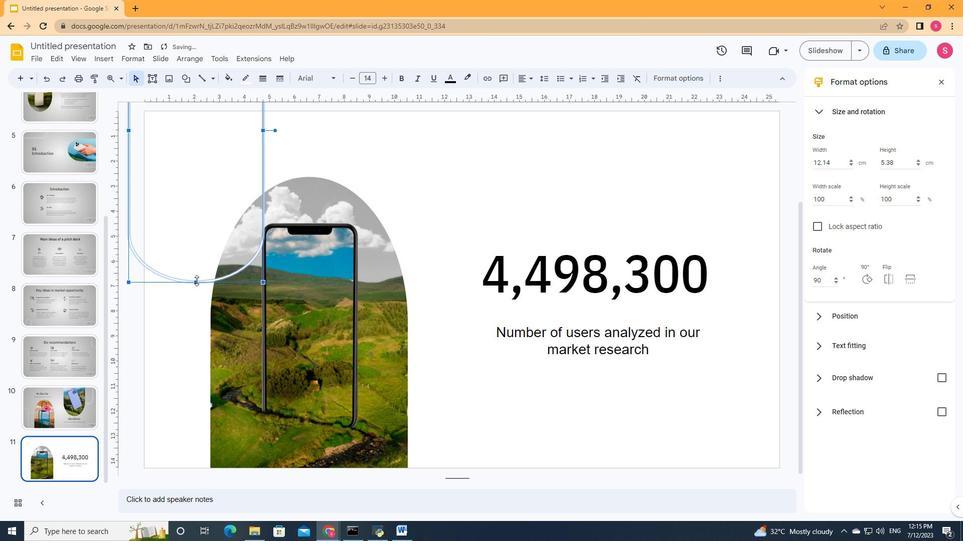 
Action: Mouse pressed left at (196, 282)
Screenshot: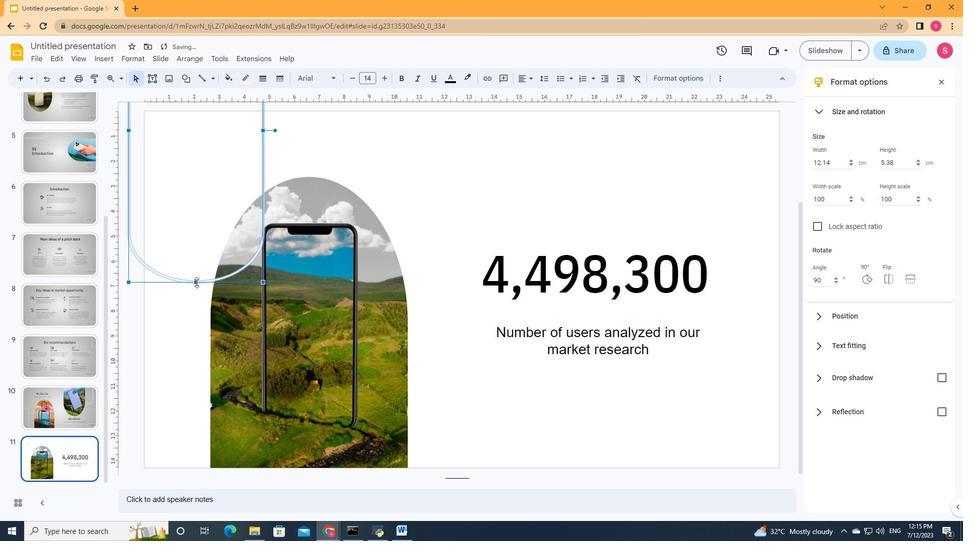 
Action: Mouse moved to (264, 151)
Screenshot: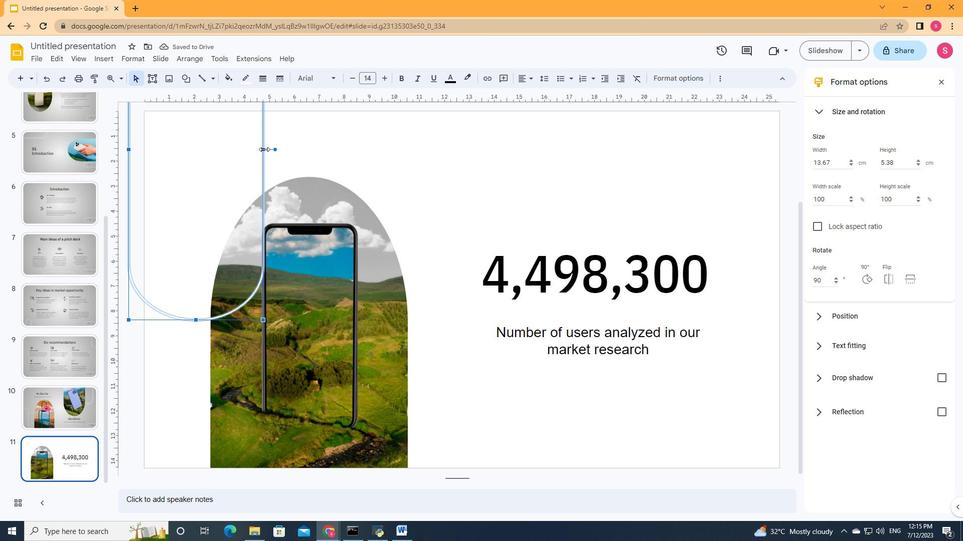 
Action: Mouse pressed left at (264, 151)
Screenshot: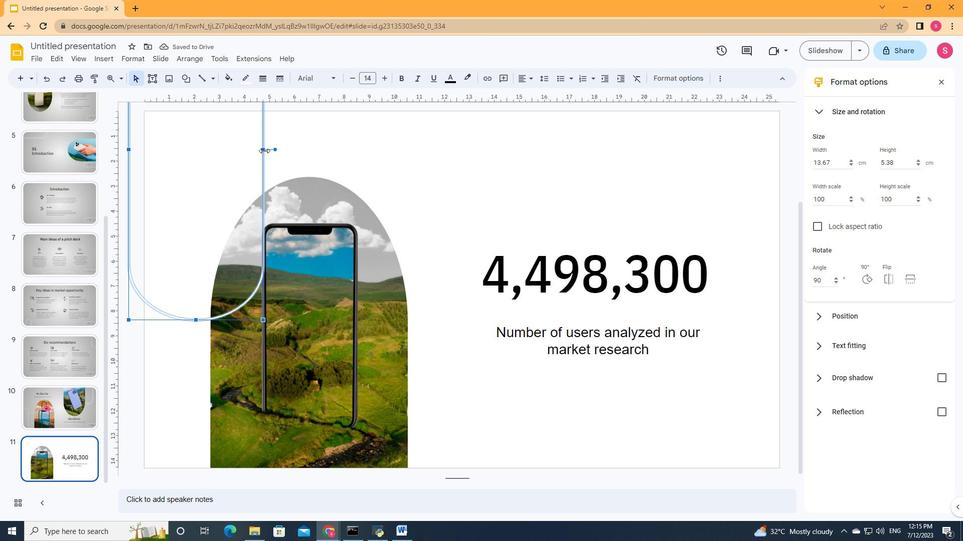 
Action: Mouse moved to (201, 174)
Screenshot: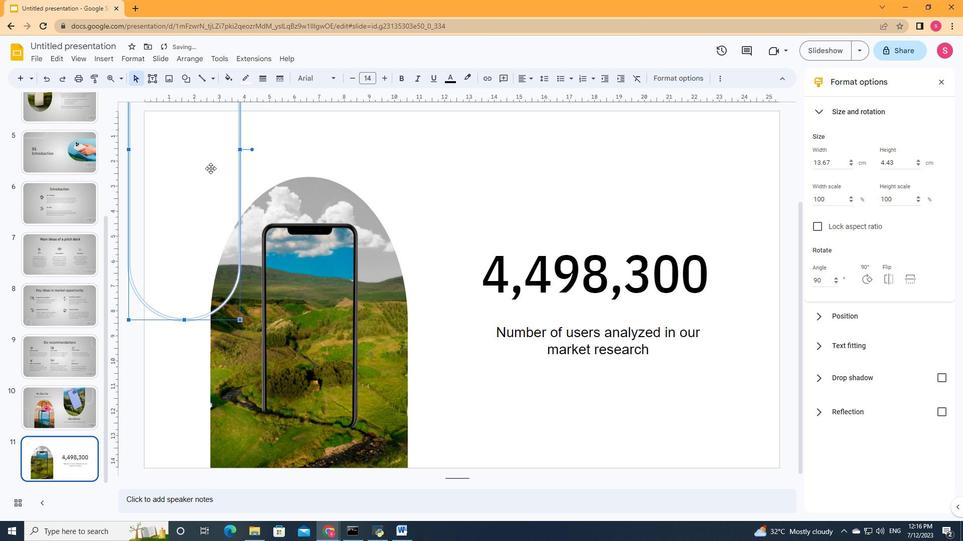 
Action: Mouse pressed left at (201, 174)
Screenshot: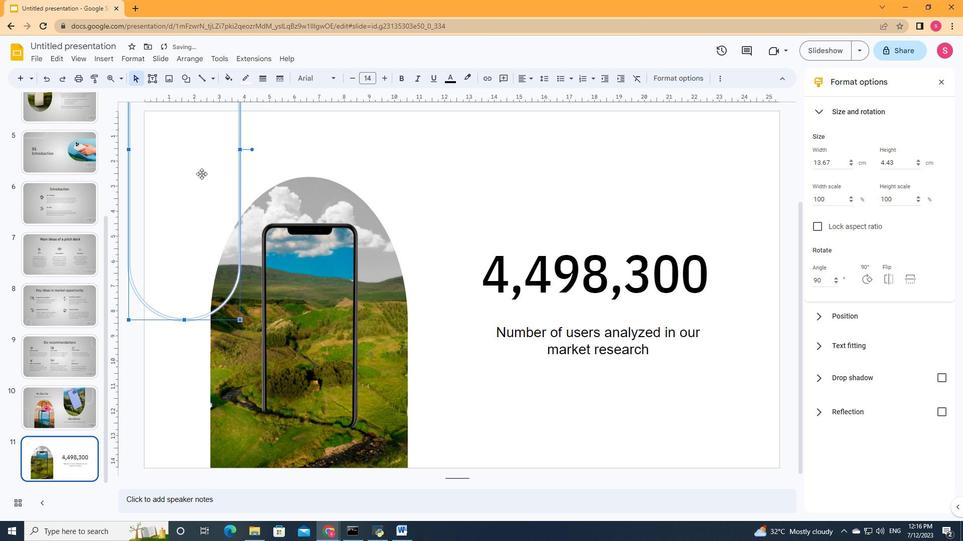 
Action: Mouse moved to (200, 273)
Screenshot: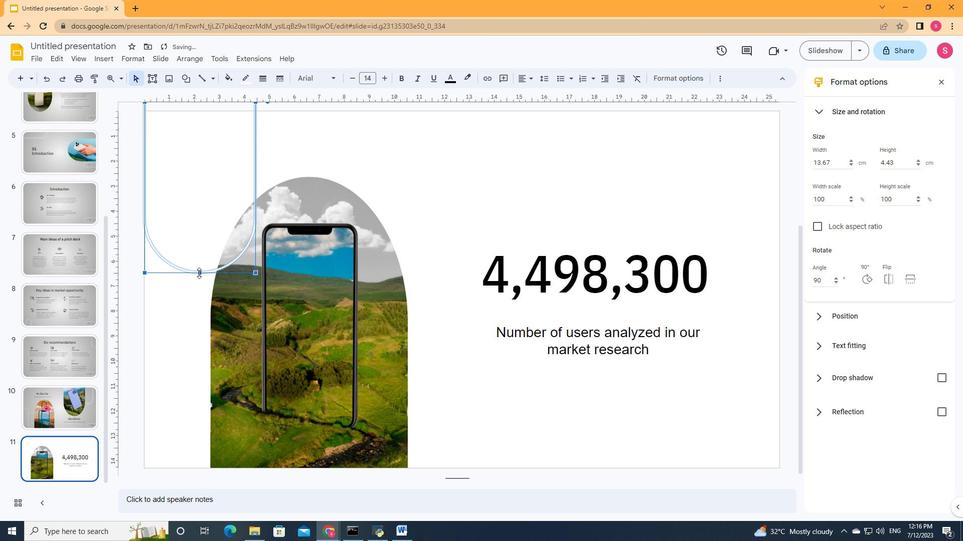 
Action: Mouse pressed left at (200, 273)
Screenshot: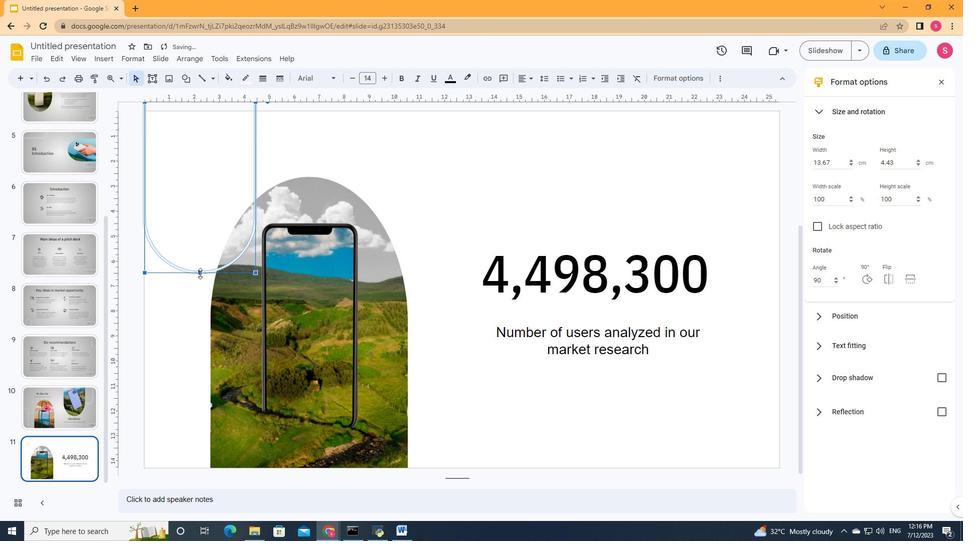 
Action: Mouse moved to (257, 286)
Screenshot: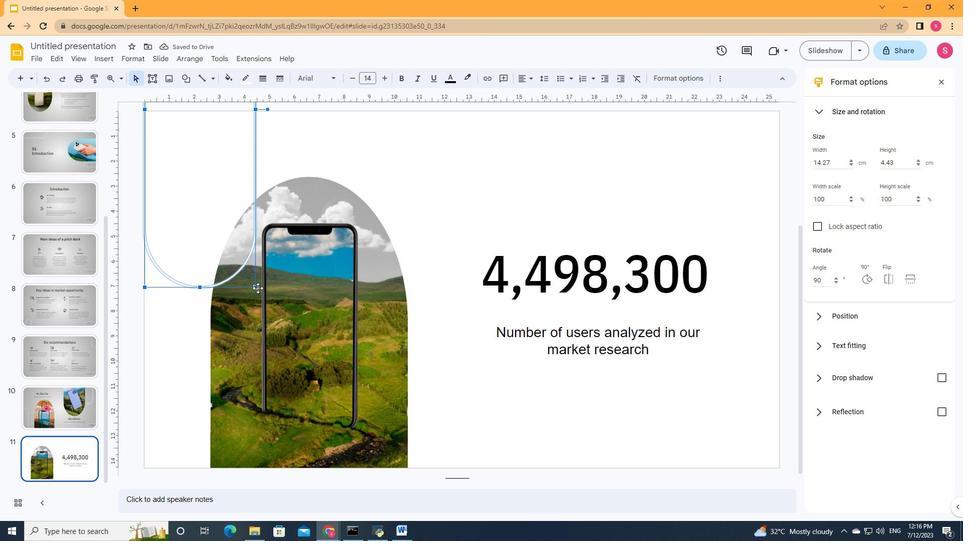 
Action: Mouse pressed left at (257, 286)
Screenshot: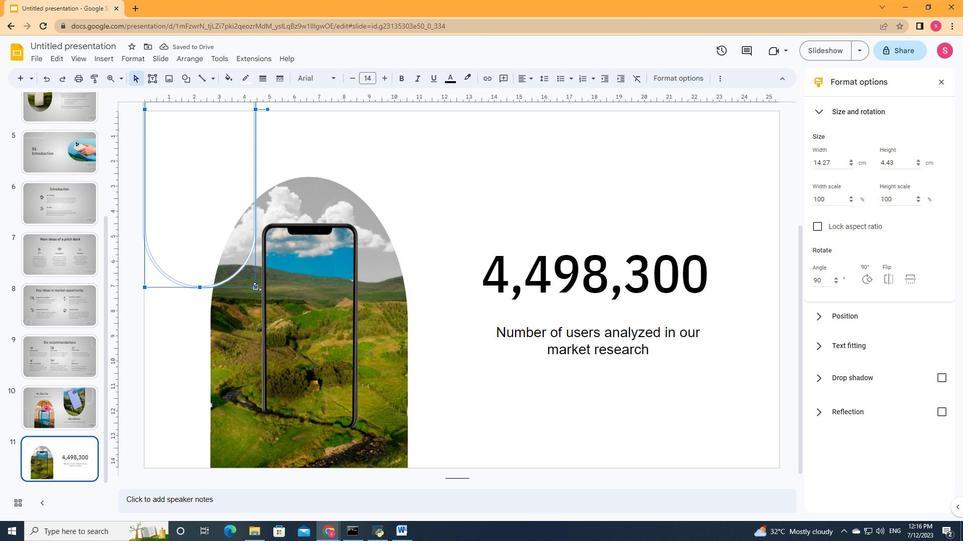 
Action: Mouse moved to (230, 243)
Screenshot: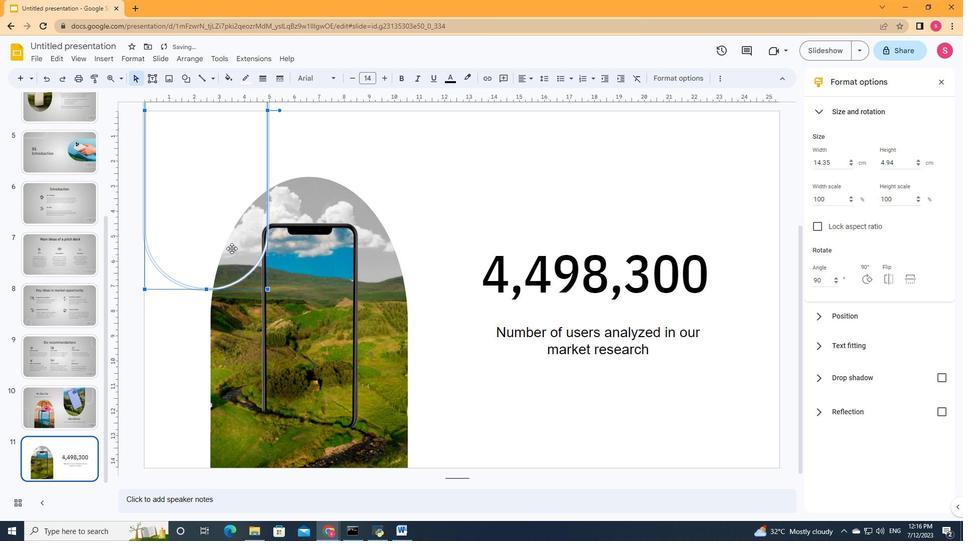 
Action: Mouse pressed left at (230, 243)
Screenshot: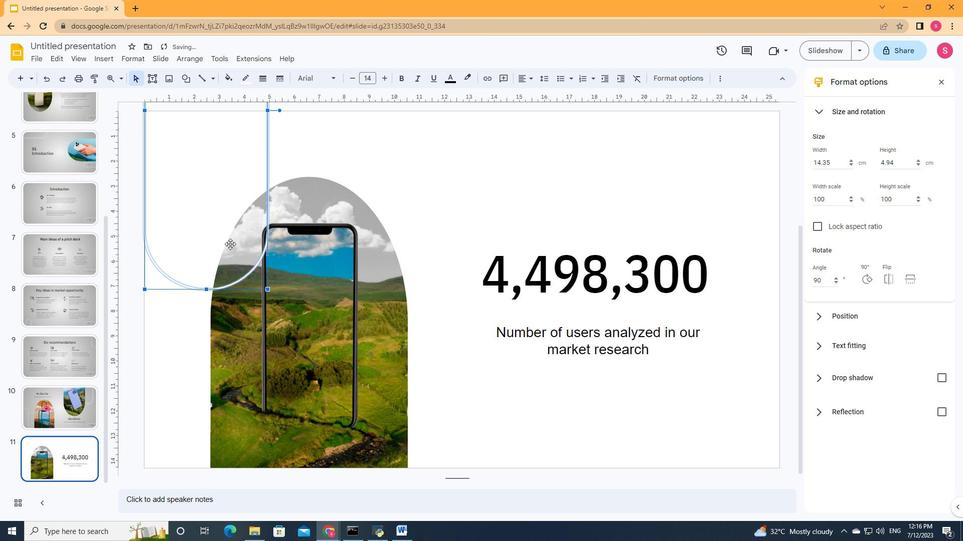 
Action: Mouse moved to (416, 193)
Screenshot: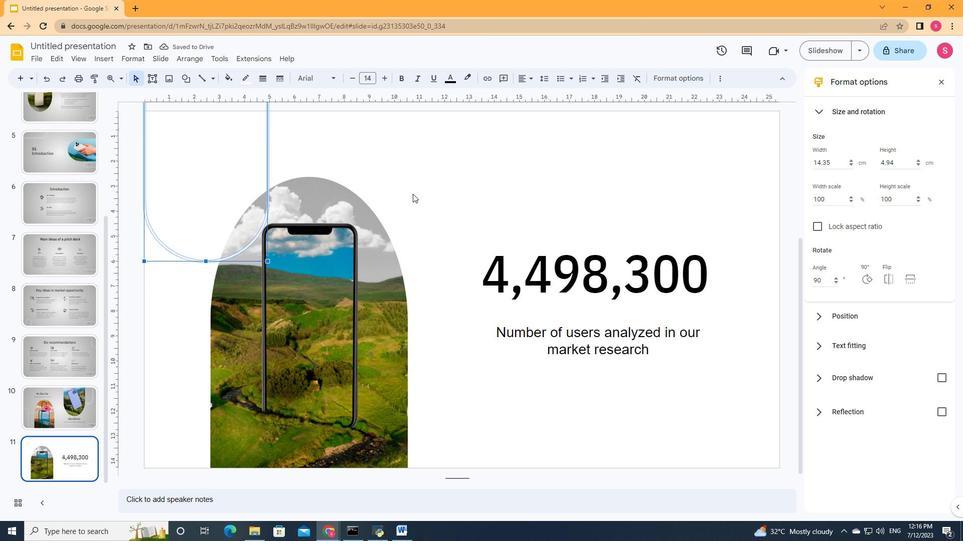 
Action: Mouse pressed left at (416, 193)
Screenshot: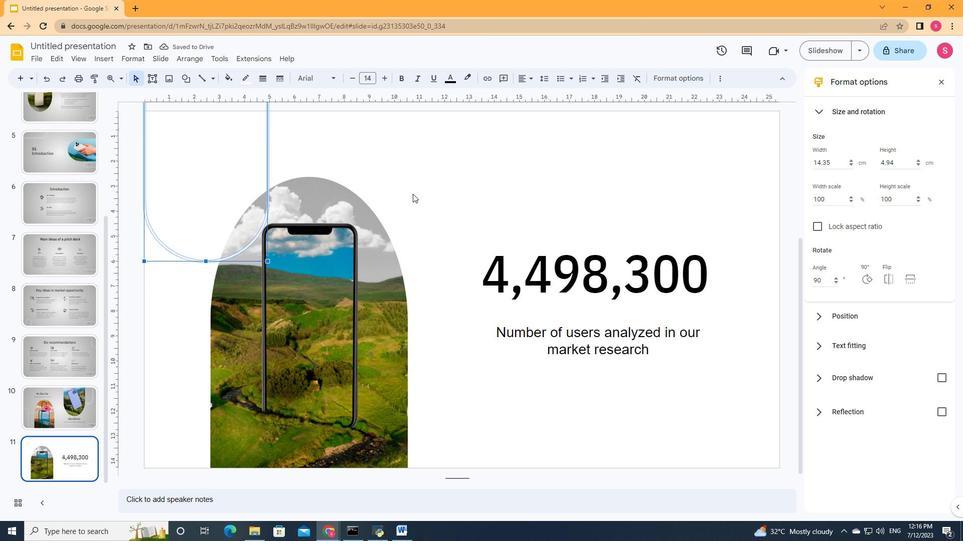 
Action: Mouse moved to (267, 190)
Screenshot: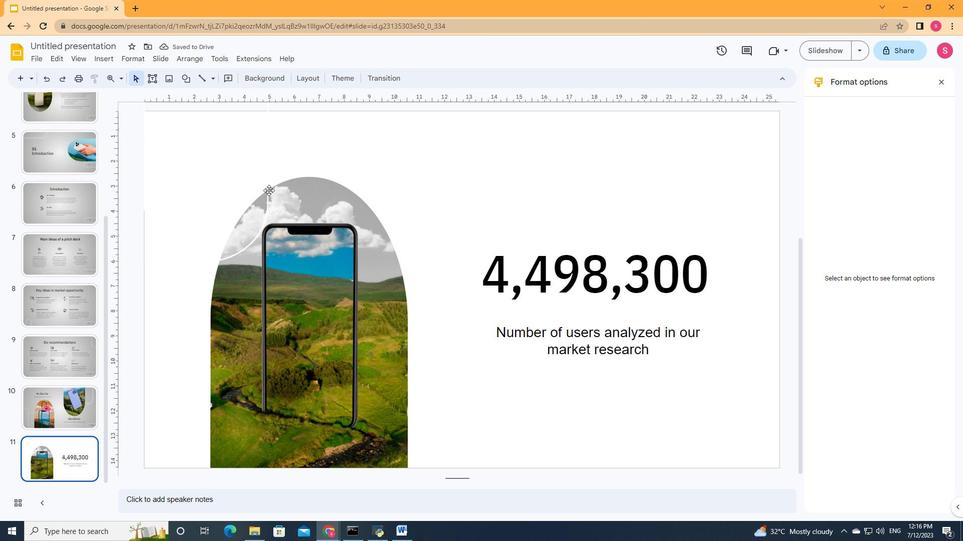 
Action: Mouse pressed left at (267, 190)
Screenshot: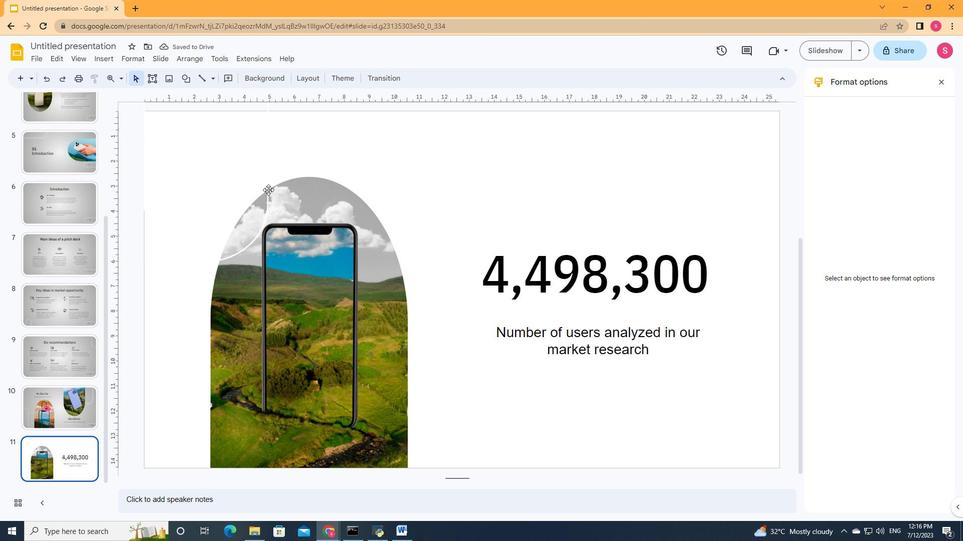 
Action: Key pressed ctrl+C
Screenshot: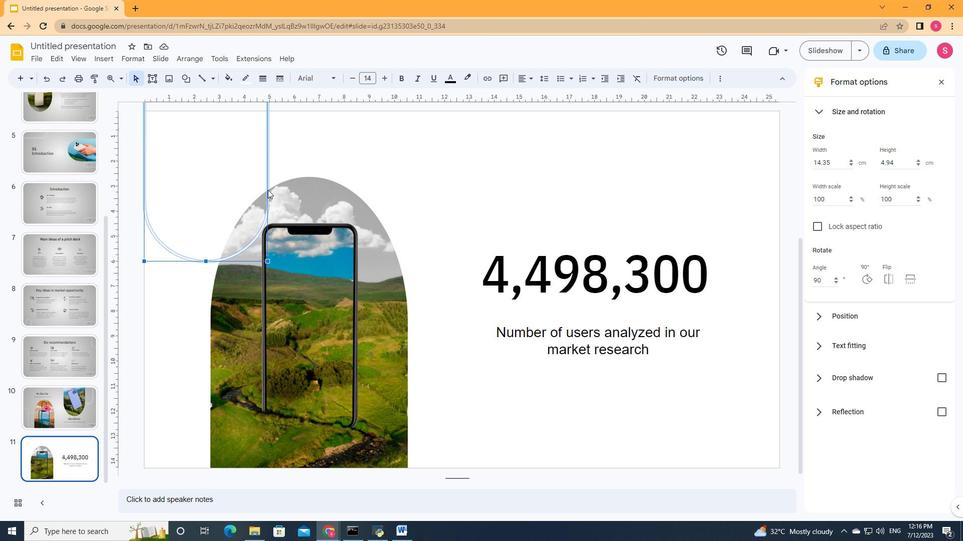 
Action: Mouse moved to (552, 211)
Screenshot: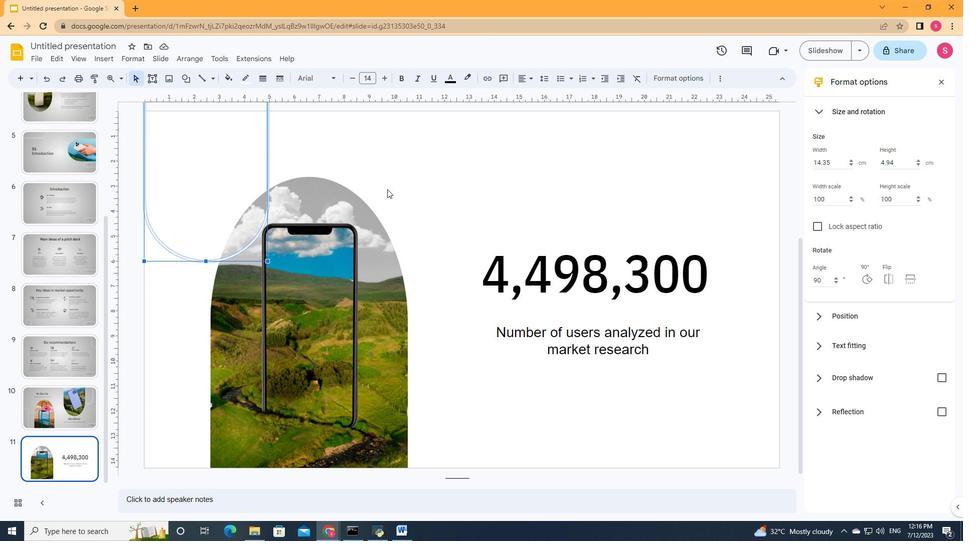 
Action: Mouse pressed left at (552, 211)
Screenshot: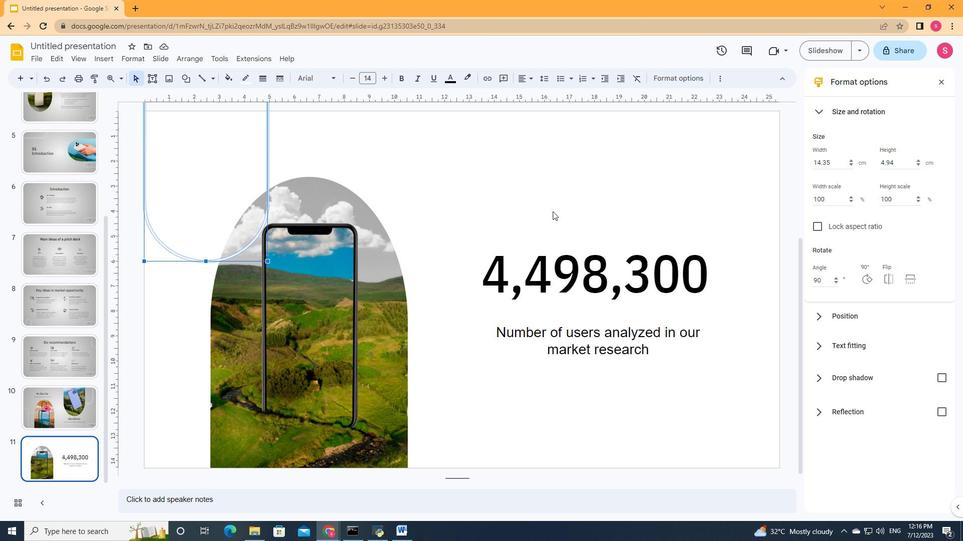 
Action: Mouse moved to (552, 212)
Screenshot: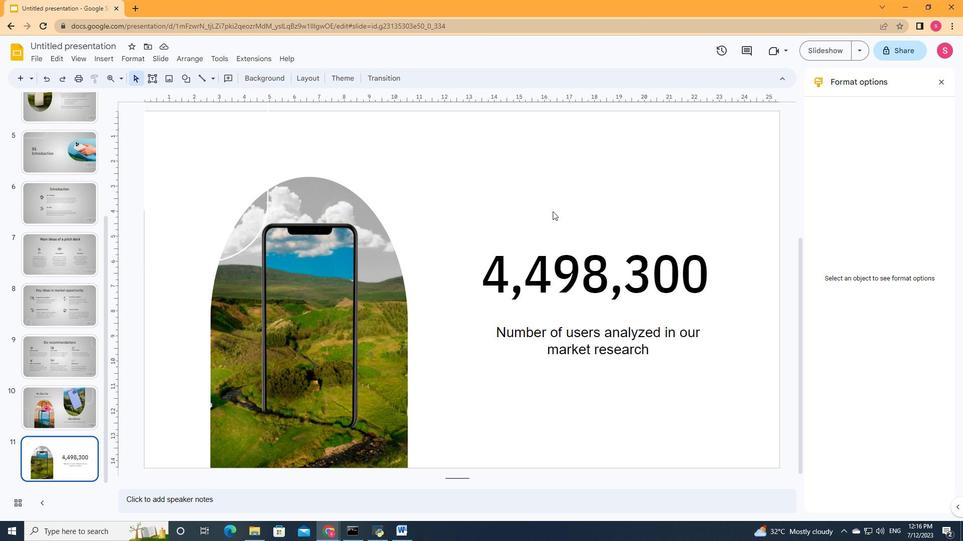 
Action: Key pressed ctrl+V
Screenshot: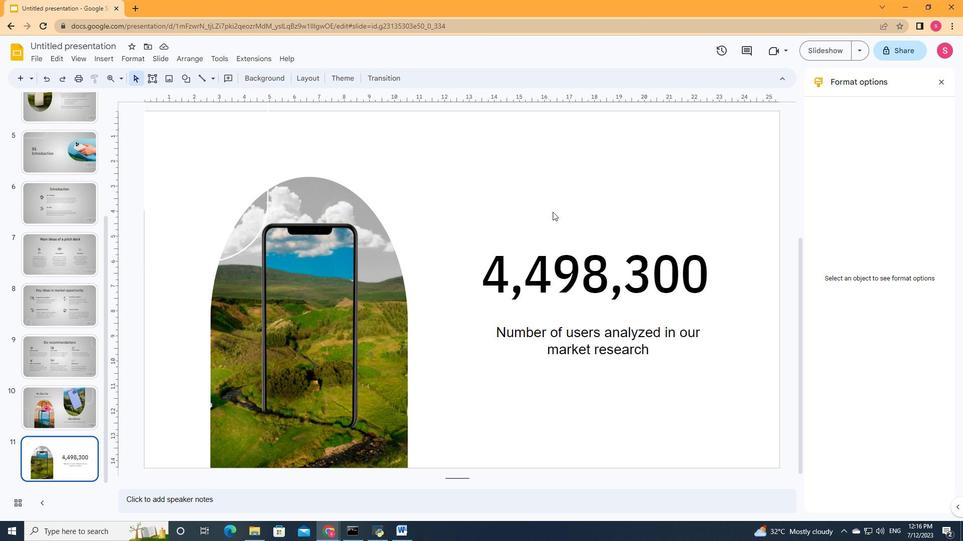 
Action: Mouse moved to (300, 375)
Screenshot: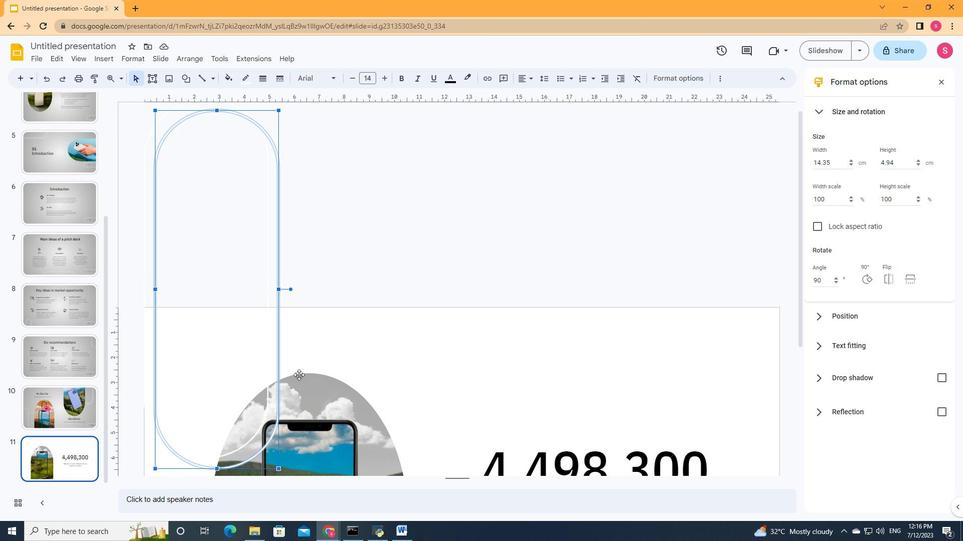 
Action: Key pressed <Key.up><Key.up><Key.up><Key.up><Key.left><Key.left><Key.left><Key.left>
Screenshot: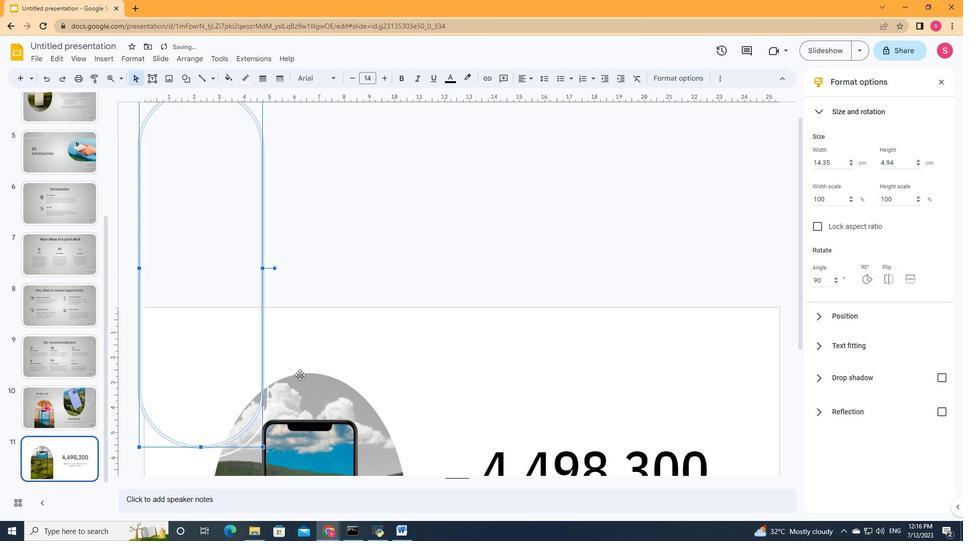
Action: Mouse moved to (133, 268)
Screenshot: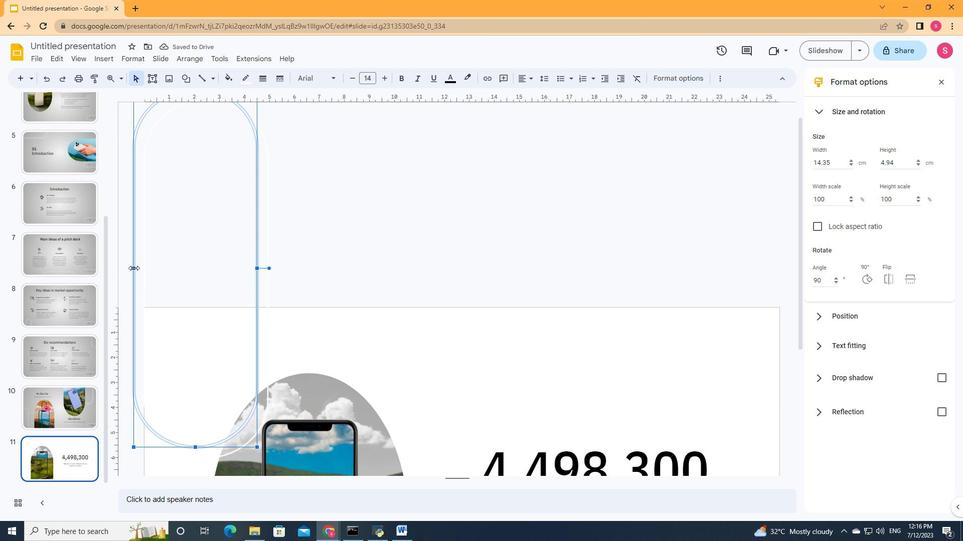 
Action: Mouse pressed left at (133, 268)
Screenshot: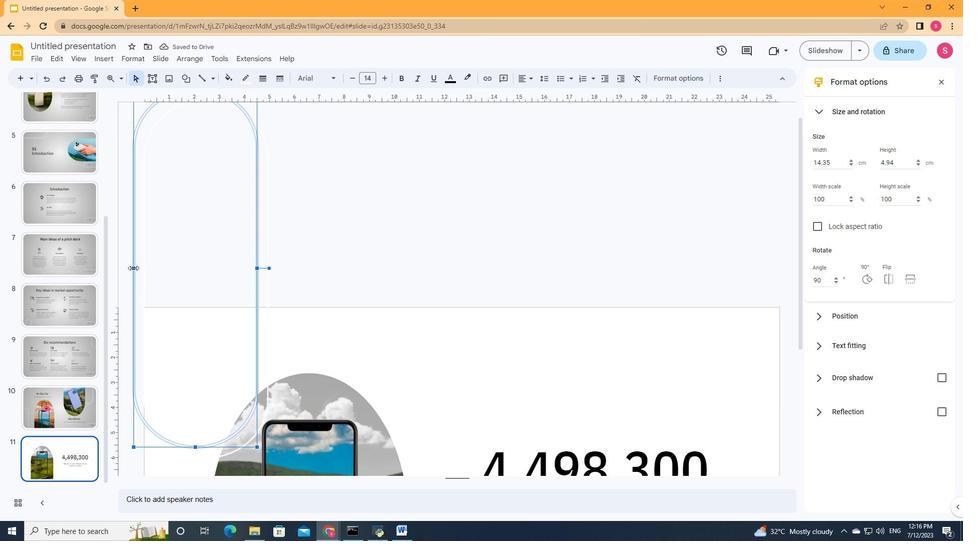 
Action: Mouse moved to (403, 352)
Screenshot: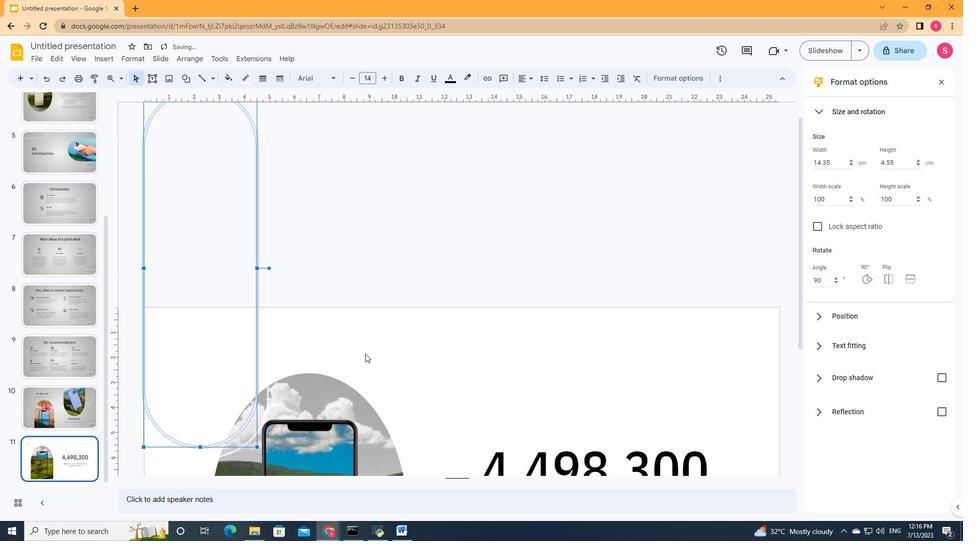 
Action: Mouse pressed left at (403, 352)
Screenshot: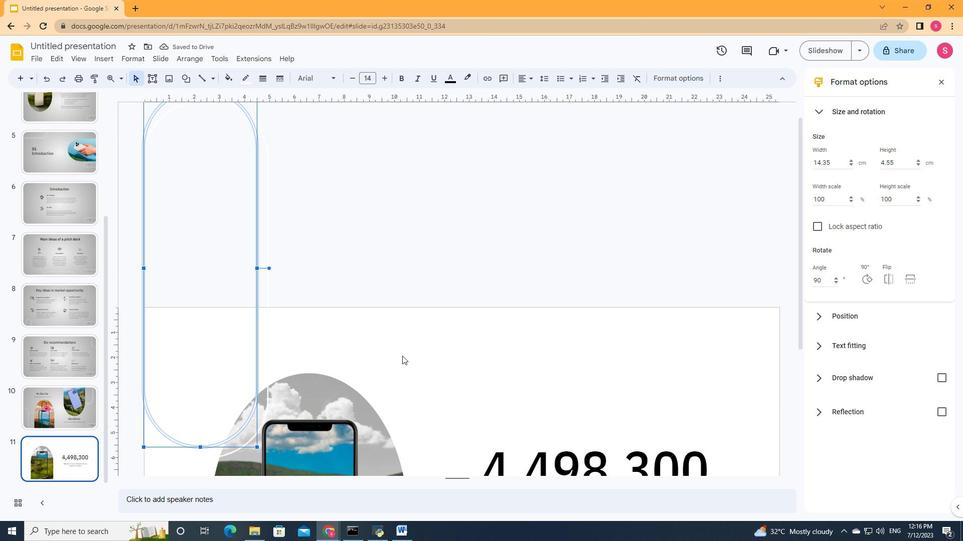
Action: Mouse moved to (278, 80)
Screenshot: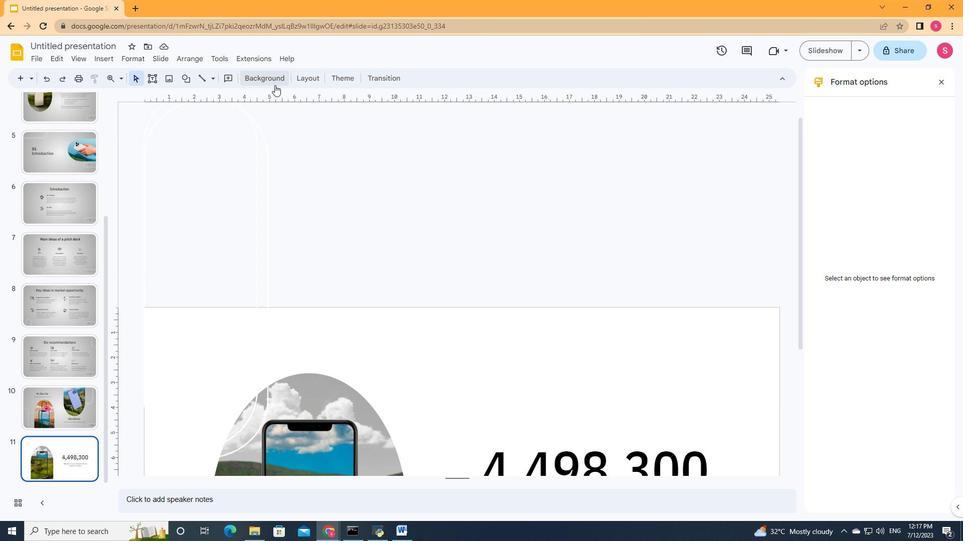 
Action: Mouse pressed left at (278, 80)
Screenshot: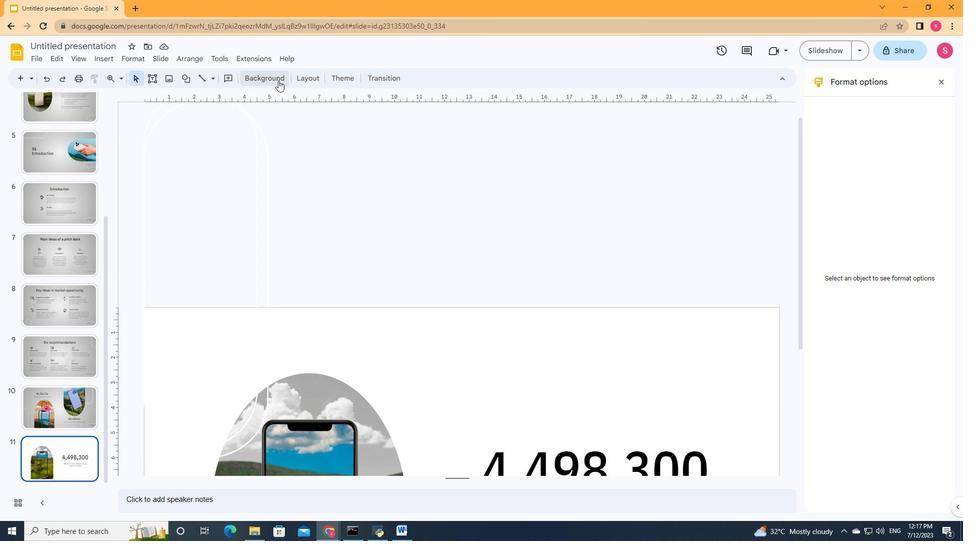 
Action: Mouse moved to (553, 249)
Screenshot: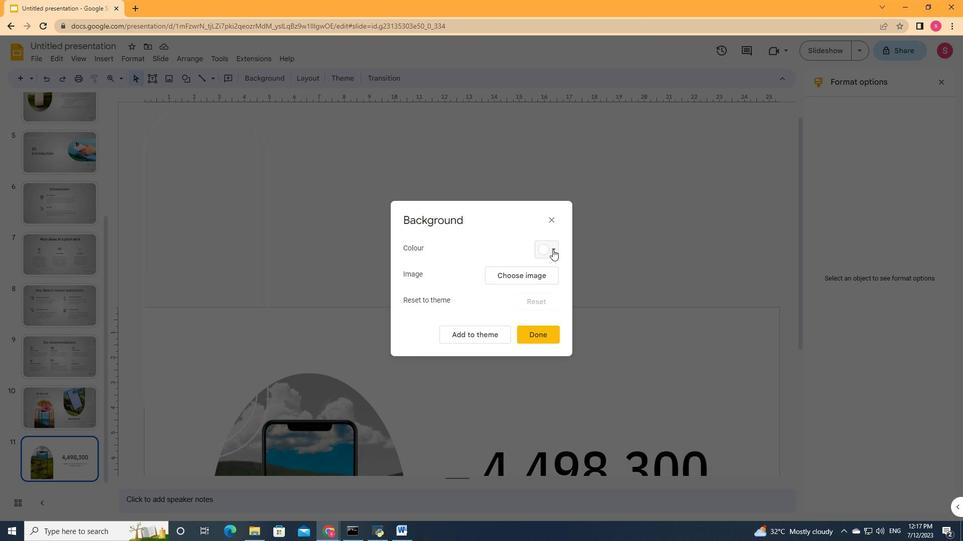 
Action: Mouse pressed left at (553, 249)
Screenshot: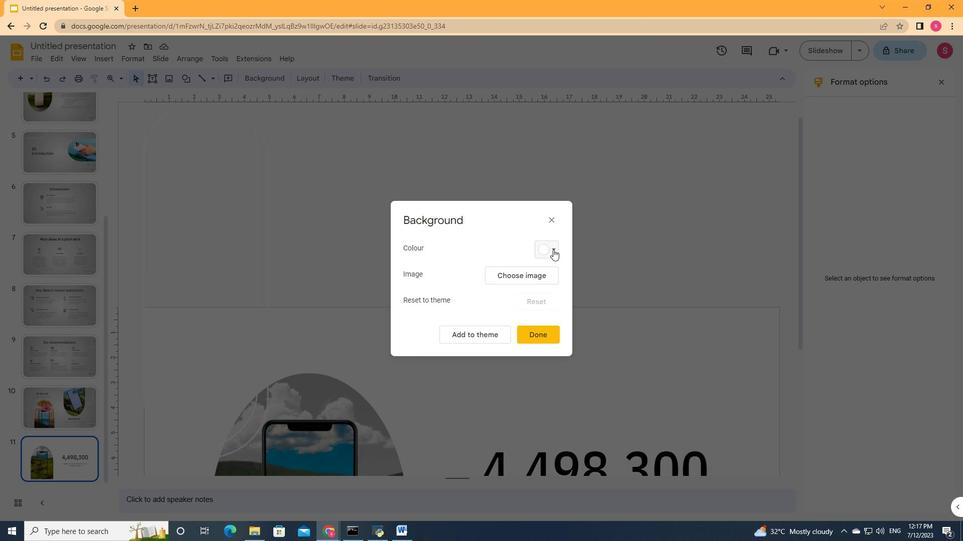 
Action: Mouse moved to (617, 268)
Screenshot: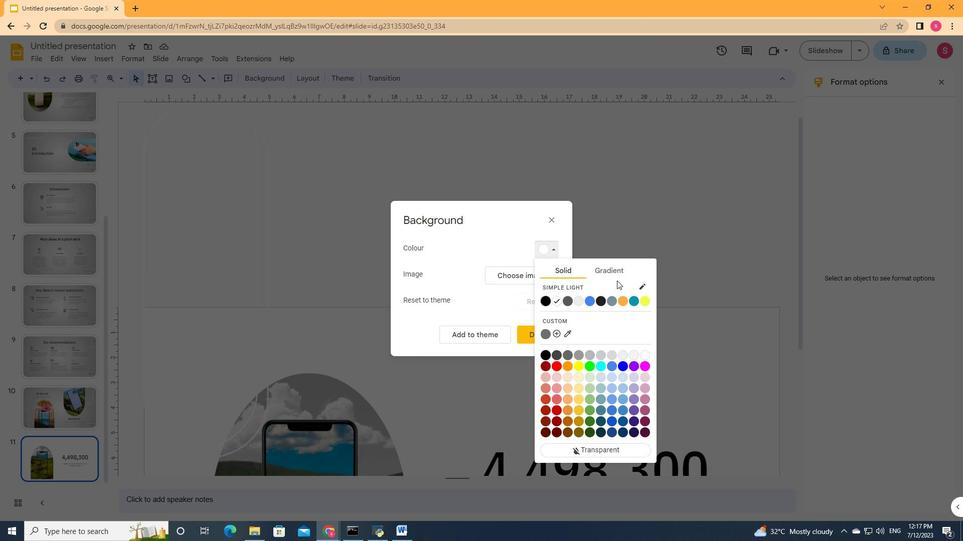 
Action: Mouse pressed left at (617, 268)
Screenshot: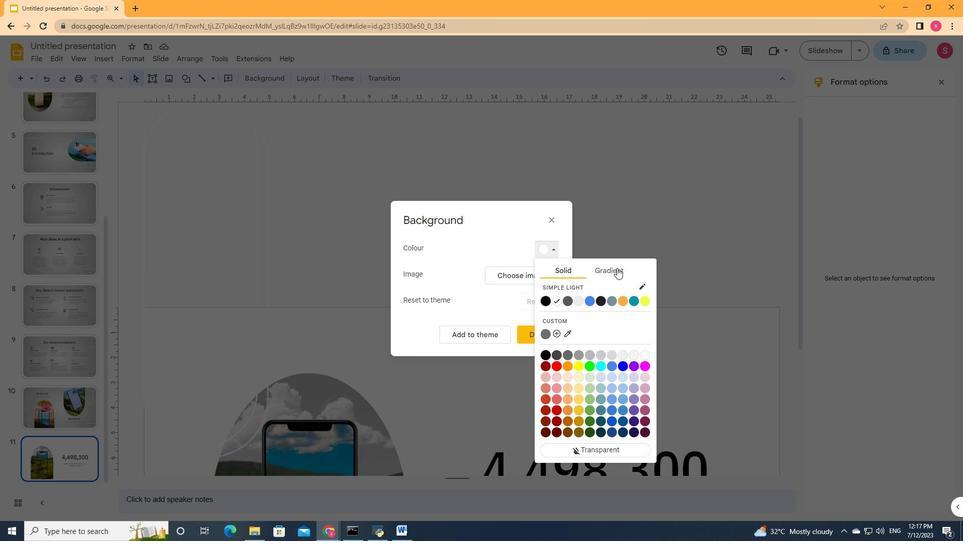 
Action: Mouse moved to (610, 383)
Screenshot: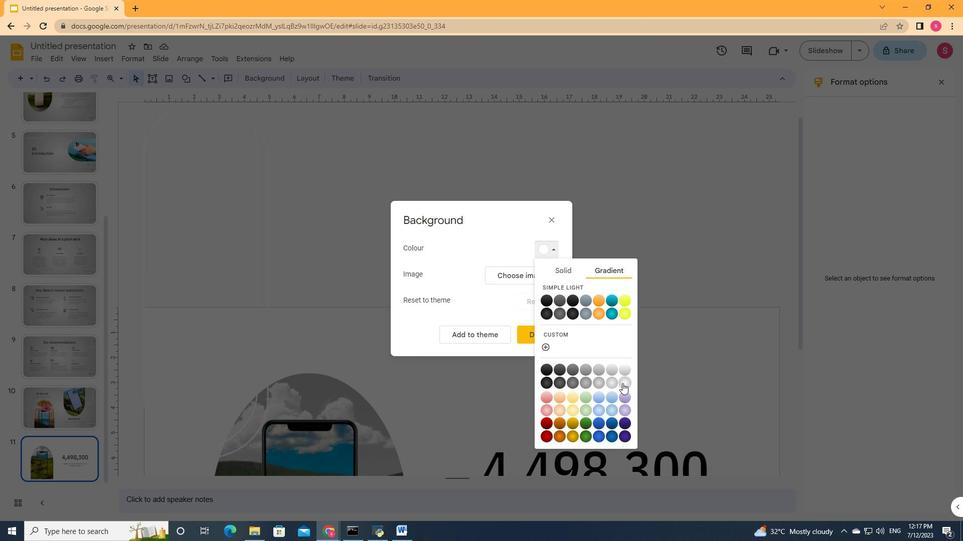 
Action: Mouse pressed left at (610, 383)
Screenshot: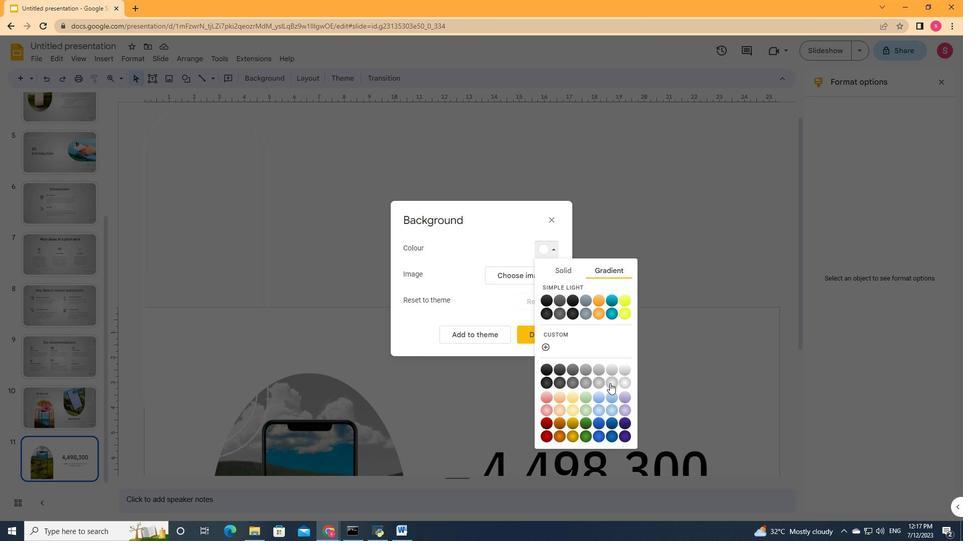 
Action: Mouse moved to (599, 330)
Screenshot: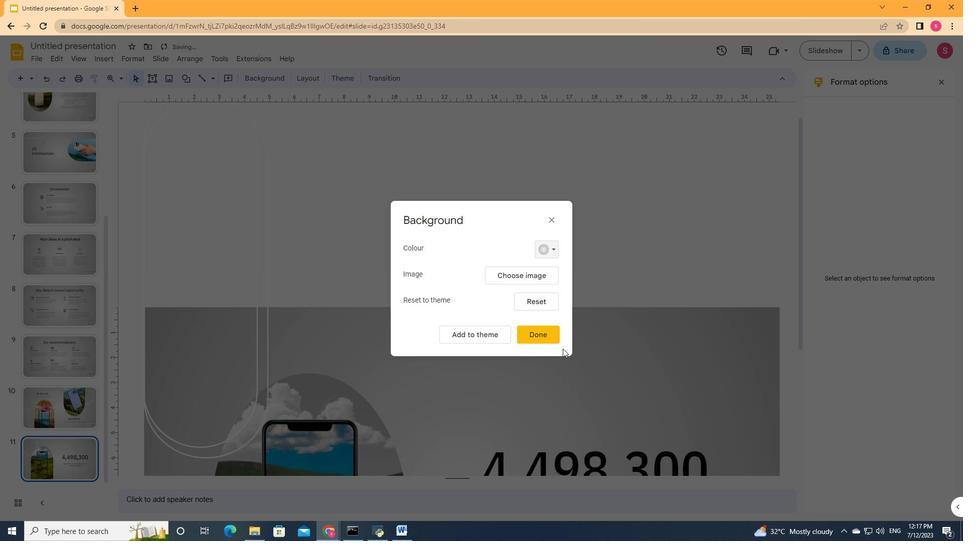 
Action: Mouse scrolled (599, 329) with delta (0, 0)
Screenshot: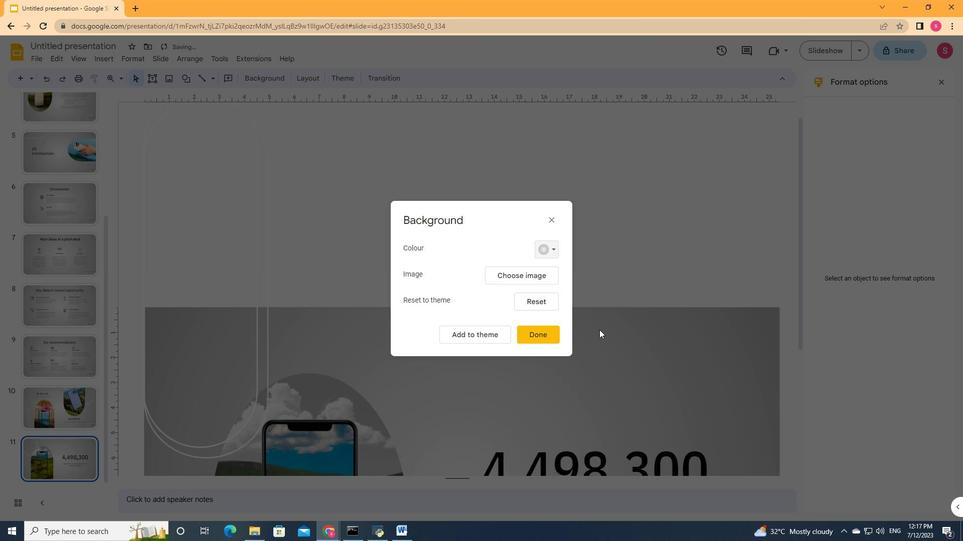 
Action: Mouse scrolled (599, 329) with delta (0, 0)
Screenshot: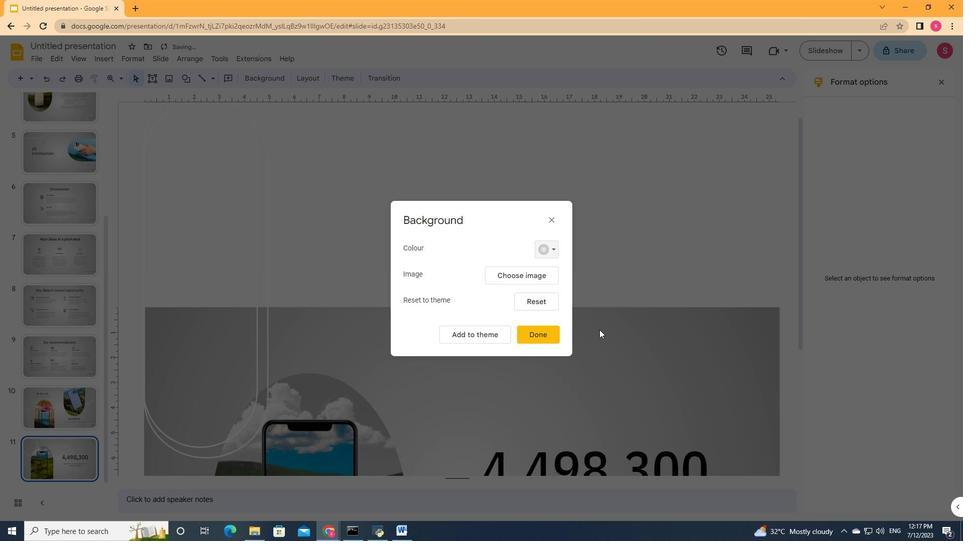 
Action: Mouse scrolled (599, 329) with delta (0, 0)
Screenshot: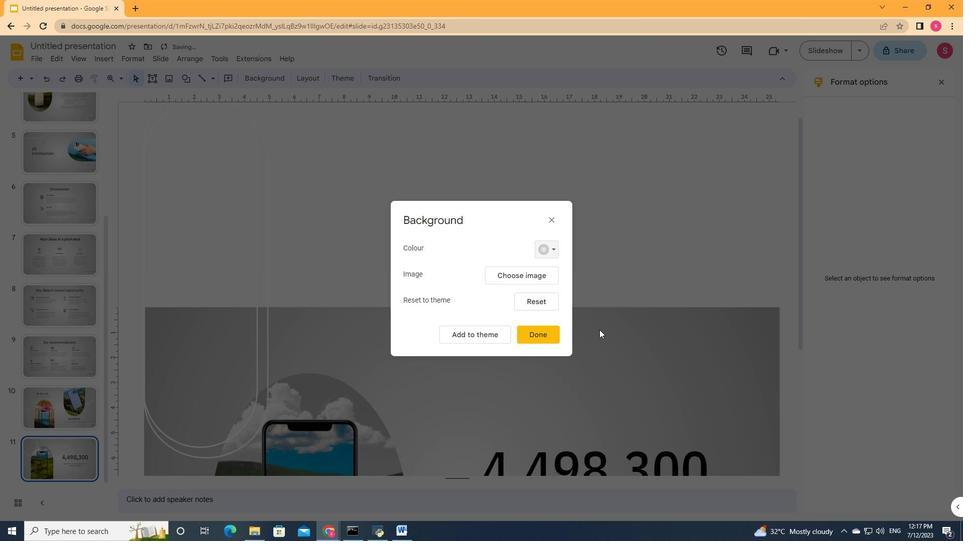 
Action: Mouse moved to (558, 340)
Screenshot: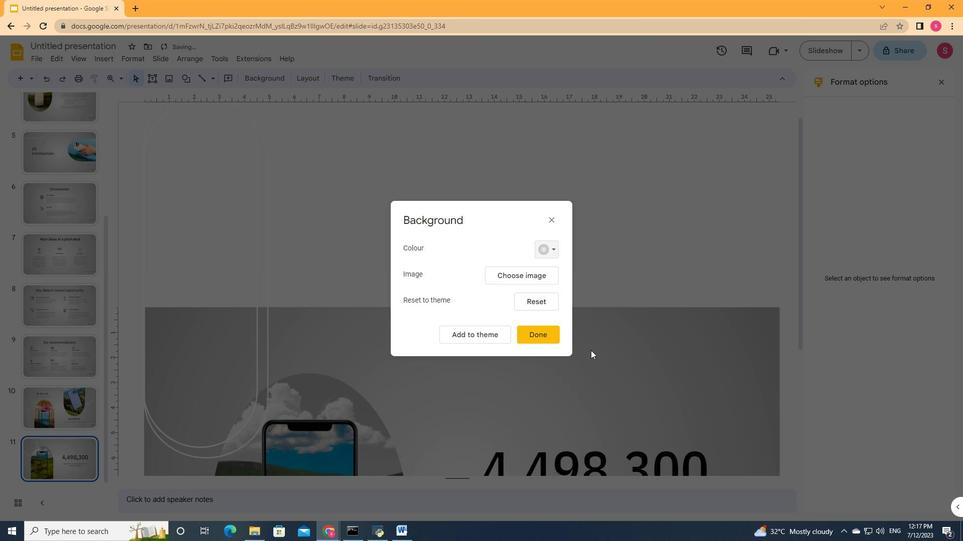 
Action: Mouse pressed left at (558, 340)
Screenshot: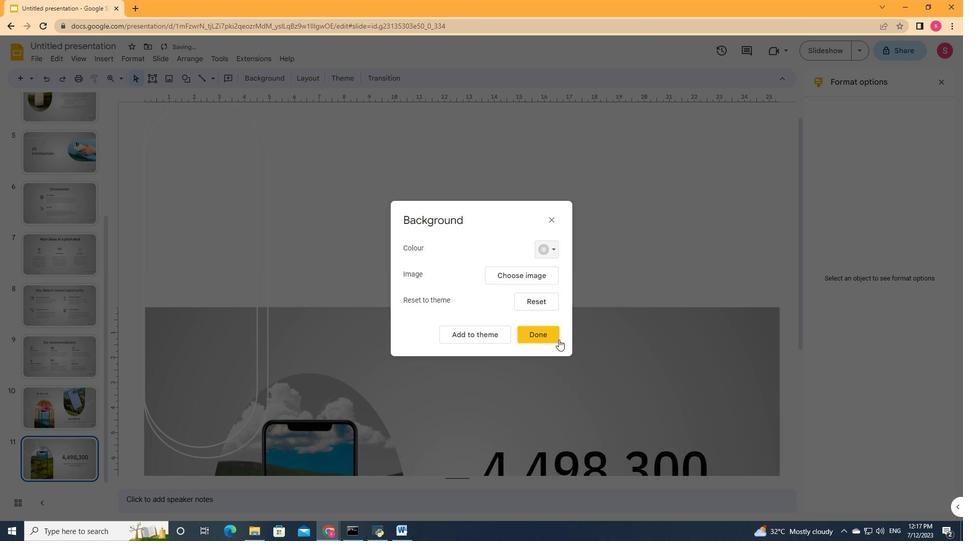 
Action: Mouse moved to (560, 334)
Screenshot: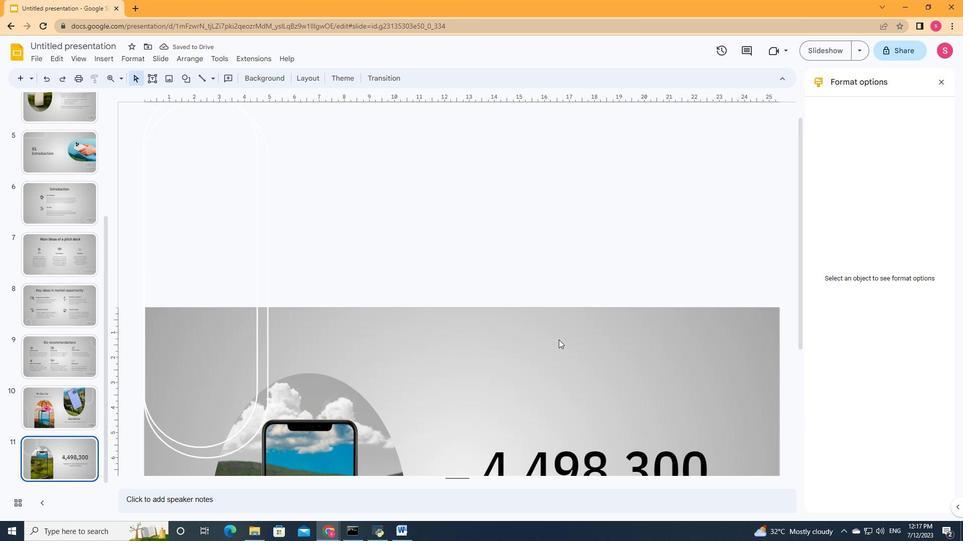 
Action: Mouse scrolled (560, 334) with delta (0, 0)
Screenshot: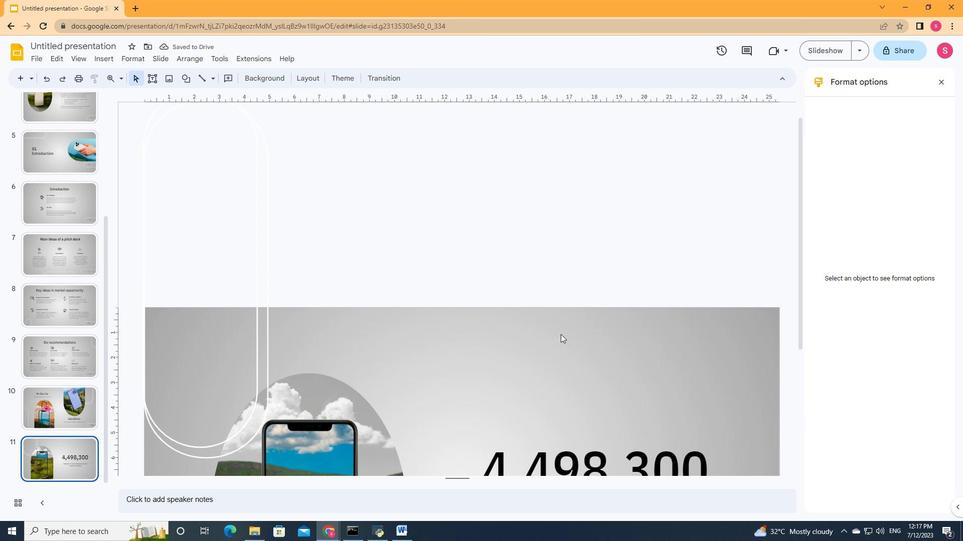 
Action: Mouse scrolled (560, 334) with delta (0, 0)
Screenshot: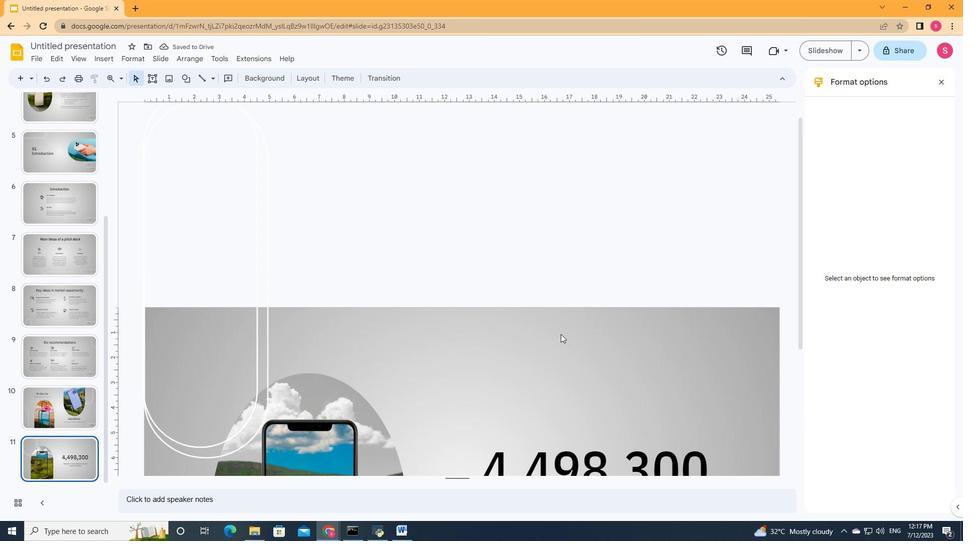 
Action: Mouse scrolled (560, 334) with delta (0, 0)
Screenshot: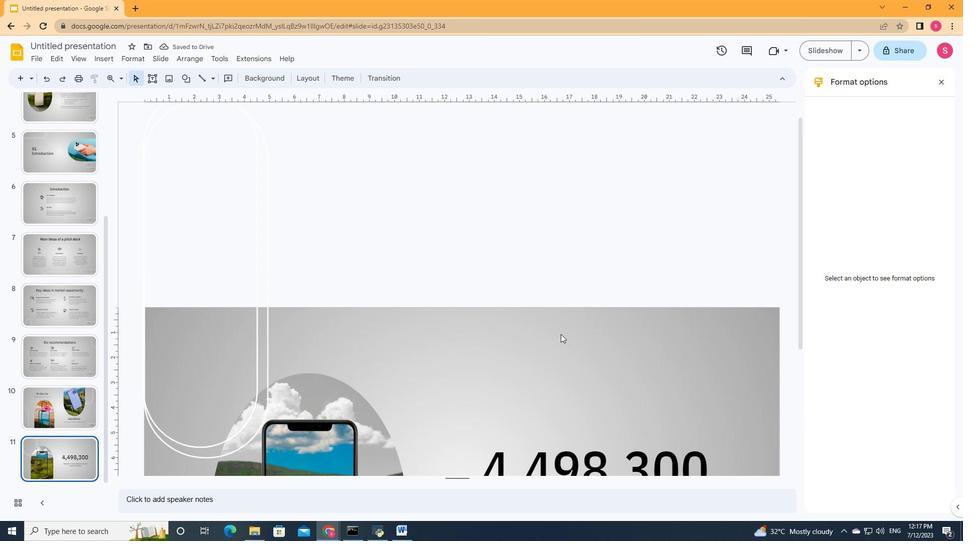 
Action: Mouse scrolled (560, 334) with delta (0, 0)
Screenshot: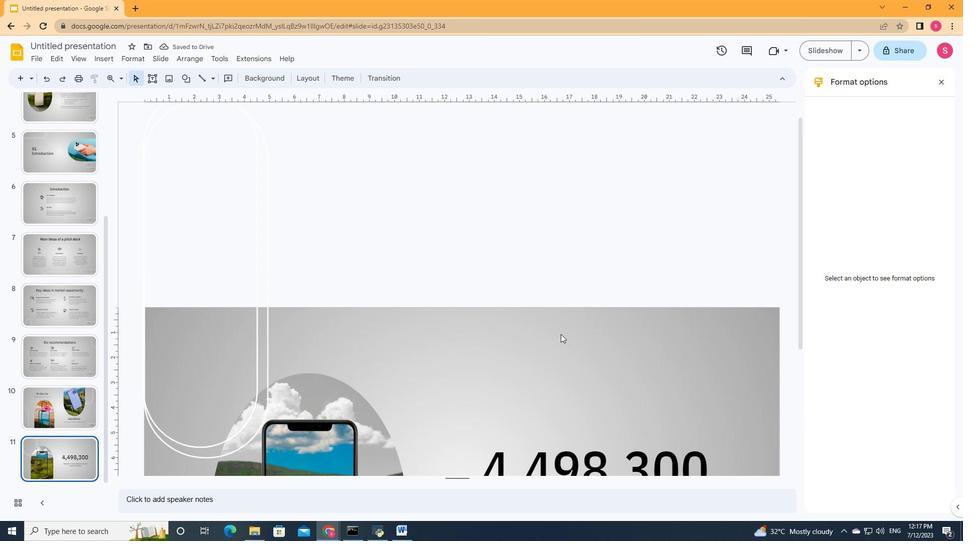 
Action: Mouse moved to (218, 244)
Screenshot: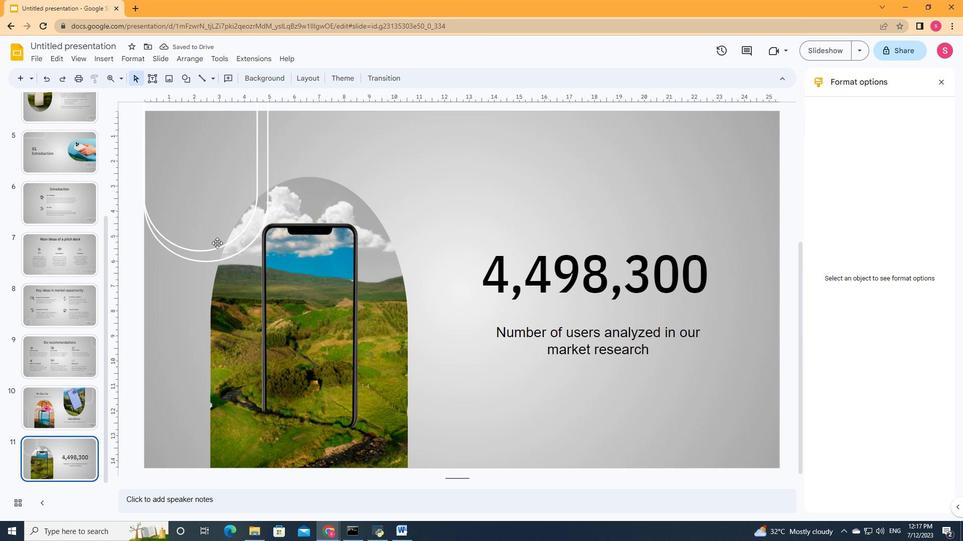 
Action: Mouse pressed left at (218, 244)
Screenshot: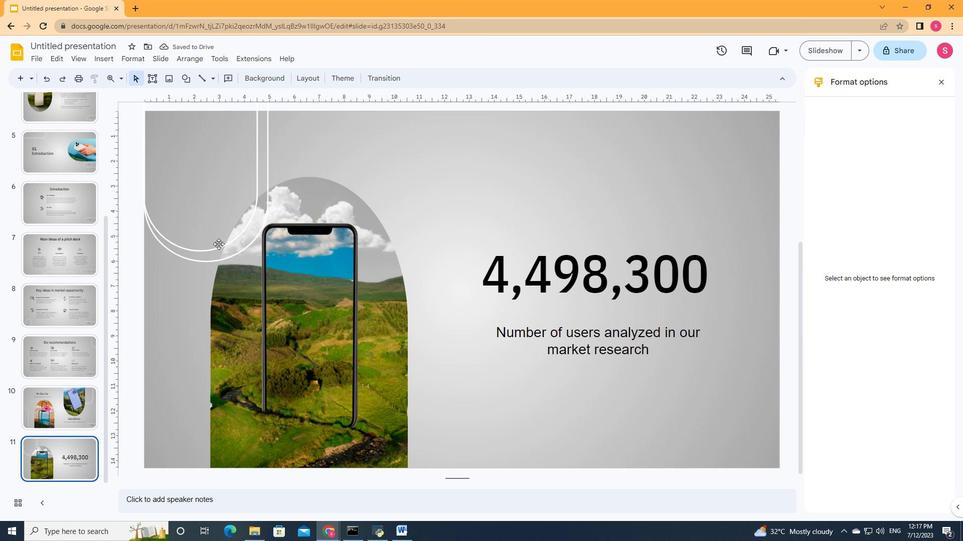 
Action: Mouse moved to (207, 261)
Screenshot: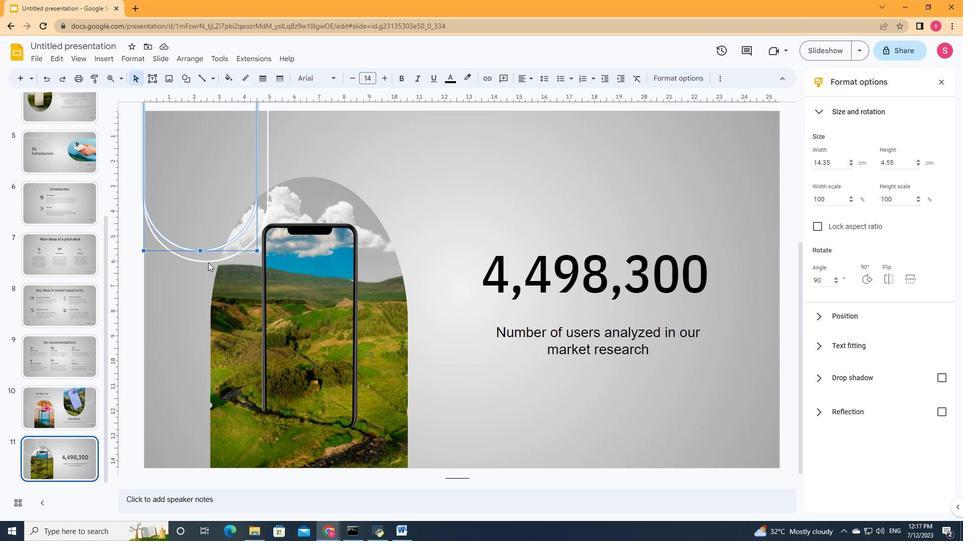 
Action: Mouse pressed left at (207, 261)
Screenshot: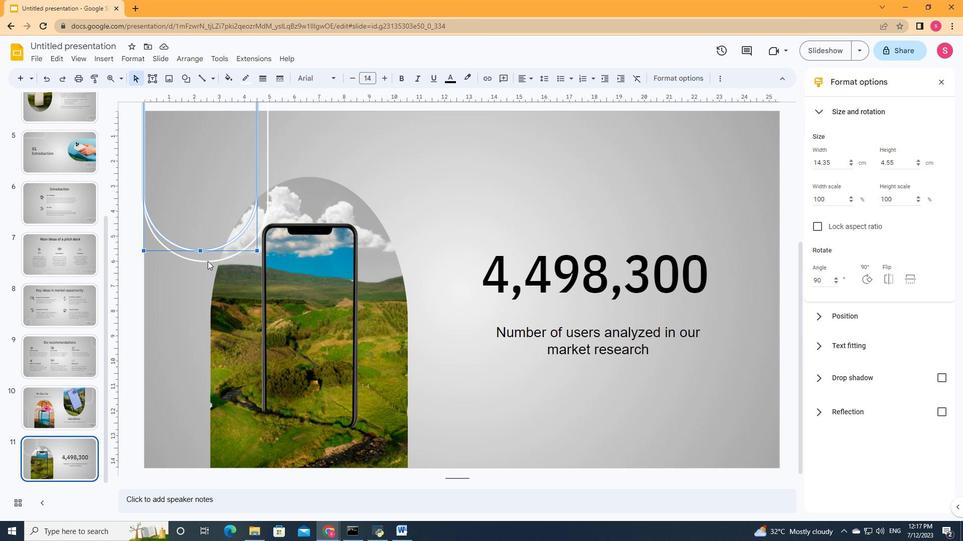 
Action: Mouse moved to (170, 173)
Screenshot: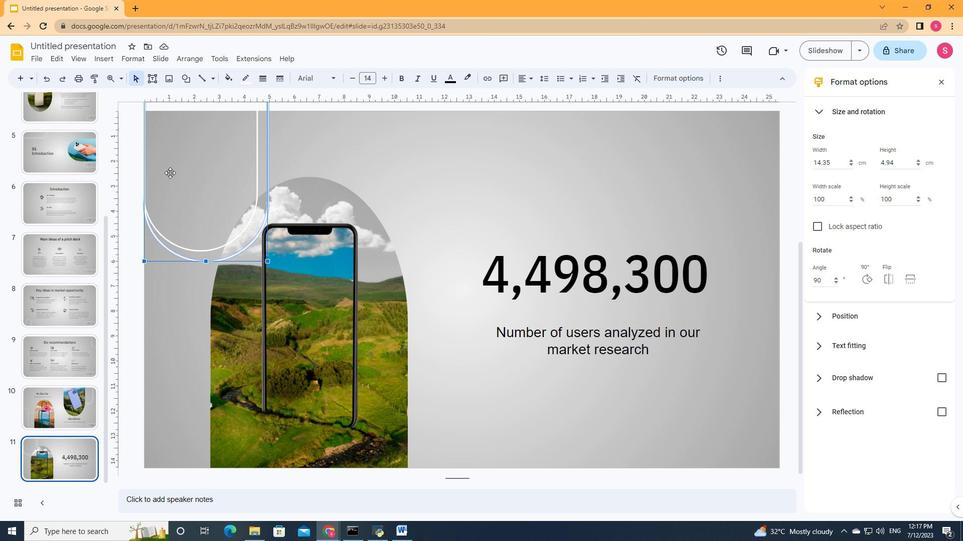
Action: Mouse scrolled (170, 173) with delta (0, 0)
Screenshot: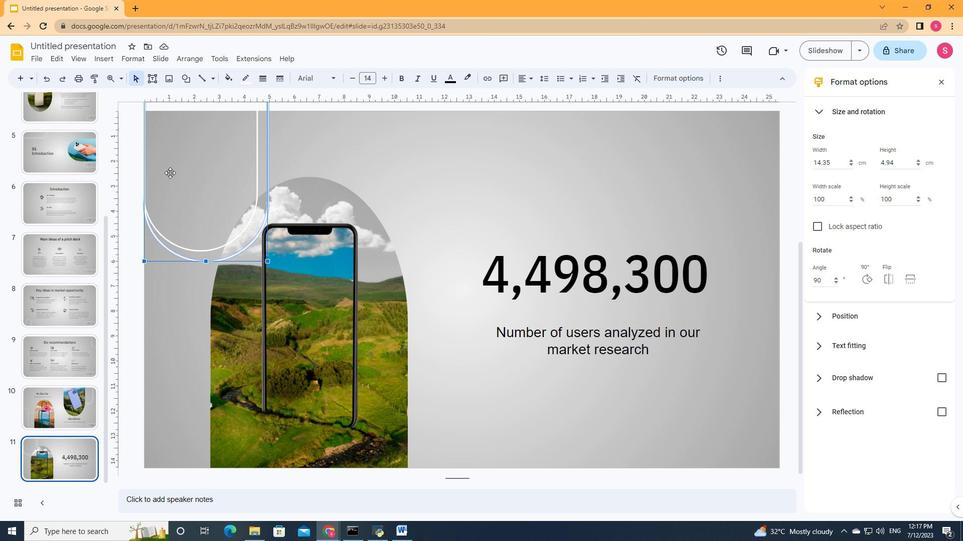 
Action: Mouse scrolled (170, 173) with delta (0, 0)
Screenshot: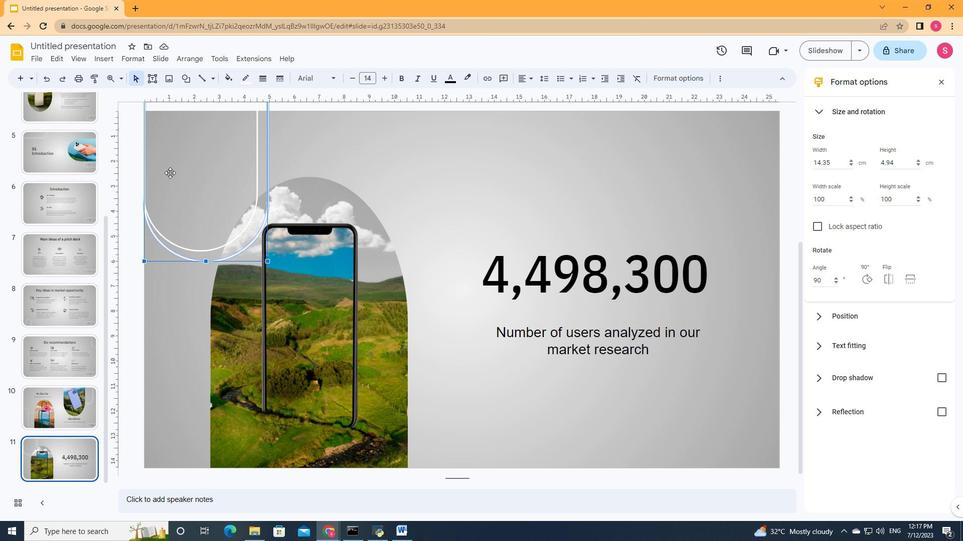 
Action: Mouse moved to (144, 184)
Screenshot: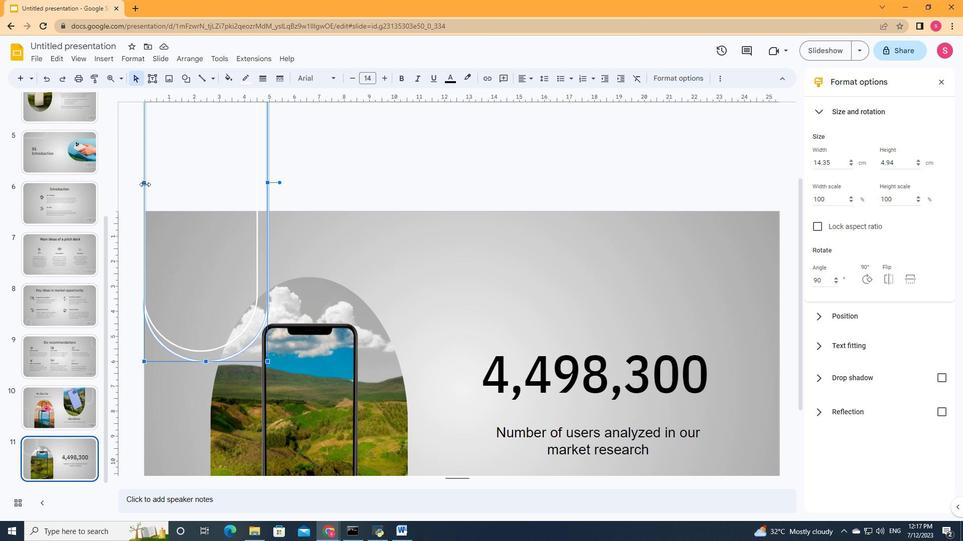 
Action: Mouse pressed left at (144, 184)
Screenshot: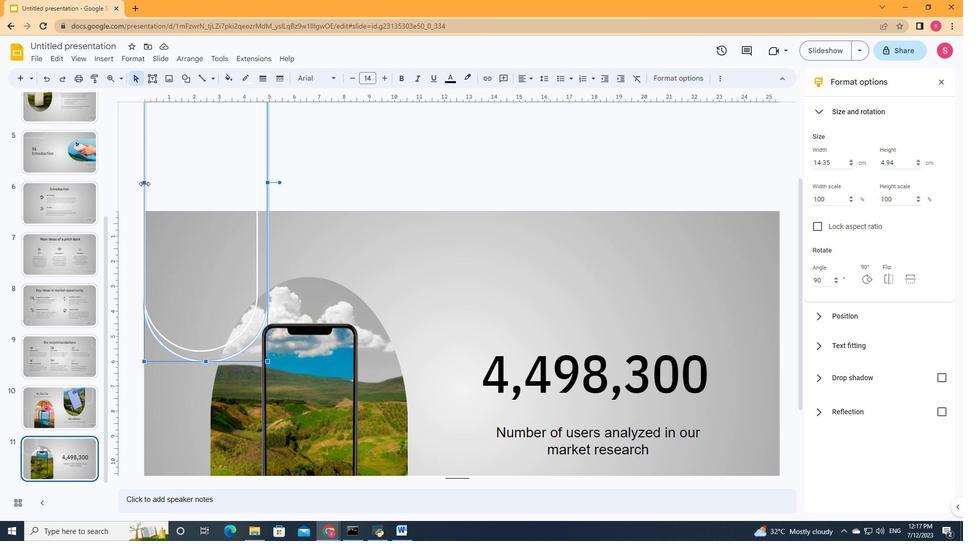 
Action: Mouse moved to (361, 242)
Screenshot: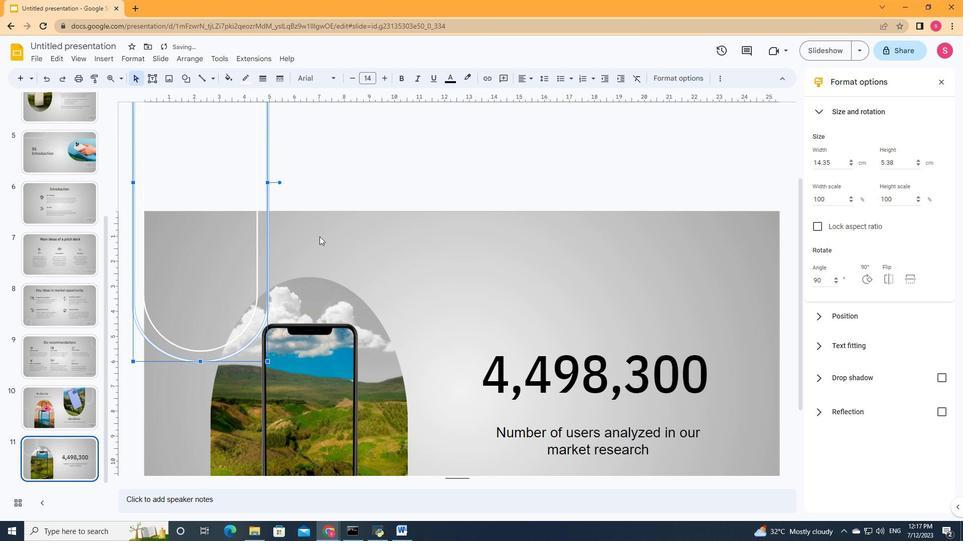 
Action: Mouse pressed left at (361, 242)
Screenshot: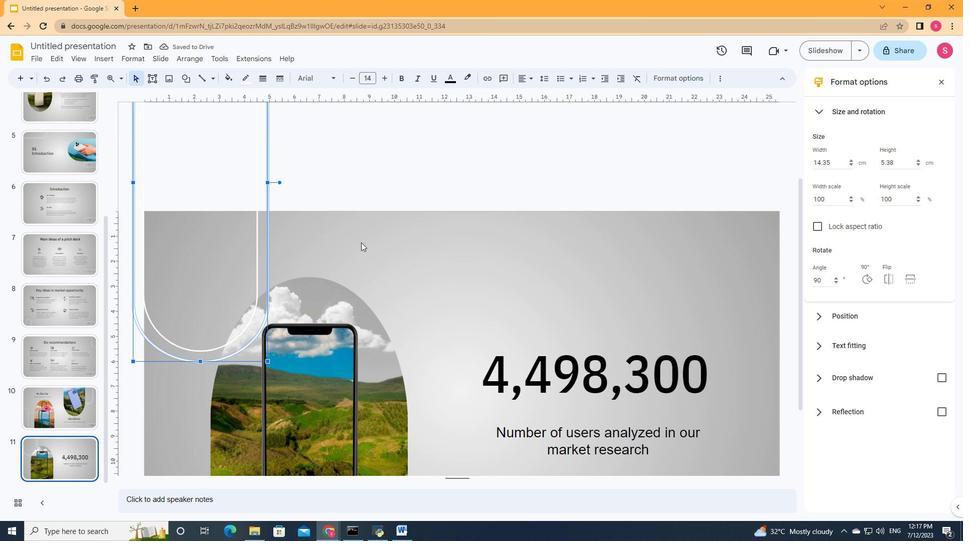
Action: Mouse moved to (438, 255)
Screenshot: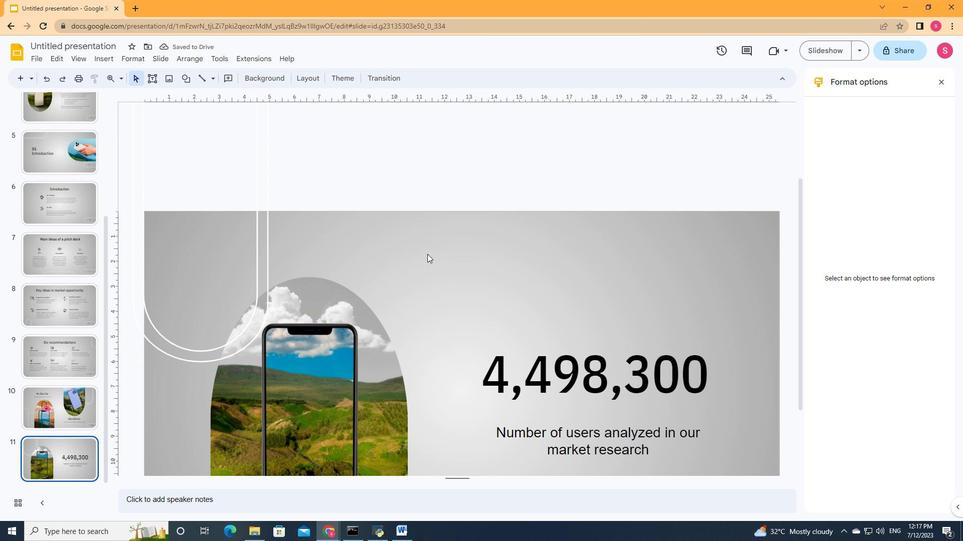 
Action: Mouse scrolled (438, 255) with delta (0, 0)
Screenshot: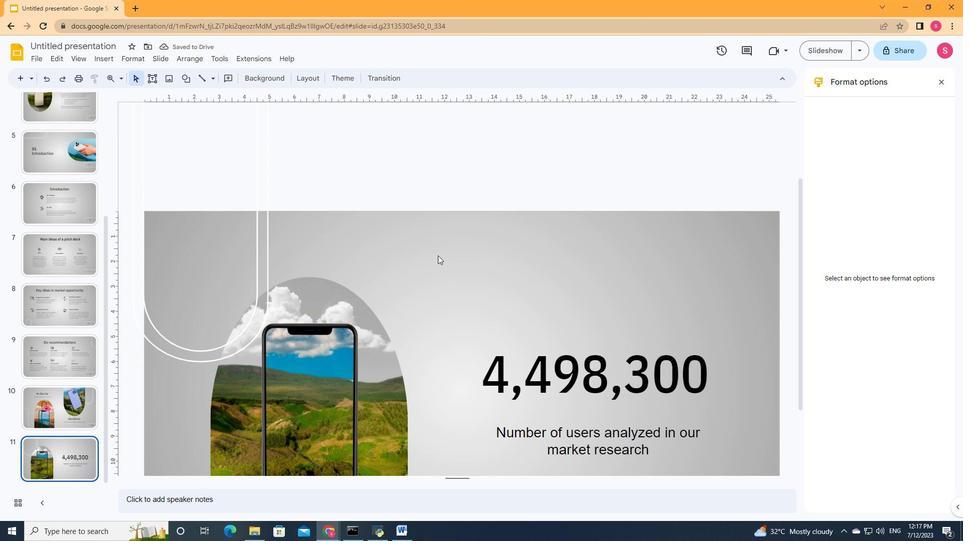 
Action: Mouse scrolled (438, 255) with delta (0, 0)
Screenshot: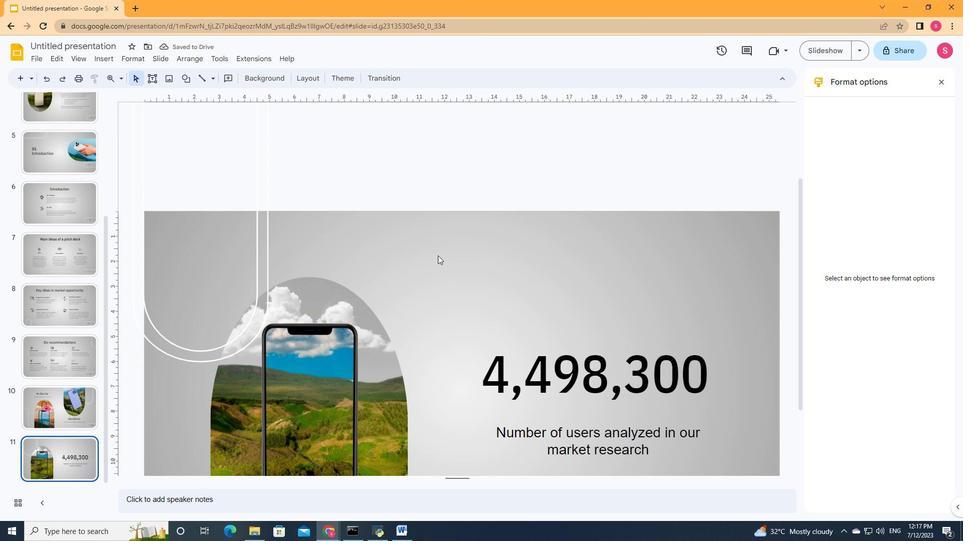 
Action: Mouse scrolled (438, 255) with delta (0, 0)
Screenshot: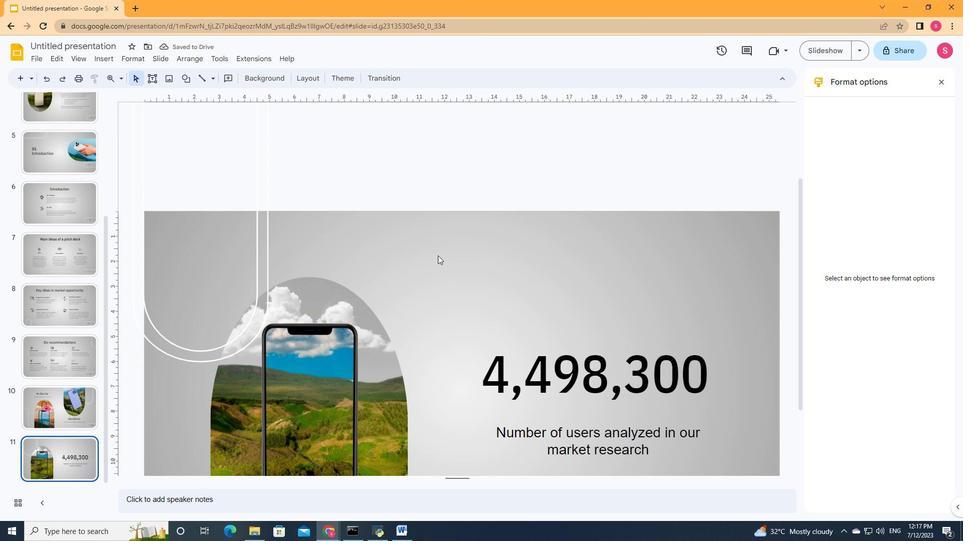 
Action: Mouse scrolled (438, 255) with delta (0, 0)
Screenshot: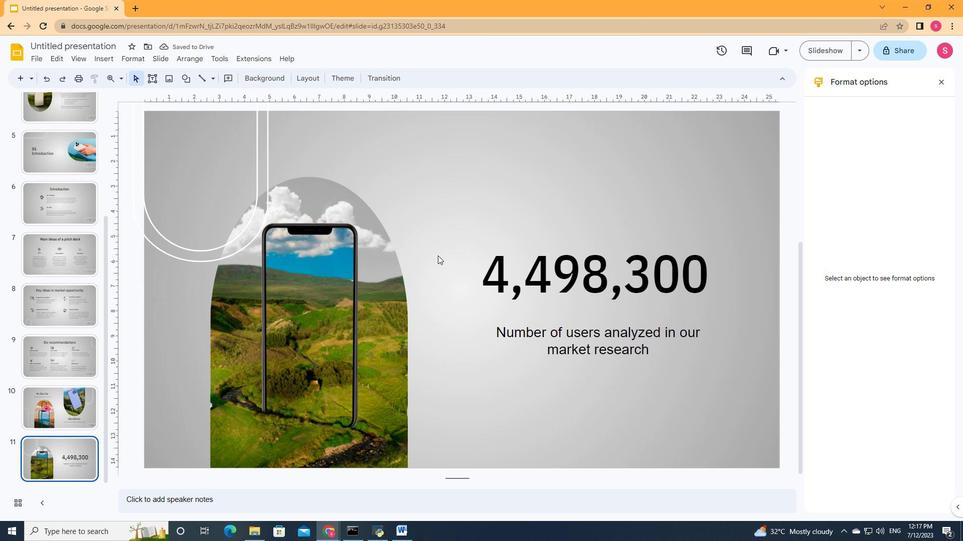 
Action: Mouse scrolled (438, 255) with delta (0, 0)
Screenshot: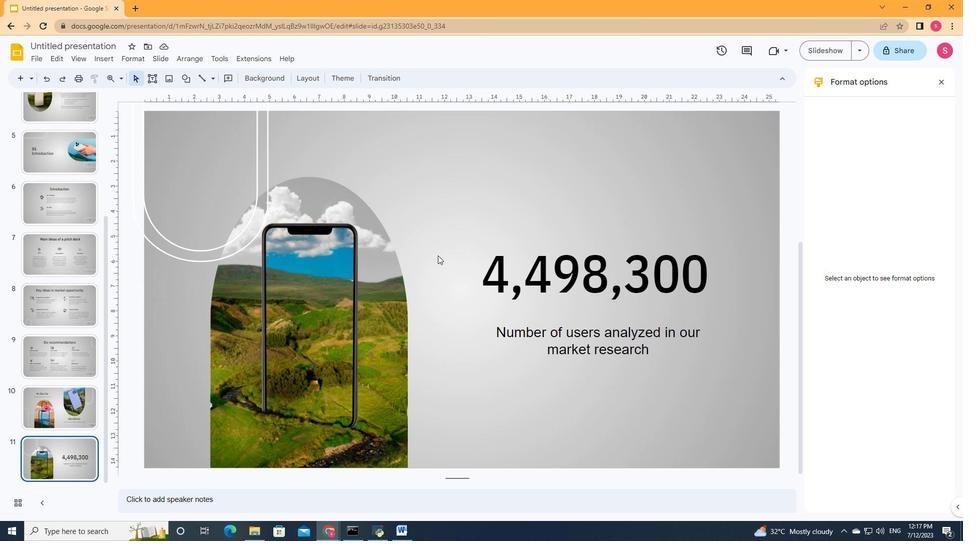 
Action: Mouse scrolled (438, 255) with delta (0, 0)
Screenshot: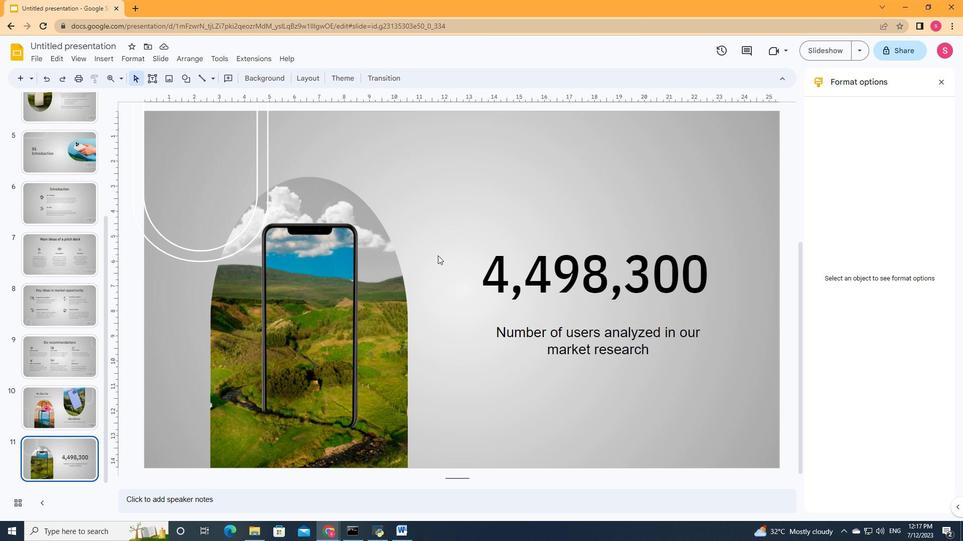 
Action: Mouse scrolled (438, 255) with delta (0, 0)
Screenshot: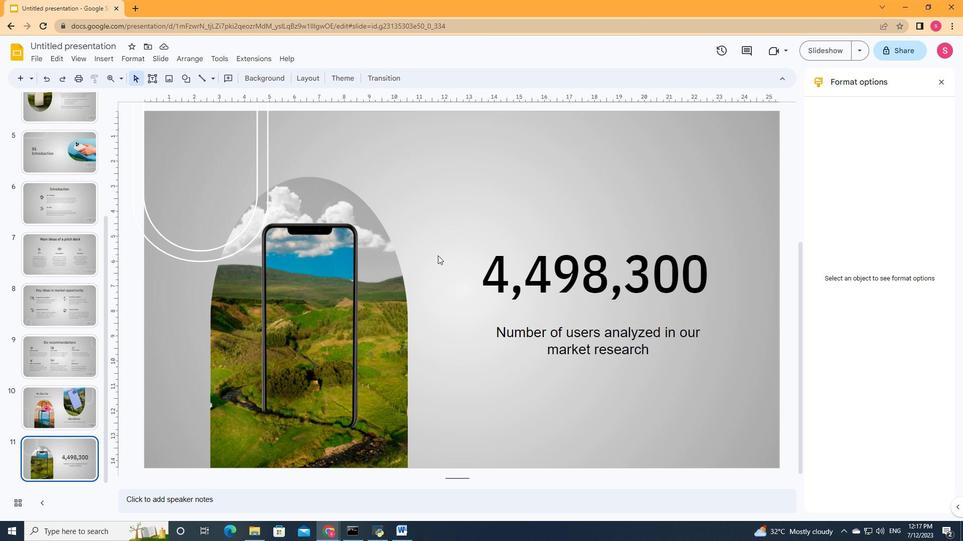
Action: Mouse moved to (184, 75)
Screenshot: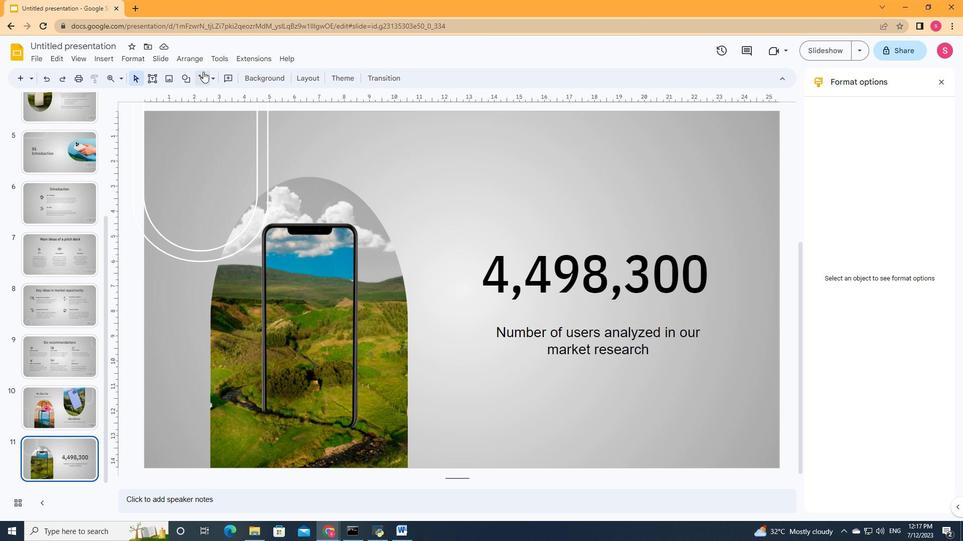 
Action: Mouse pressed left at (184, 75)
Screenshot: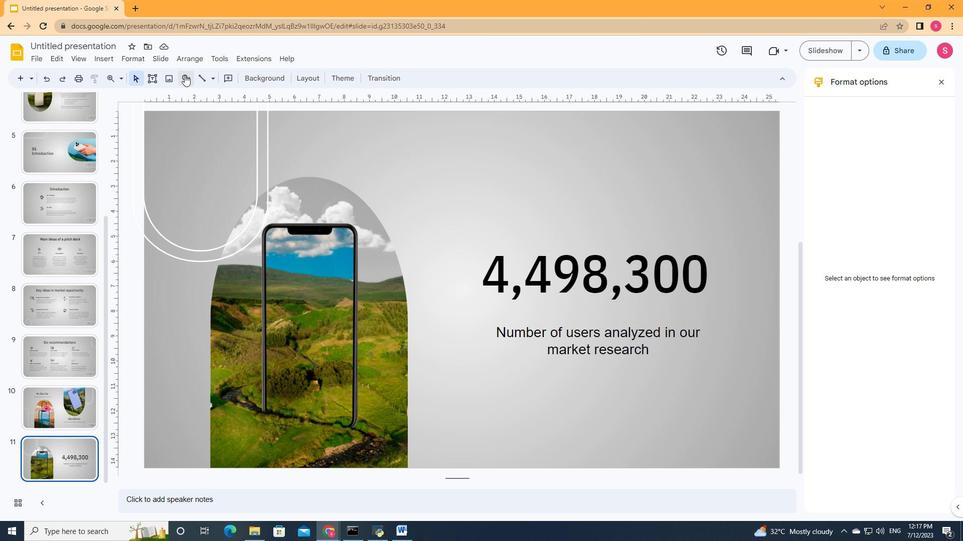 
Action: Mouse moved to (405, 162)
Screenshot: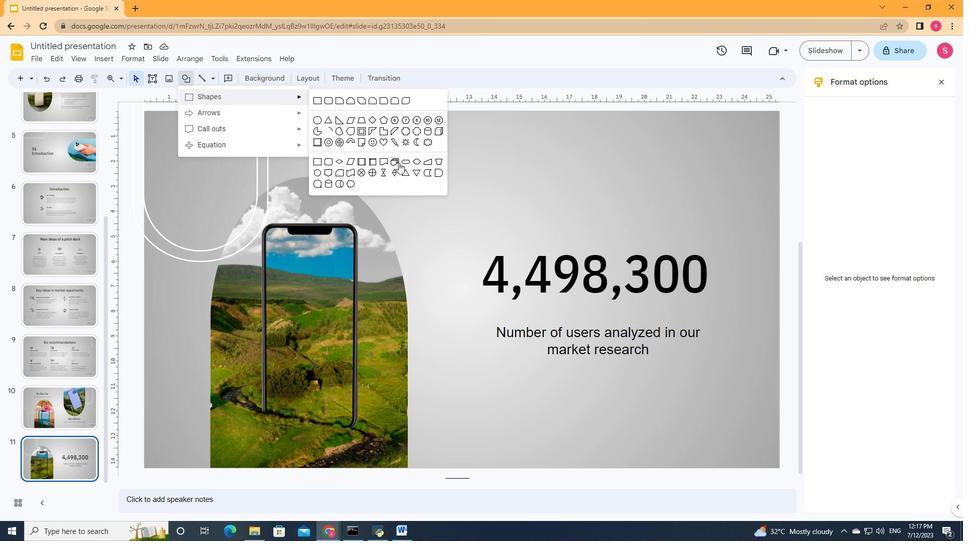 
Action: Mouse pressed left at (405, 162)
Screenshot: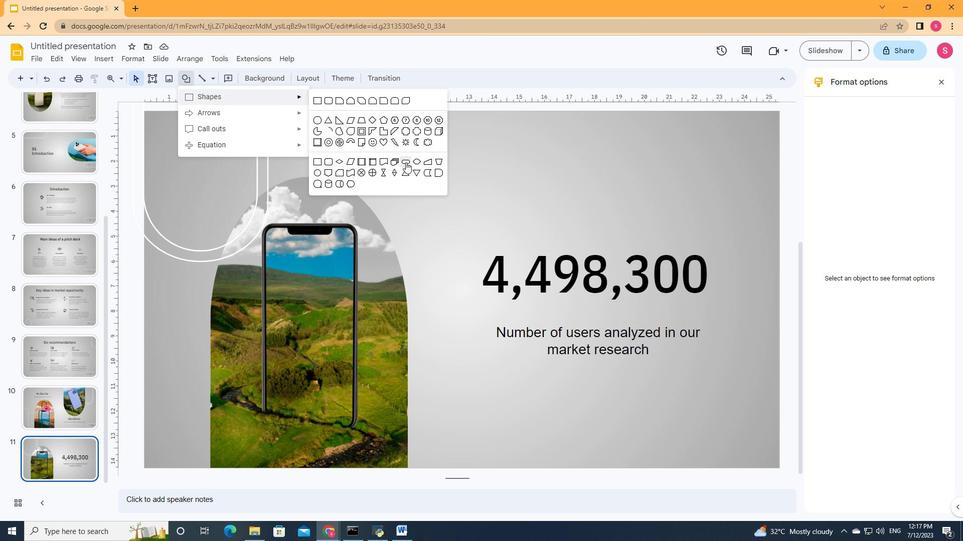 
Action: Mouse moved to (630, 408)
Screenshot: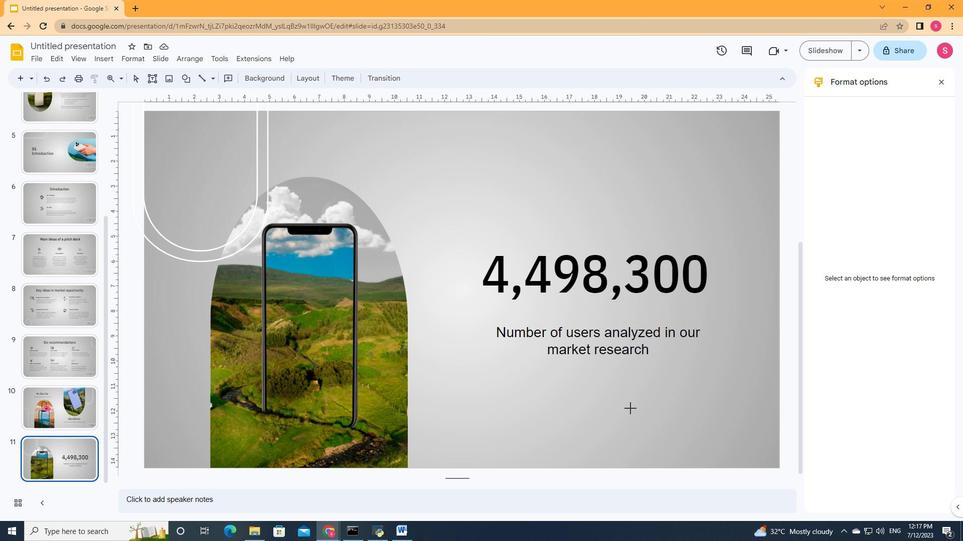 
Action: Mouse pressed left at (630, 408)
Screenshot: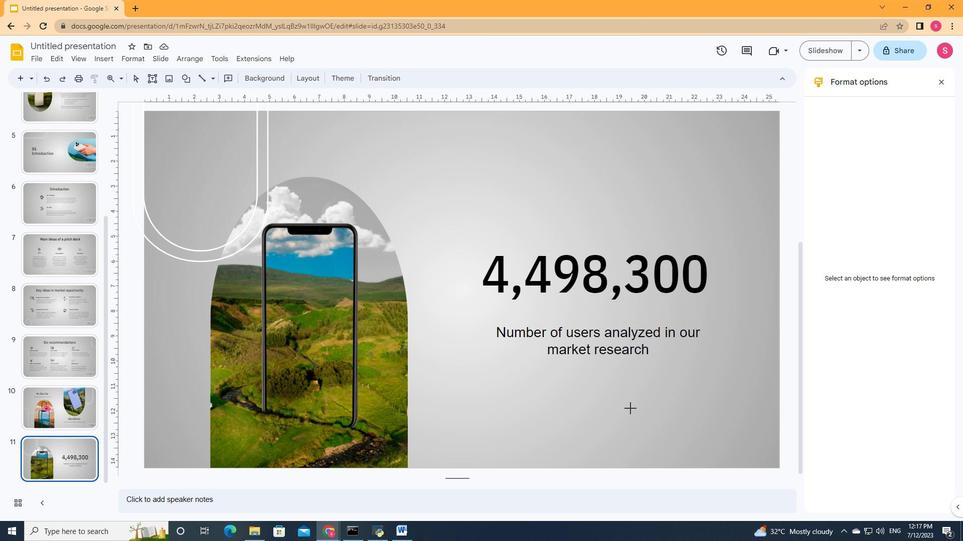 
Action: Mouse moved to (630, 429)
Screenshot: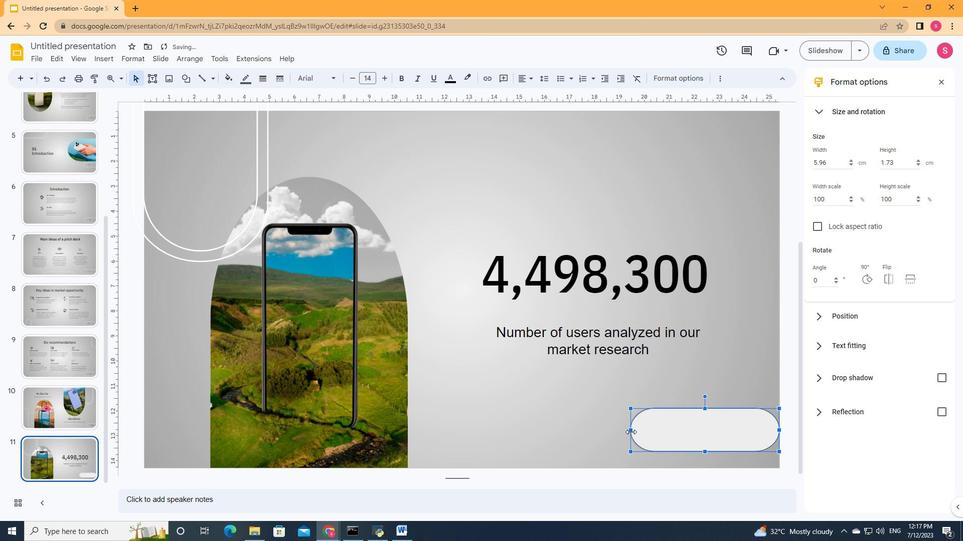 
Action: Mouse pressed left at (630, 429)
Screenshot: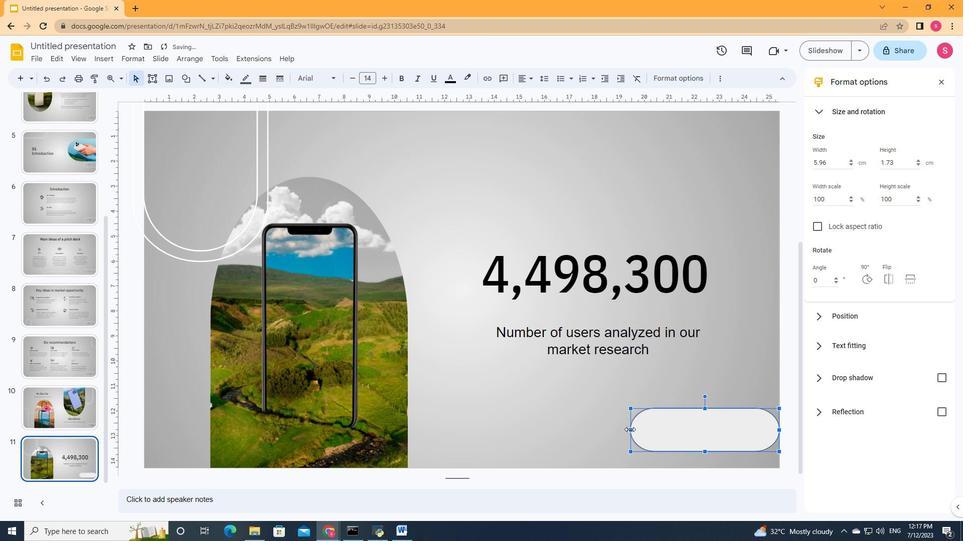 
Action: Mouse moved to (680, 409)
Screenshot: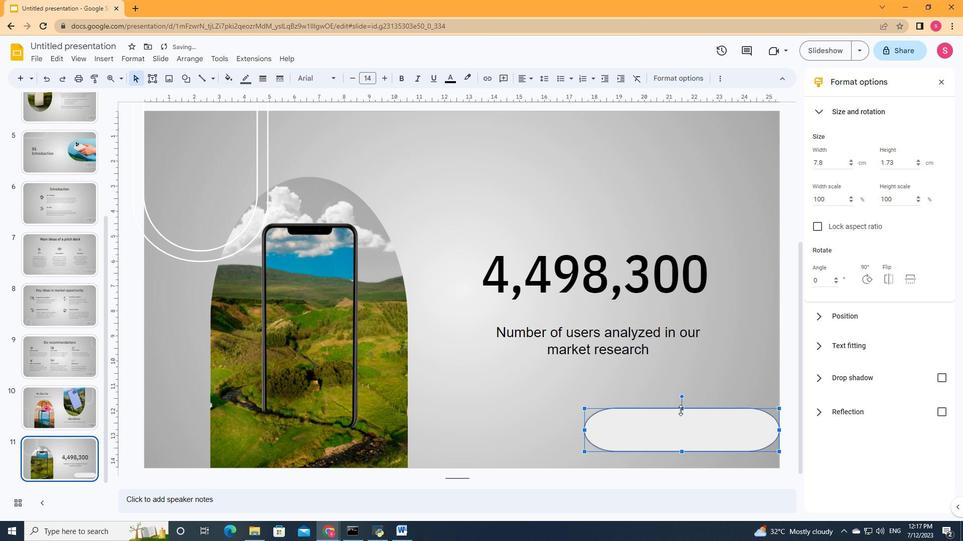 
Action: Mouse pressed left at (680, 409)
Screenshot: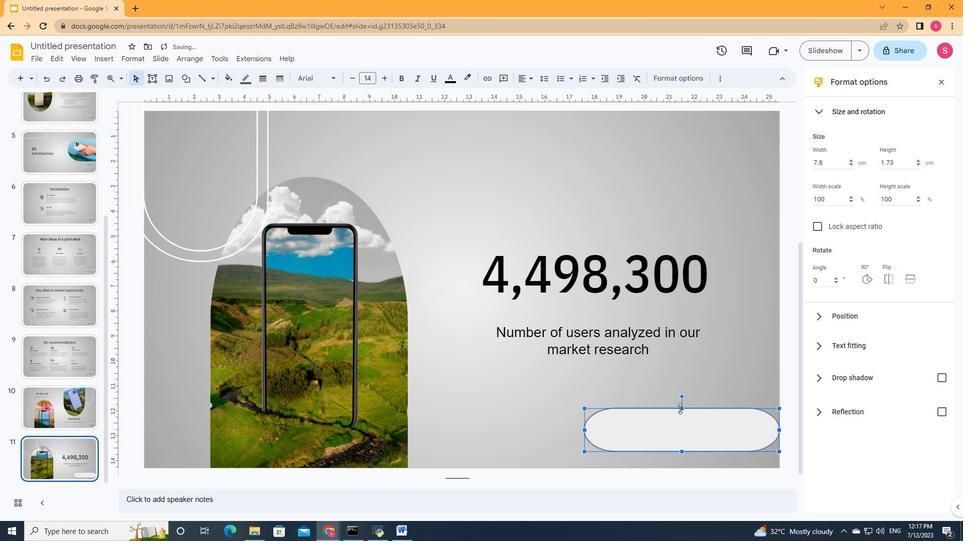 
Action: Mouse moved to (229, 82)
Screenshot: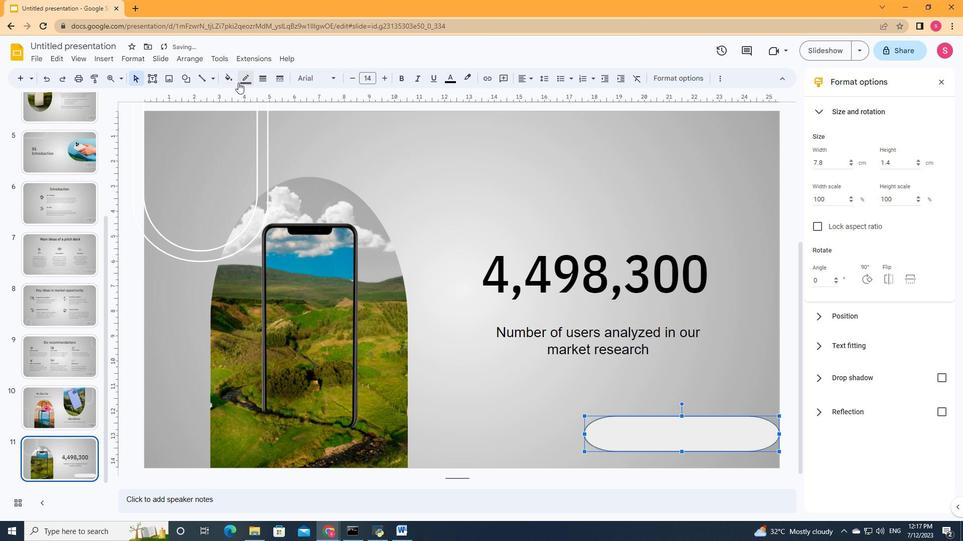
Action: Mouse pressed left at (229, 82)
Screenshot: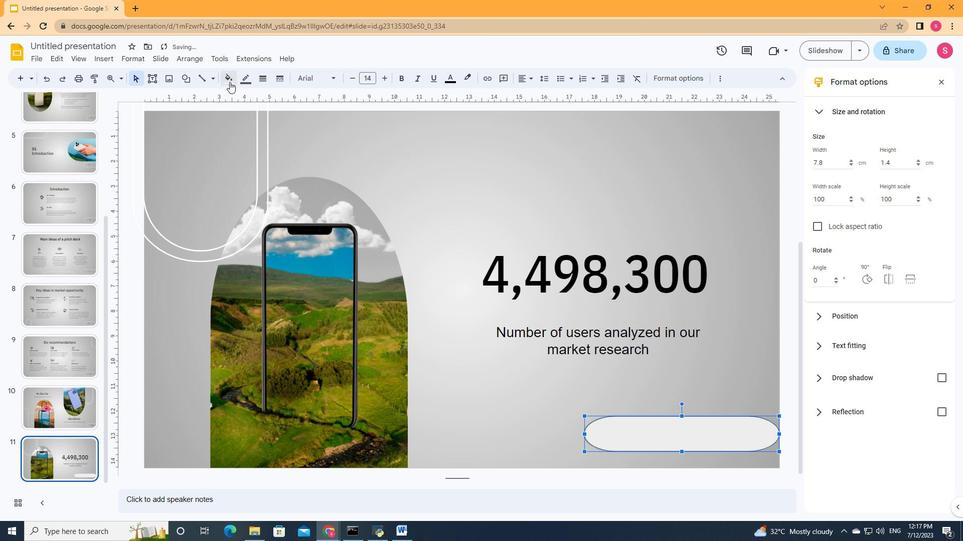 
Action: Mouse moved to (251, 270)
Screenshot: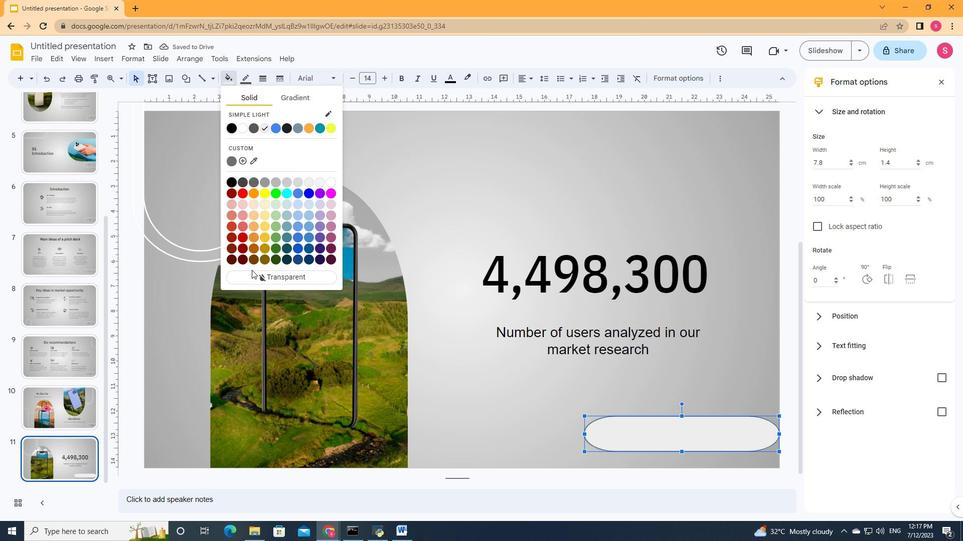 
Action: Mouse pressed left at (251, 270)
Screenshot: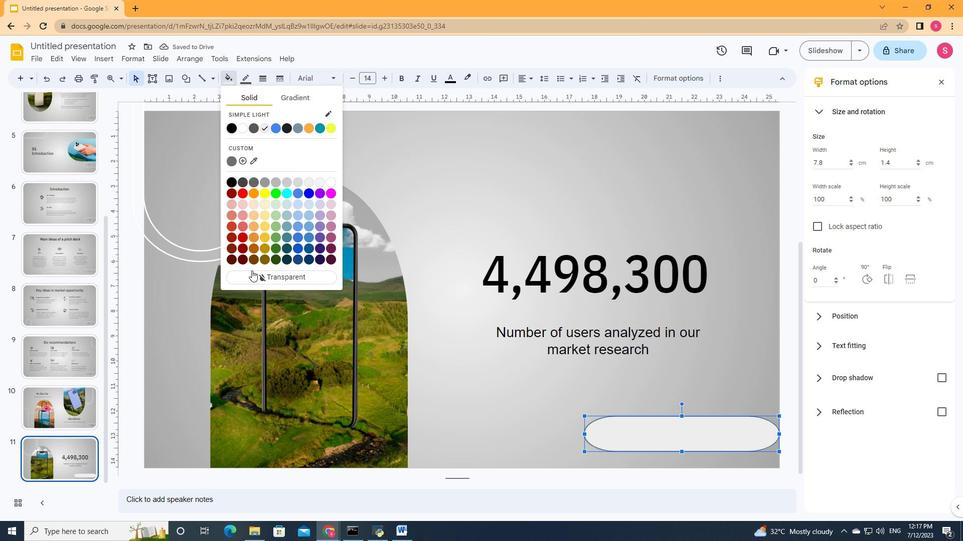 
Action: Mouse moved to (252, 81)
Screenshot: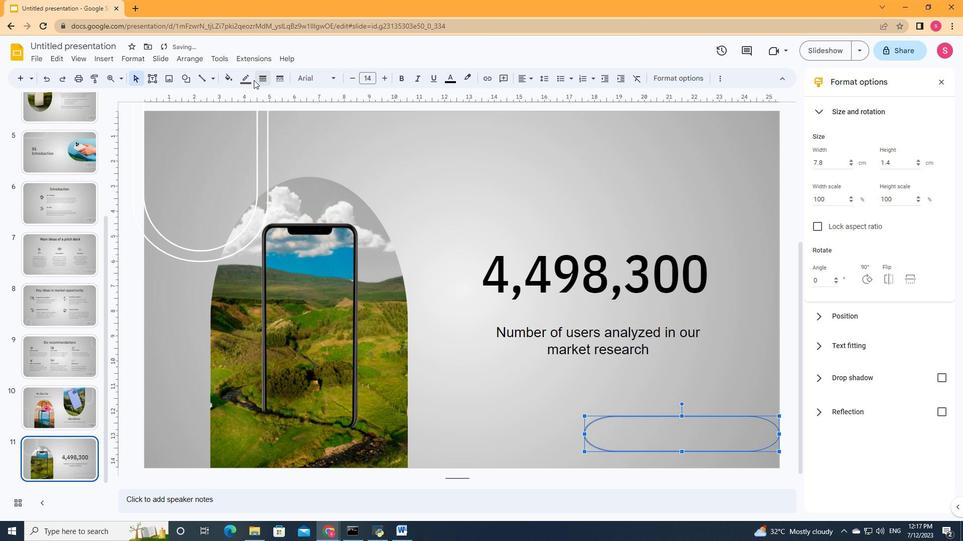 
Action: Mouse pressed left at (252, 81)
Screenshot: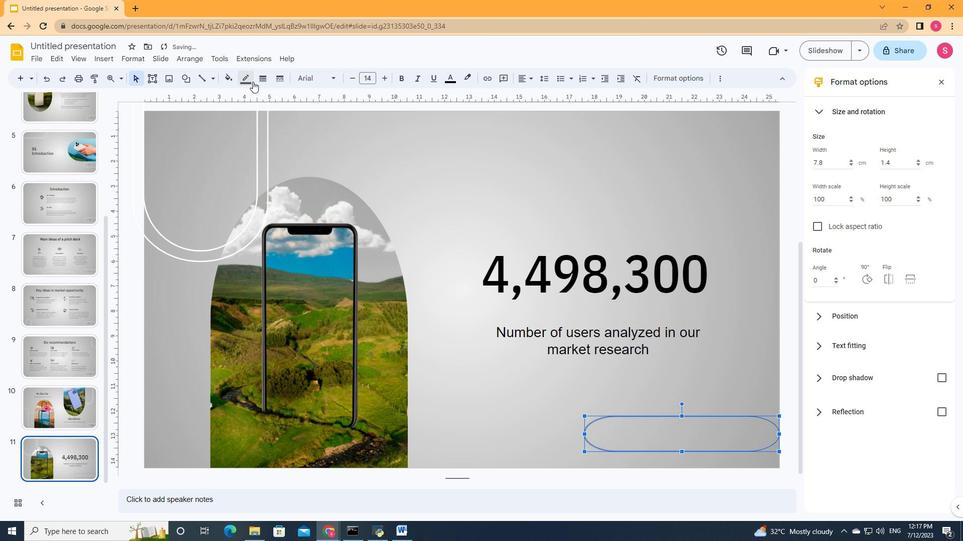 
Action: Mouse moved to (260, 110)
Screenshot: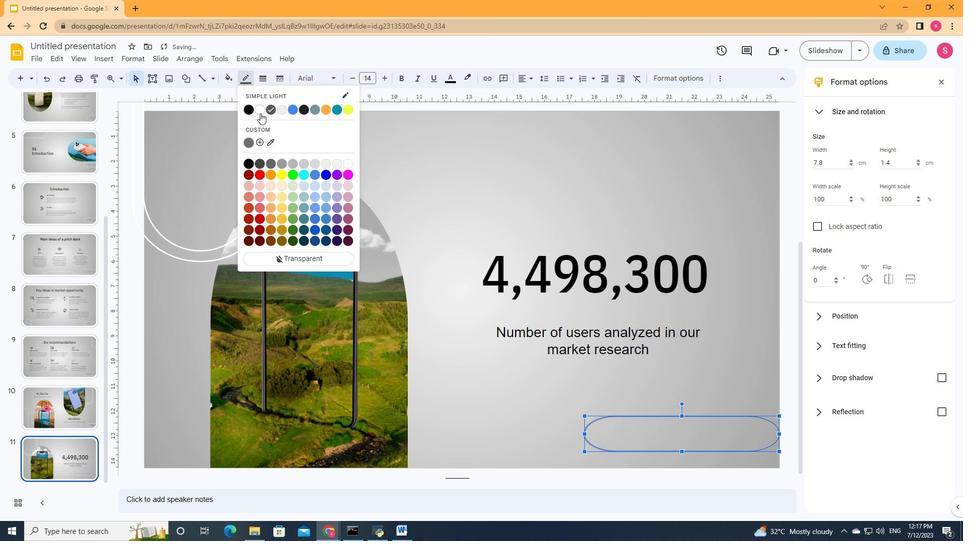 
Action: Mouse pressed left at (260, 110)
Screenshot: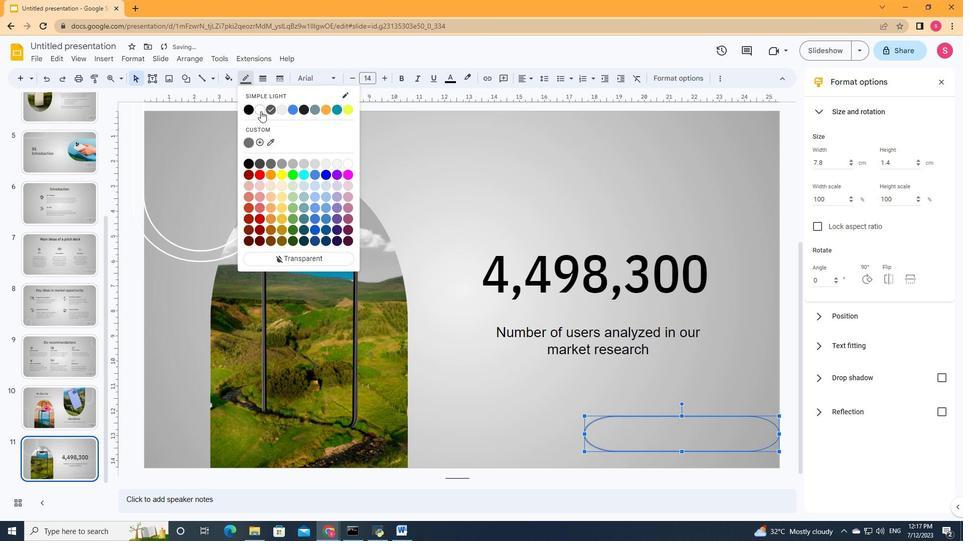 
Action: Mouse moved to (266, 77)
Screenshot: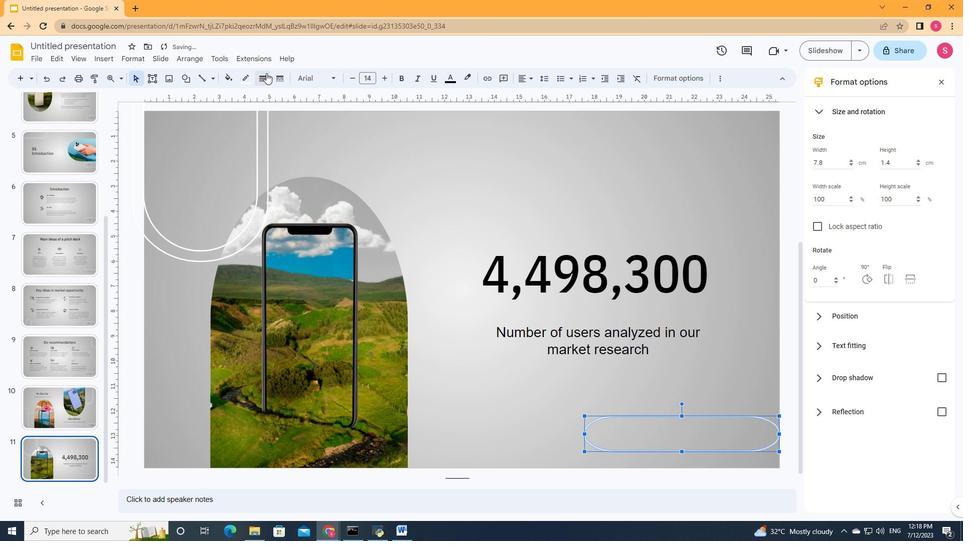 
Action: Mouse pressed left at (266, 77)
Screenshot: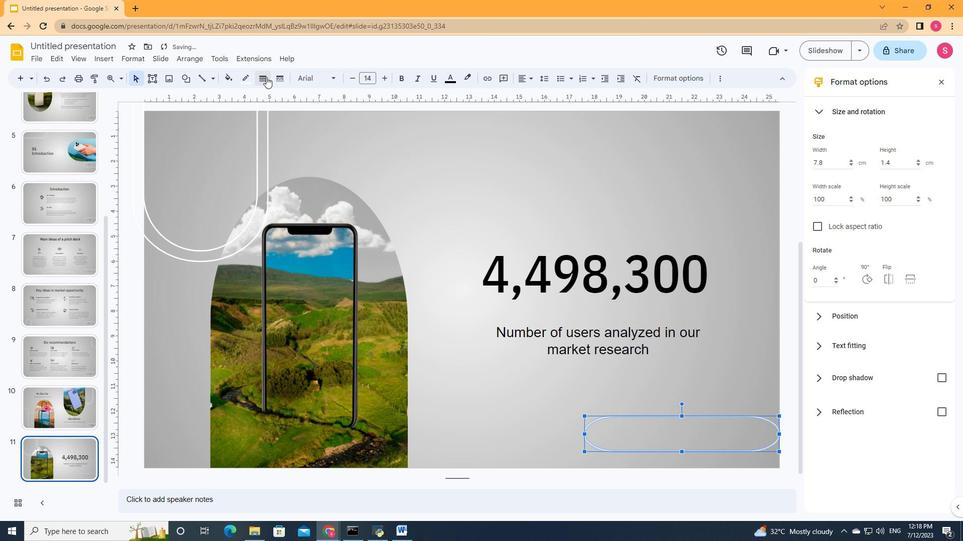 
Action: Mouse moved to (264, 107)
Screenshot: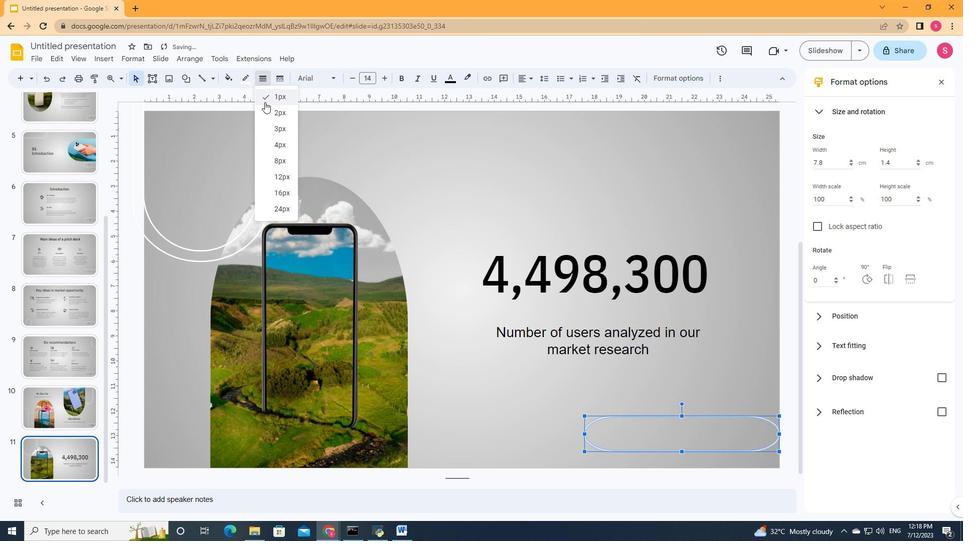 
Action: Mouse pressed left at (264, 107)
Screenshot: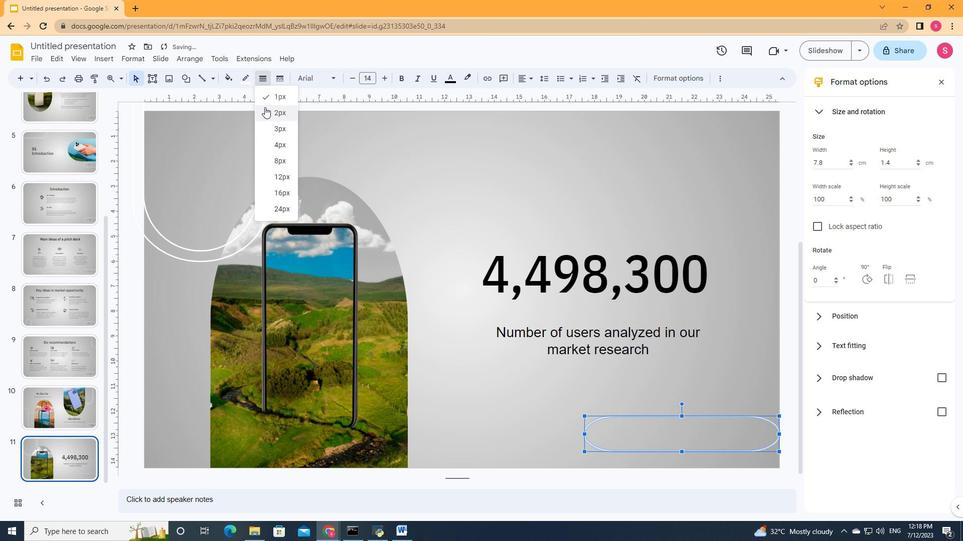 
Action: Mouse moved to (584, 377)
Screenshot: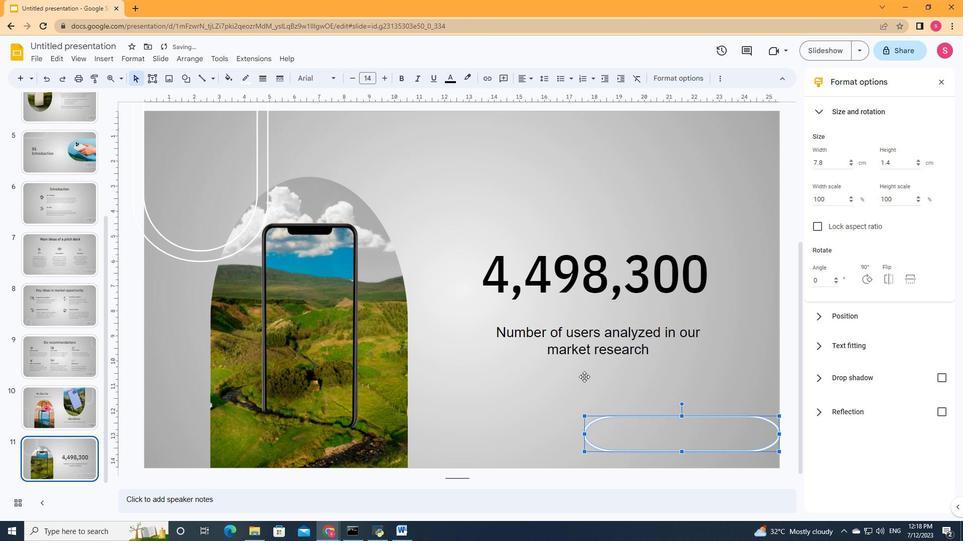 
Action: Key pressed <Key.right><Key.right><Key.right><Key.right><Key.right><Key.right><Key.right><Key.right><Key.right><Key.right><Key.right><Key.right><Key.right><Key.right><Key.right><Key.right><Key.down>
Screenshot: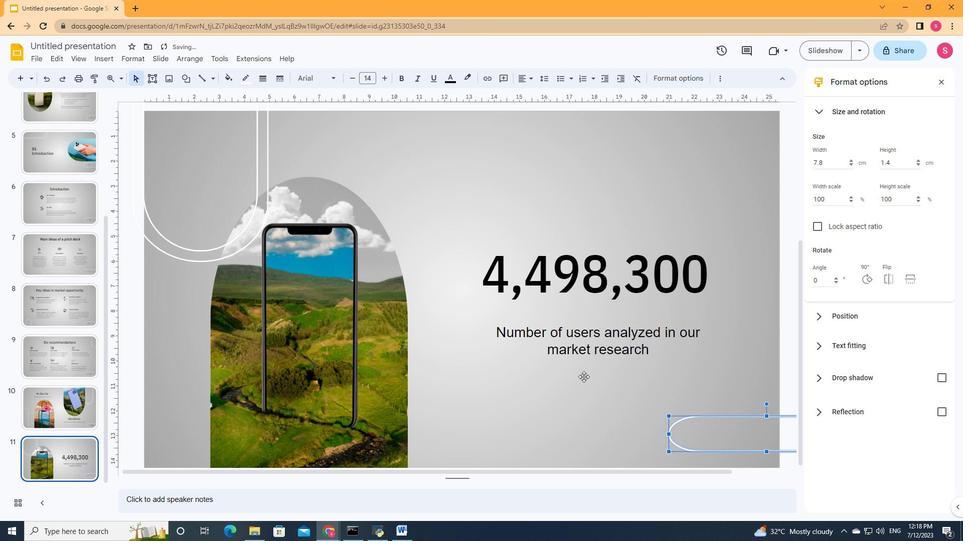 
Action: Mouse moved to (150, 80)
Screenshot: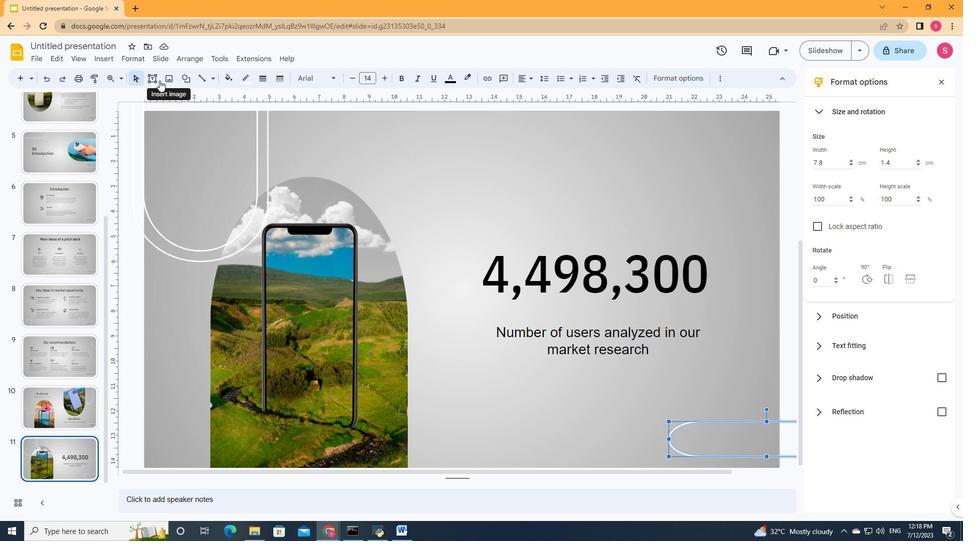 
Action: Mouse pressed left at (150, 80)
Screenshot: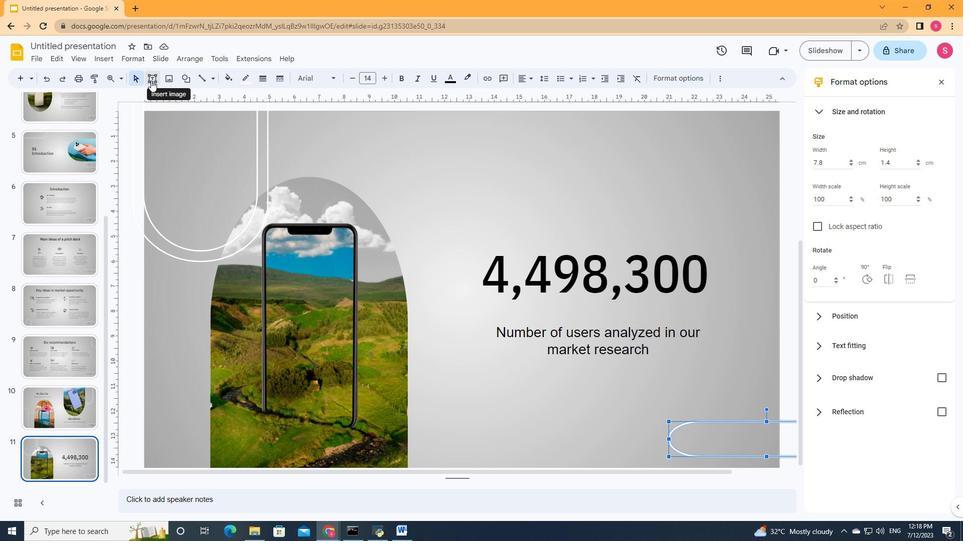 
Action: Mouse moved to (695, 429)
Screenshot: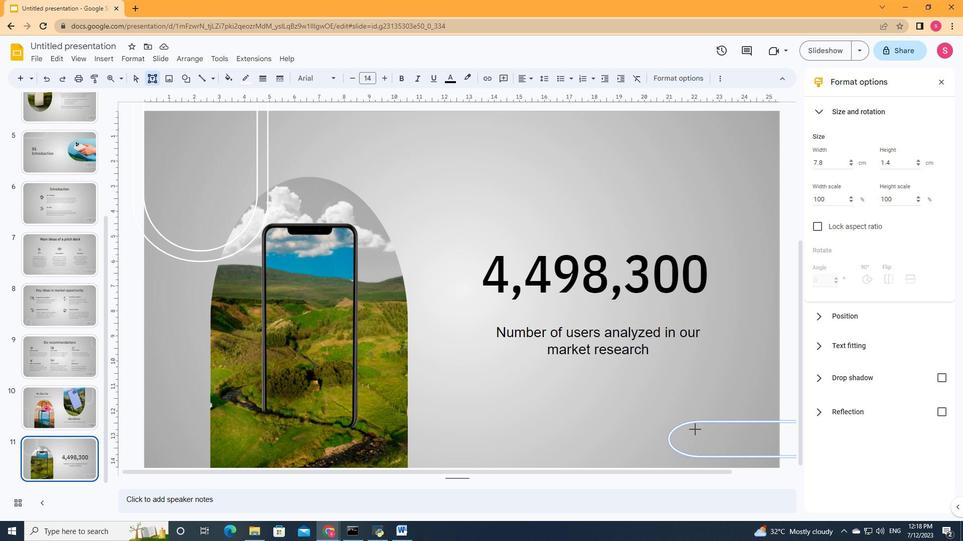 
Action: Mouse pressed left at (695, 429)
Screenshot: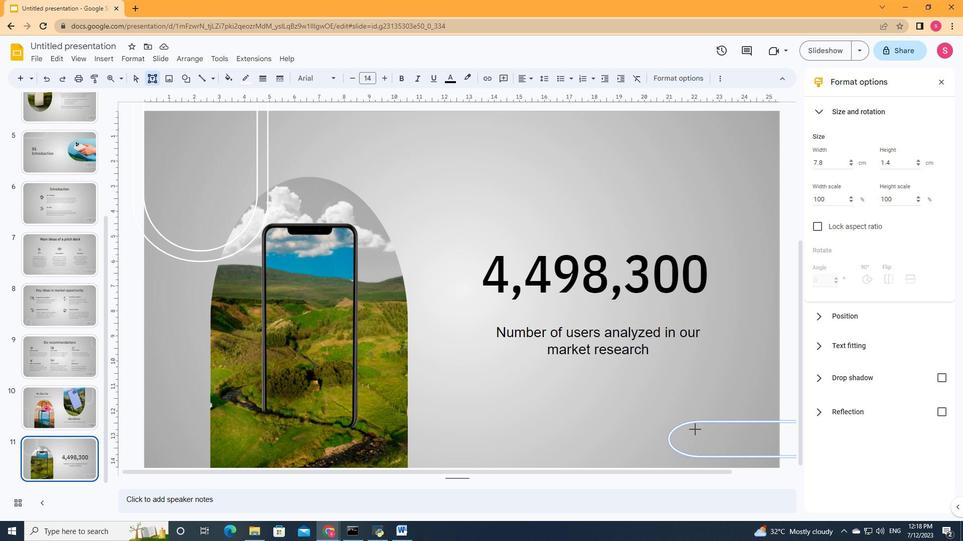 
Action: Mouse moved to (745, 456)
Screenshot: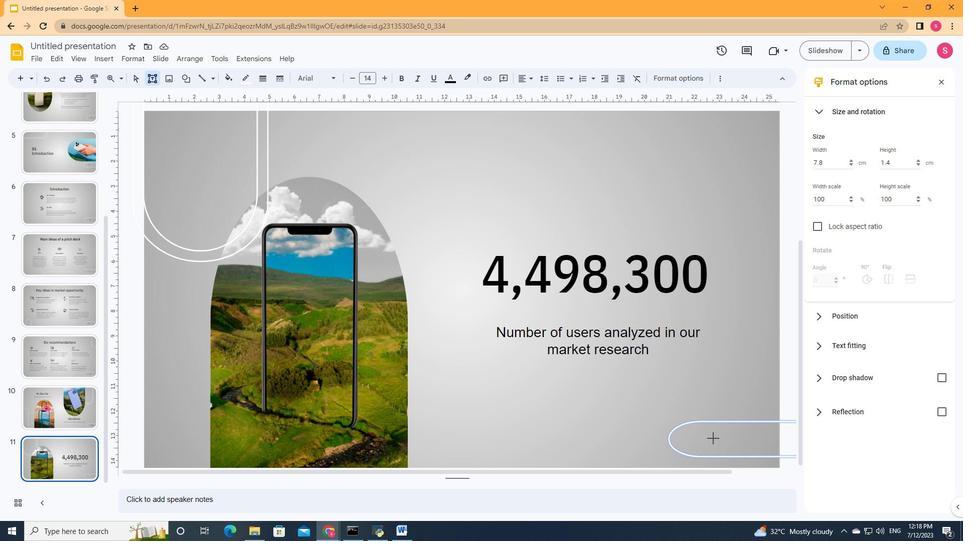 
Action: Key pressed 11
Screenshot: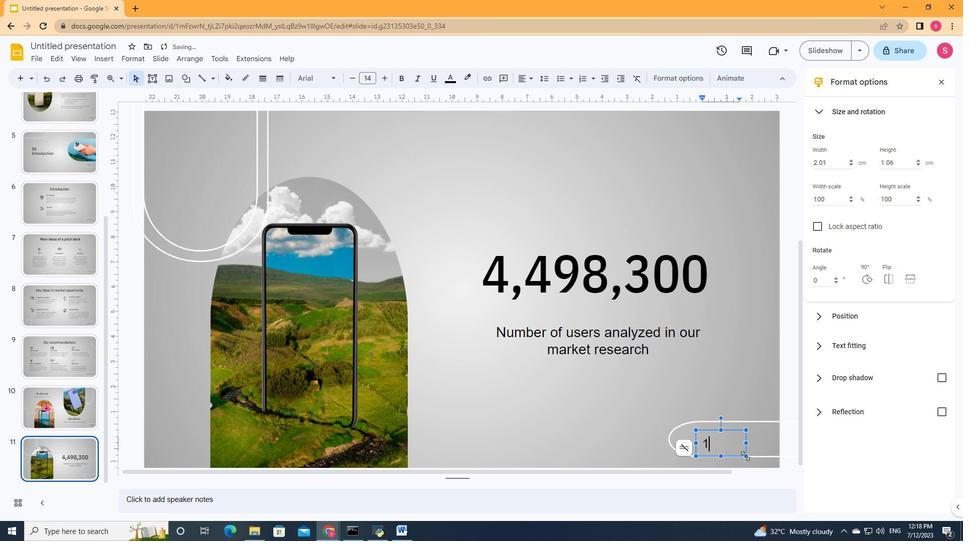 
Action: Mouse moved to (717, 444)
Screenshot: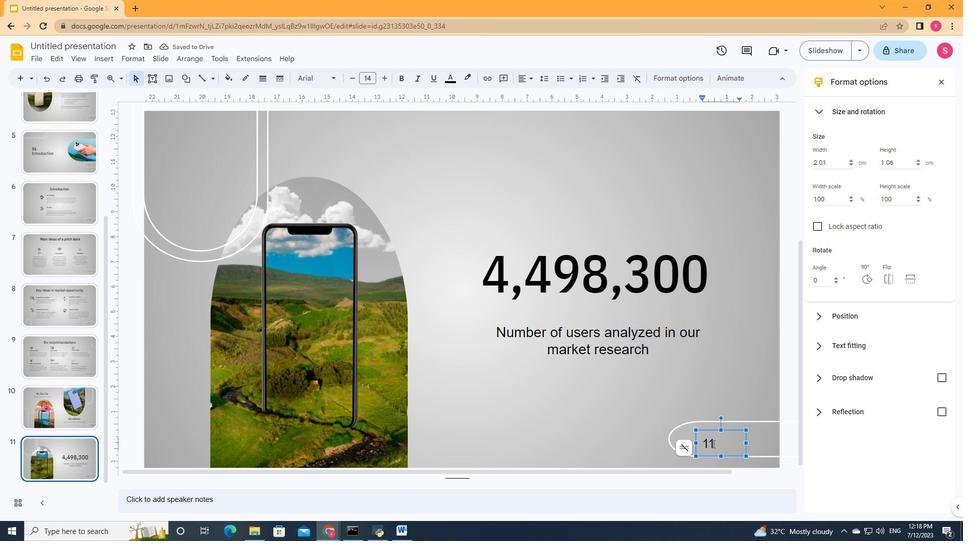 
Action: Mouse pressed left at (717, 444)
Screenshot: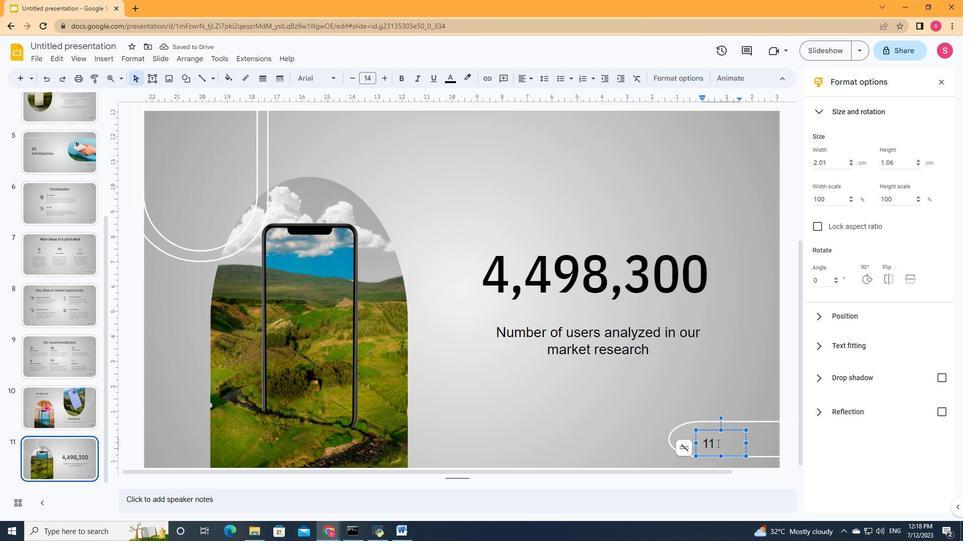 
Action: Mouse moved to (333, 76)
Screenshot: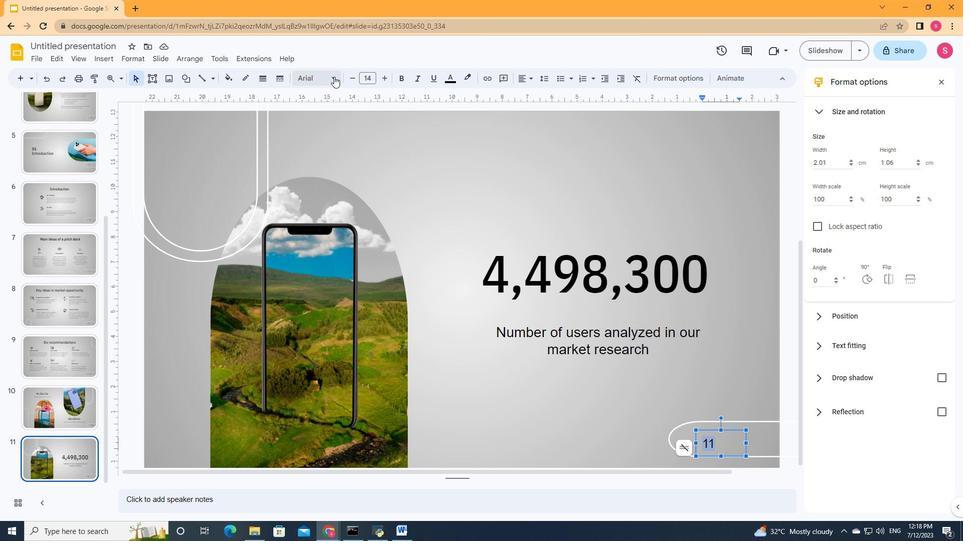 
Action: Mouse pressed left at (333, 76)
Screenshot: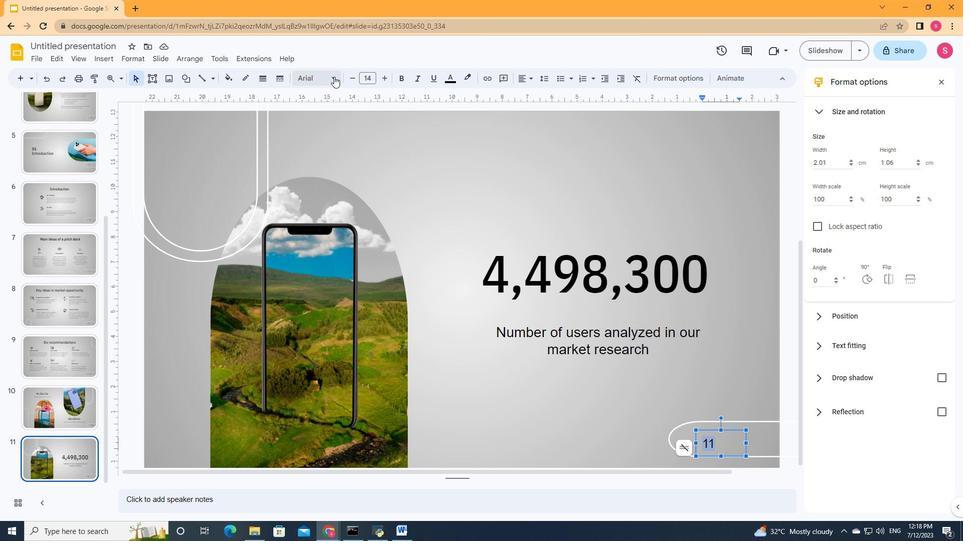 
Action: Mouse moved to (350, 175)
Screenshot: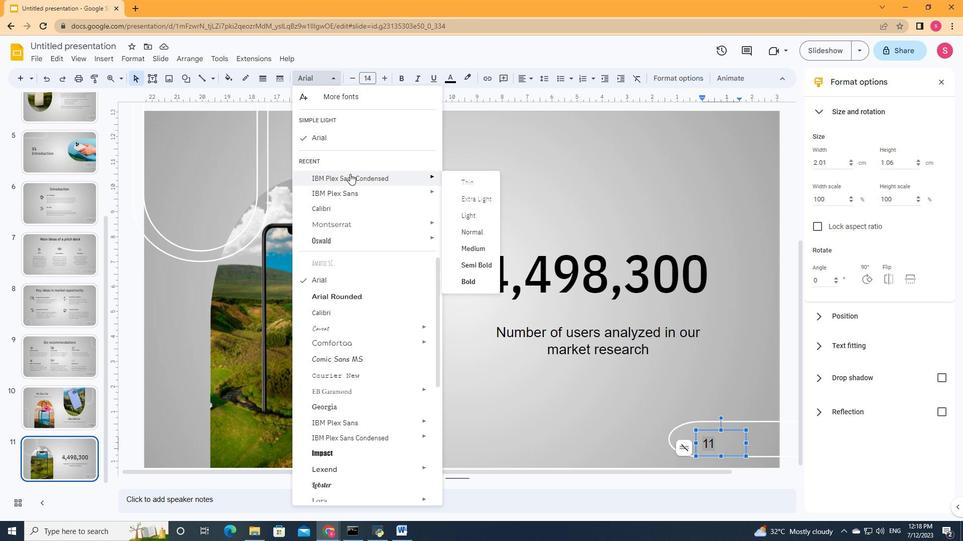 
Action: Mouse pressed left at (350, 175)
Screenshot: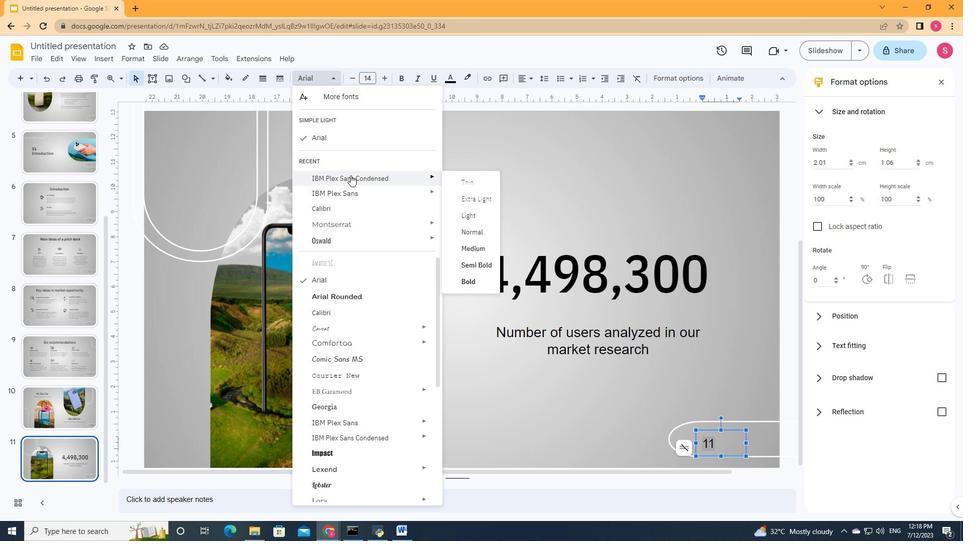 
Action: Mouse moved to (355, 79)
Screenshot: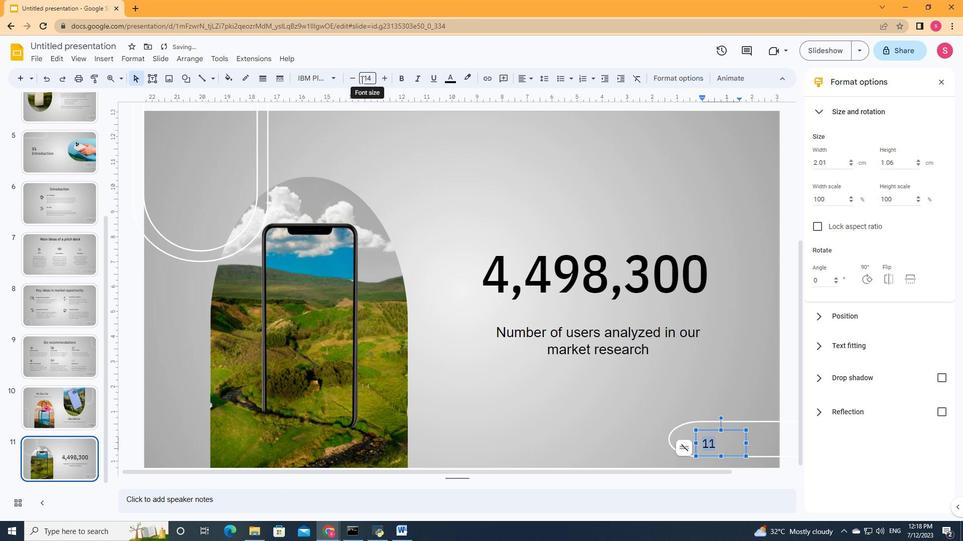 
Action: Mouse pressed left at (355, 79)
Screenshot: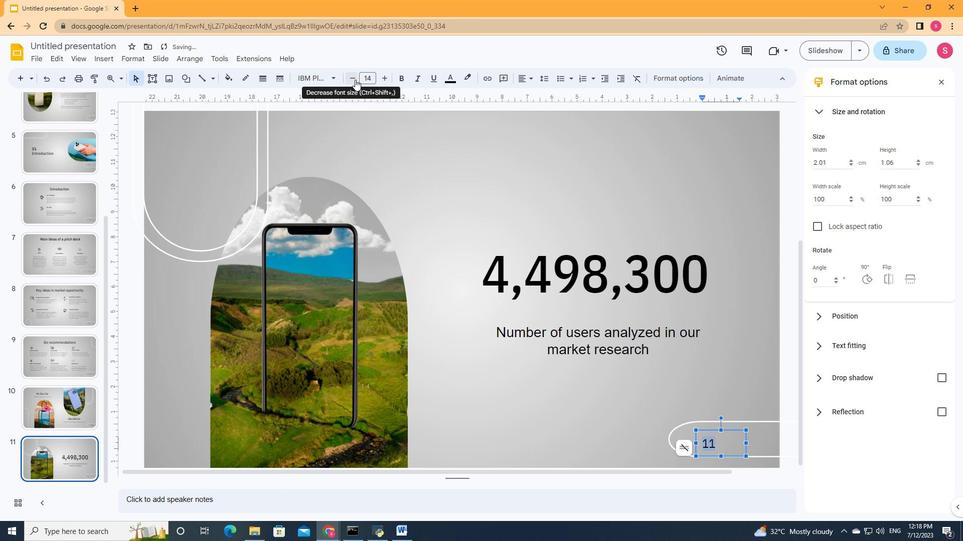 
Action: Mouse moved to (724, 389)
Screenshot: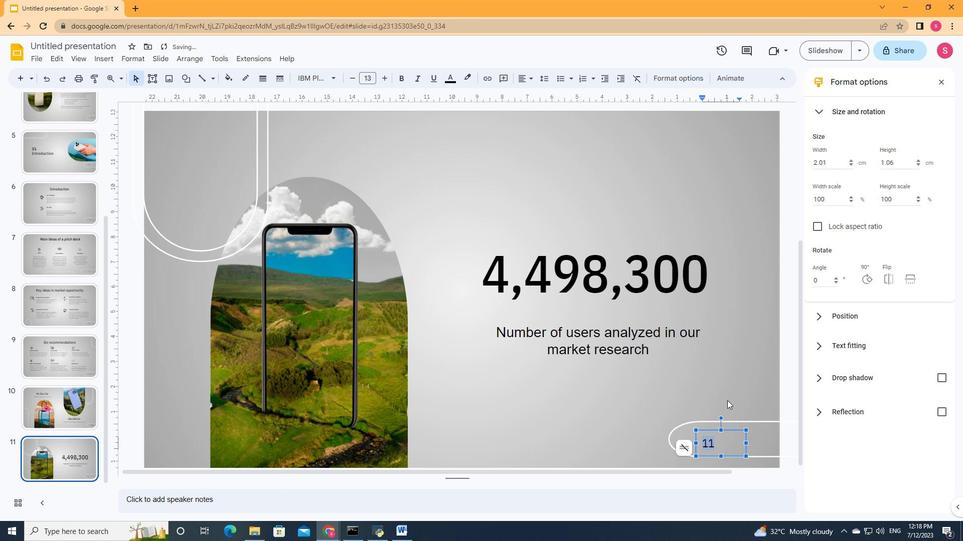
Action: Mouse pressed left at (724, 389)
Screenshot: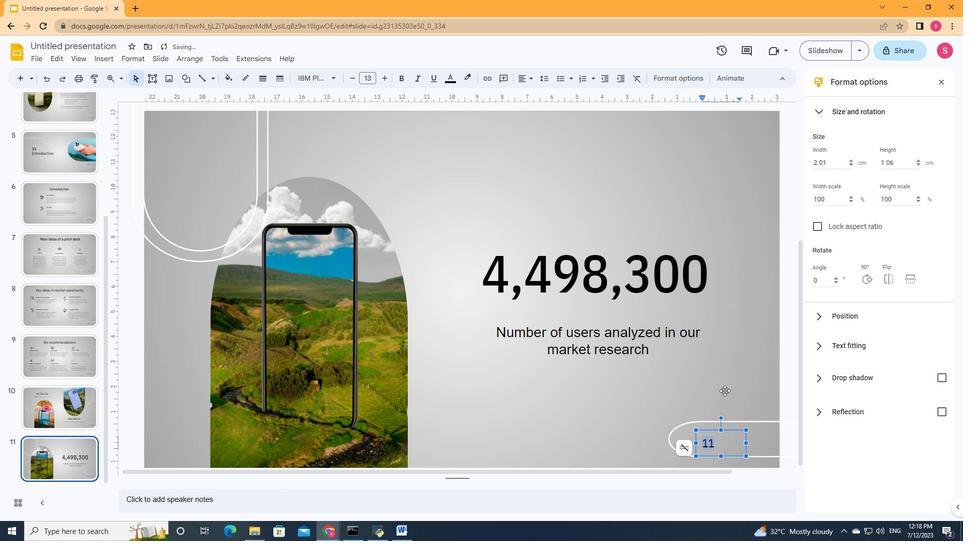 
Action: Mouse moved to (708, 445)
Screenshot: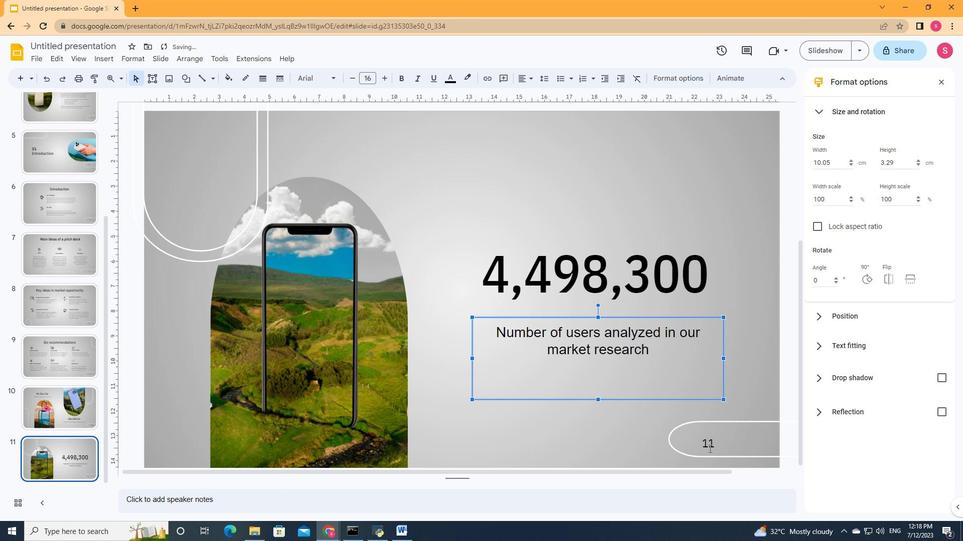 
Action: Mouse pressed left at (708, 445)
Screenshot: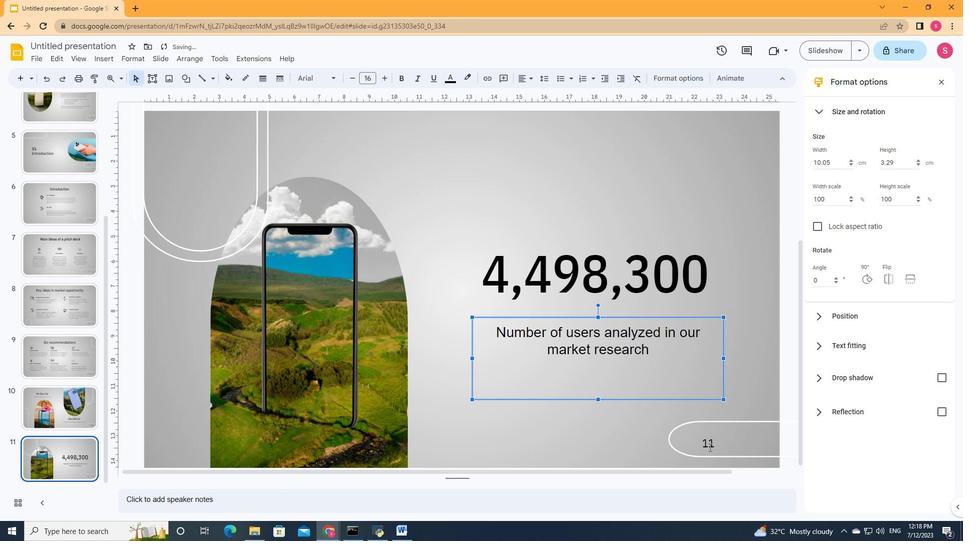 
Action: Mouse moved to (706, 432)
Screenshot: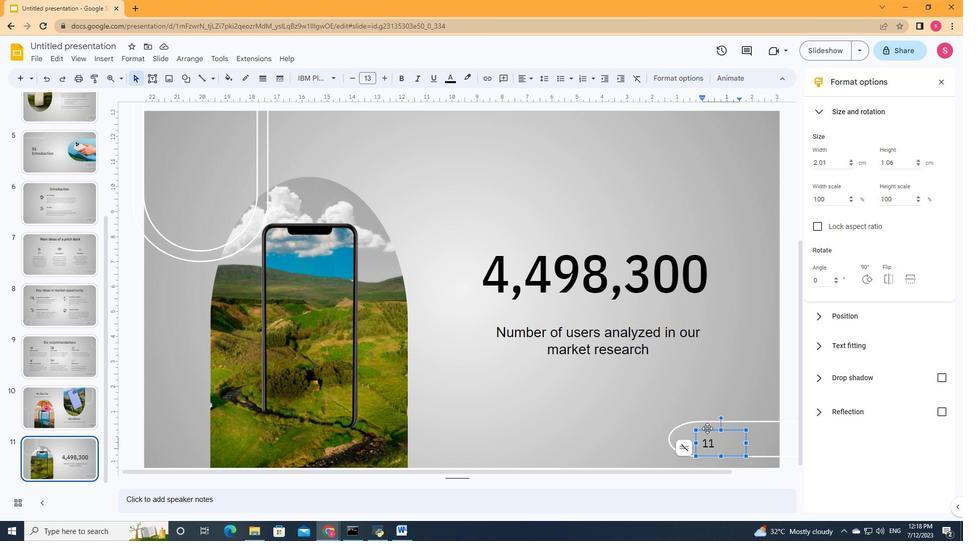 
Action: Mouse pressed left at (706, 432)
Screenshot: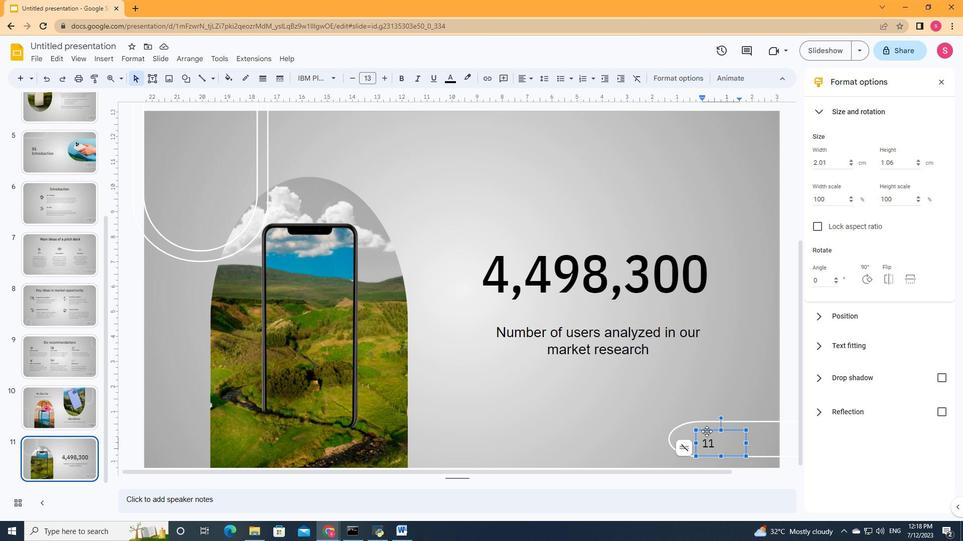 
Action: Mouse moved to (706, 432)
Screenshot: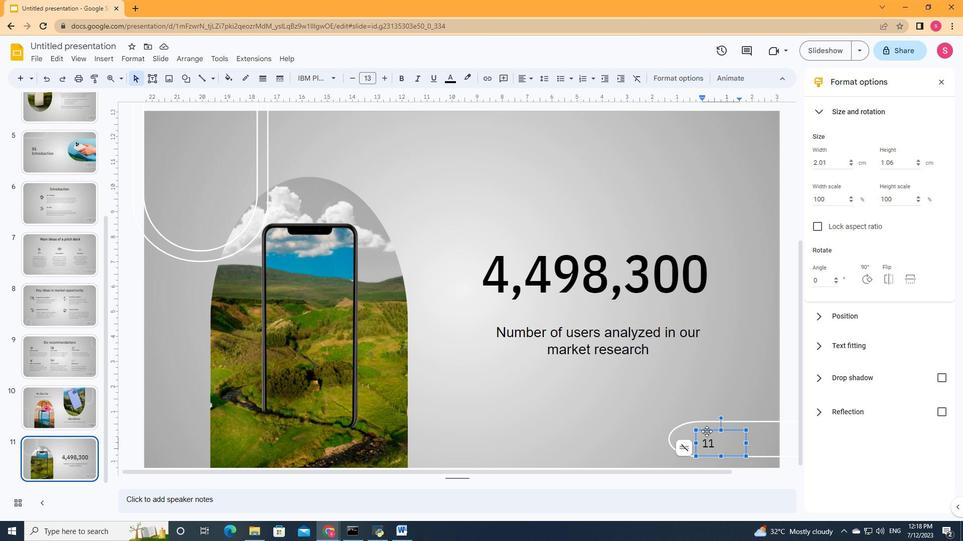 
Action: Key pressed <Key.up><Key.right><Key.right>
Screenshot: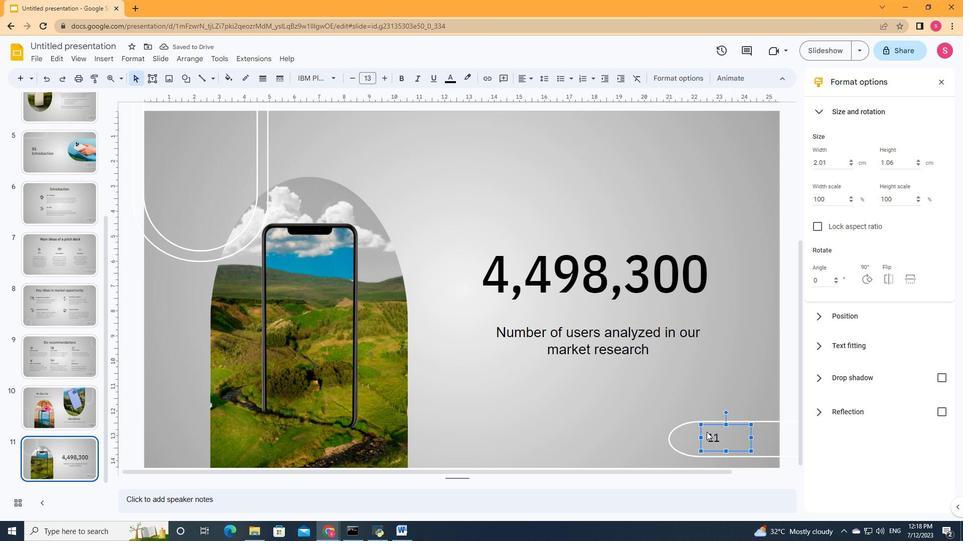 
Action: Mouse moved to (671, 441)
